 Task: Search one way flight ticket for 4 adults, 2 children, 2 infants in seat and 1 infant on lap in economy from Ogdensburg: Ogdensburg International Airport to Rockford: Chicago Rockford International Airport(was Northwest Chicagoland Regional Airport At Rockford) on 5-1-2023. Choice of flights is JetBlue. Number of bags: 1 carry on bag. Price is upto 109000. Outbound departure time preference is 14:15.
Action: Mouse moved to (260, 483)
Screenshot: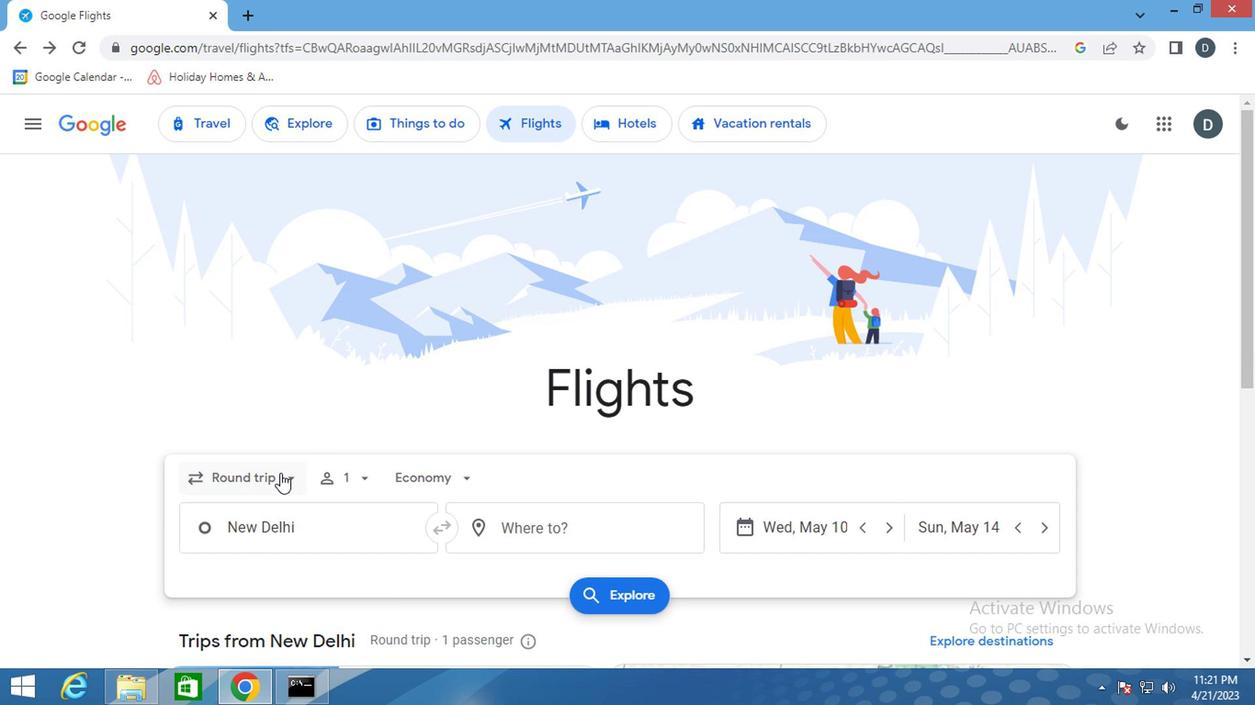 
Action: Mouse pressed left at (260, 483)
Screenshot: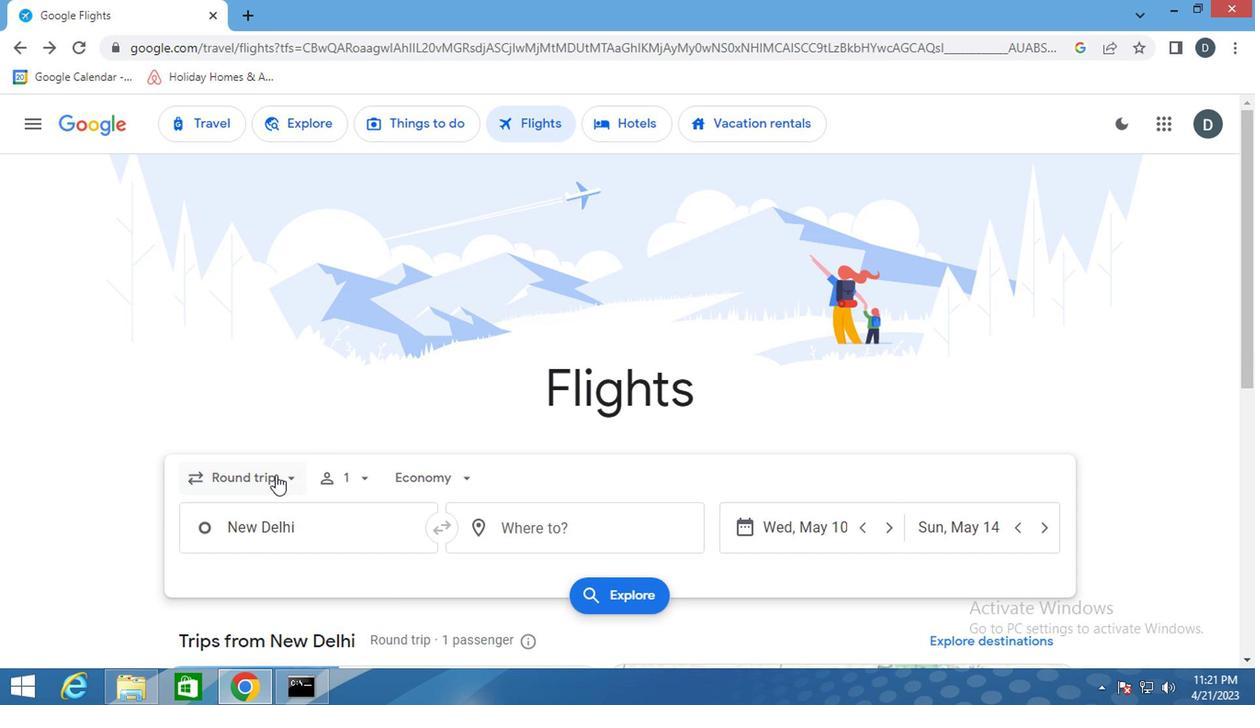 
Action: Mouse moved to (260, 553)
Screenshot: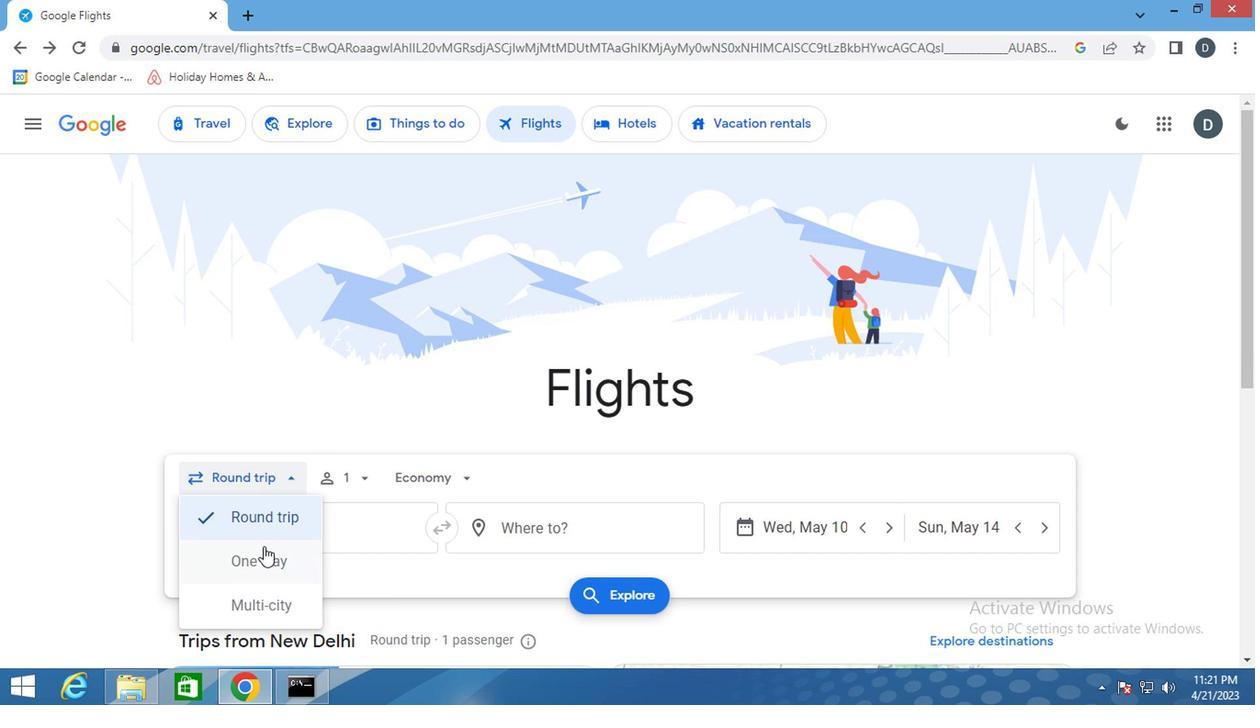 
Action: Mouse pressed left at (260, 553)
Screenshot: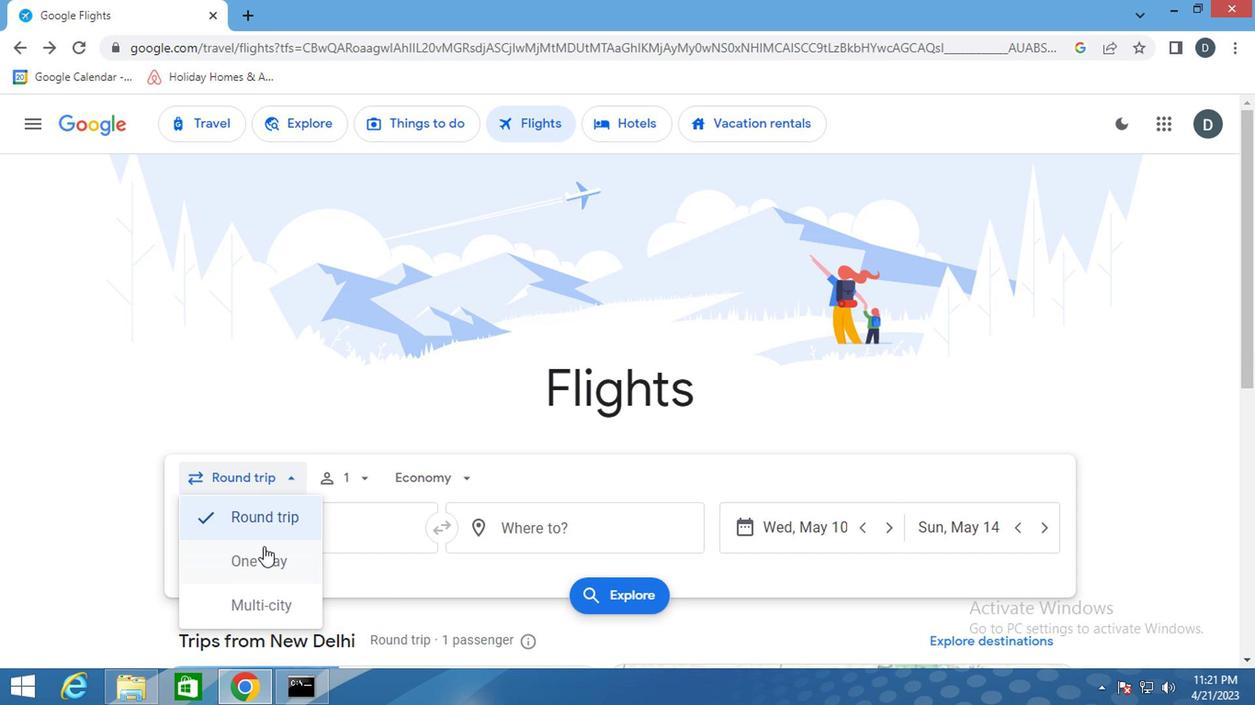 
Action: Mouse moved to (354, 478)
Screenshot: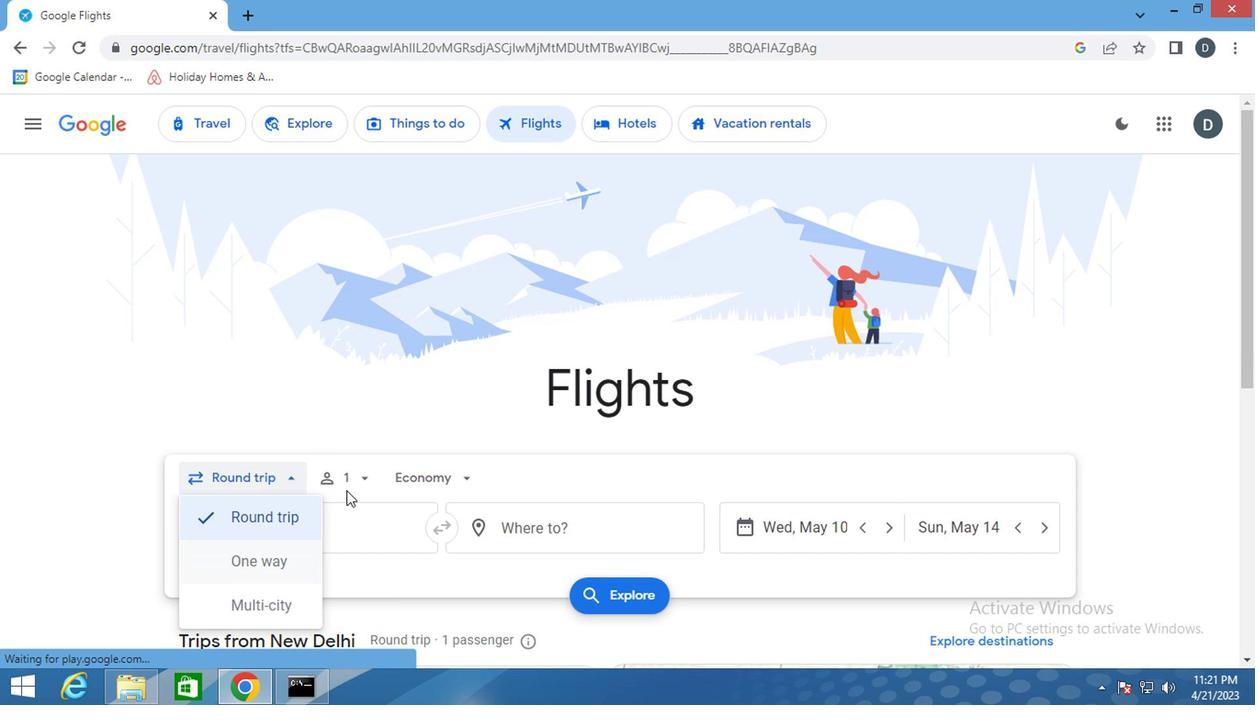 
Action: Mouse pressed left at (354, 478)
Screenshot: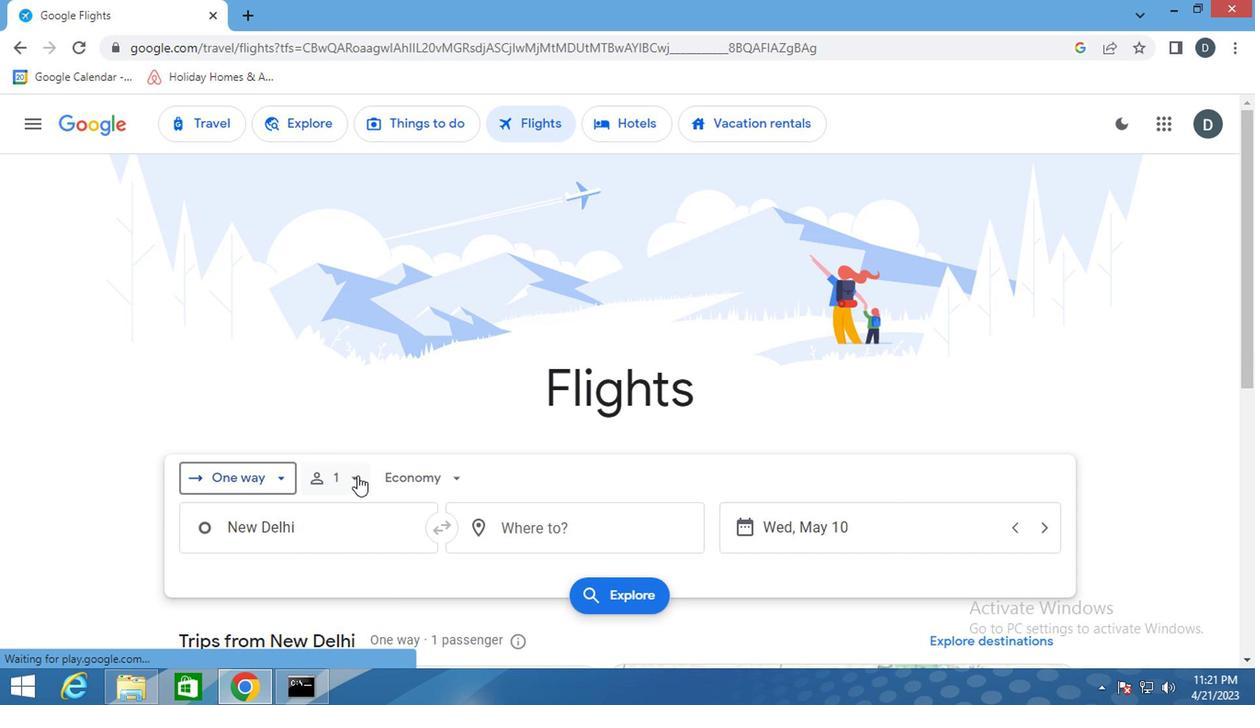 
Action: Mouse moved to (479, 522)
Screenshot: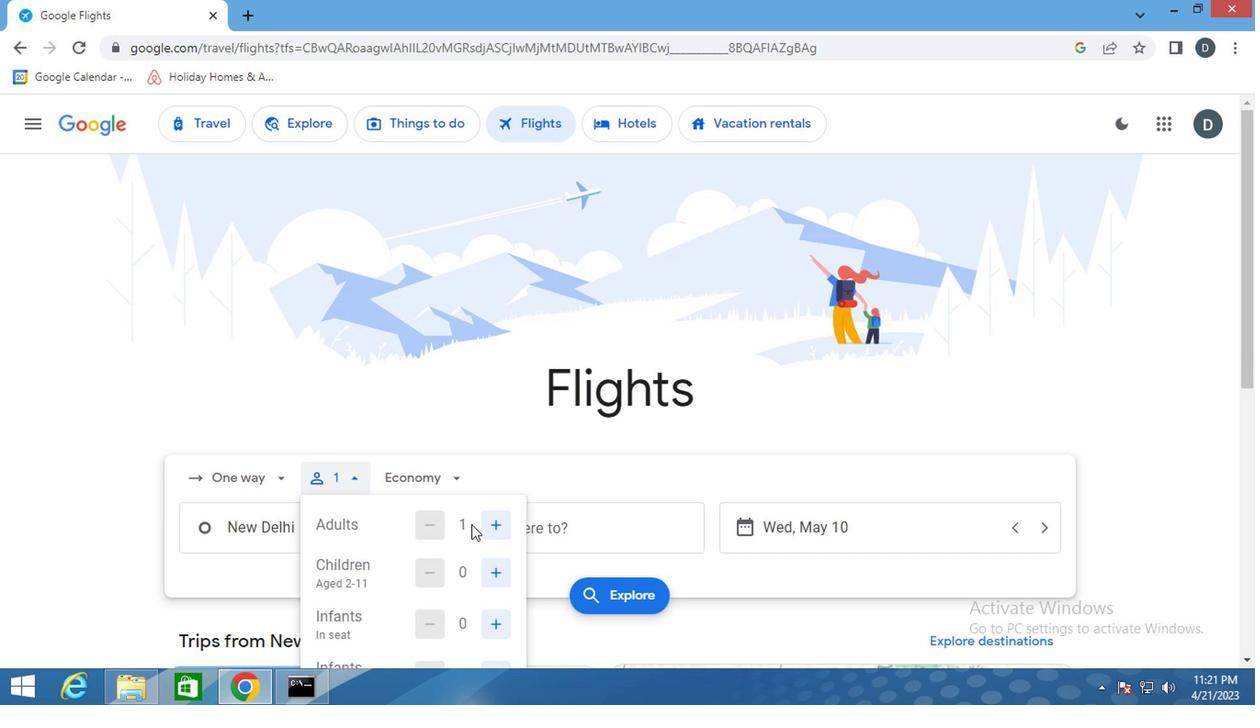 
Action: Mouse pressed left at (479, 522)
Screenshot: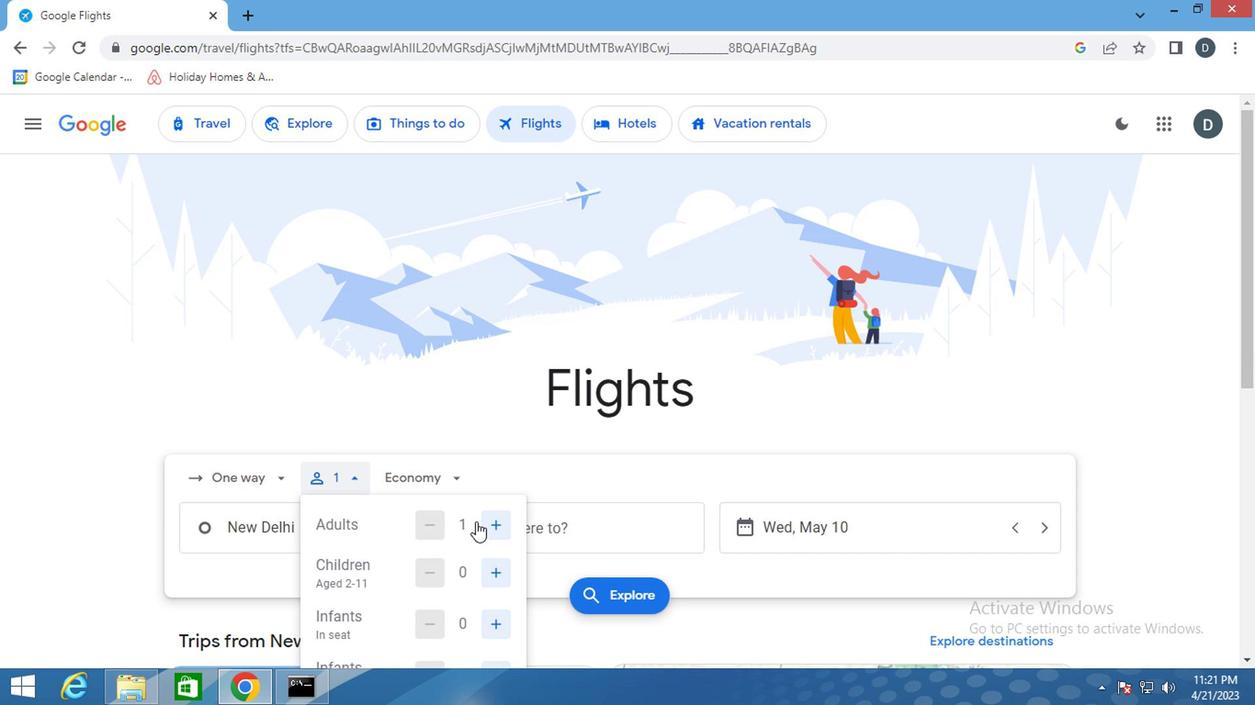 
Action: Mouse pressed left at (479, 522)
Screenshot: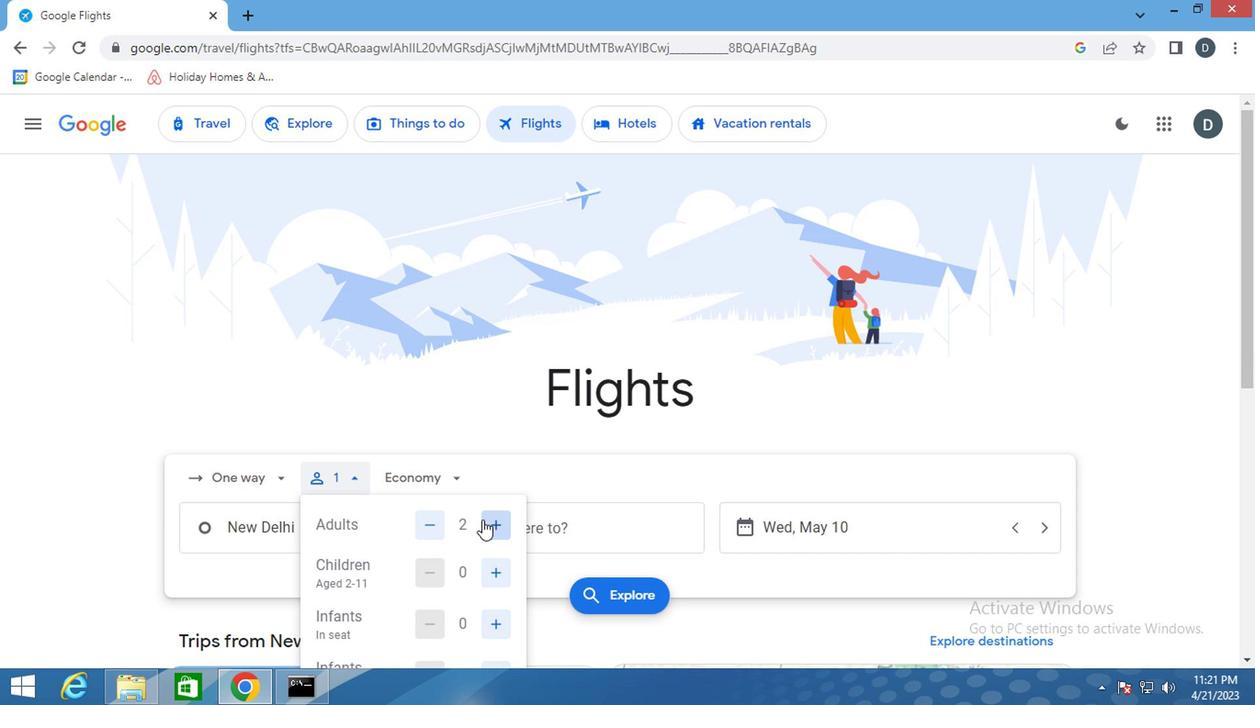 
Action: Mouse pressed left at (479, 522)
Screenshot: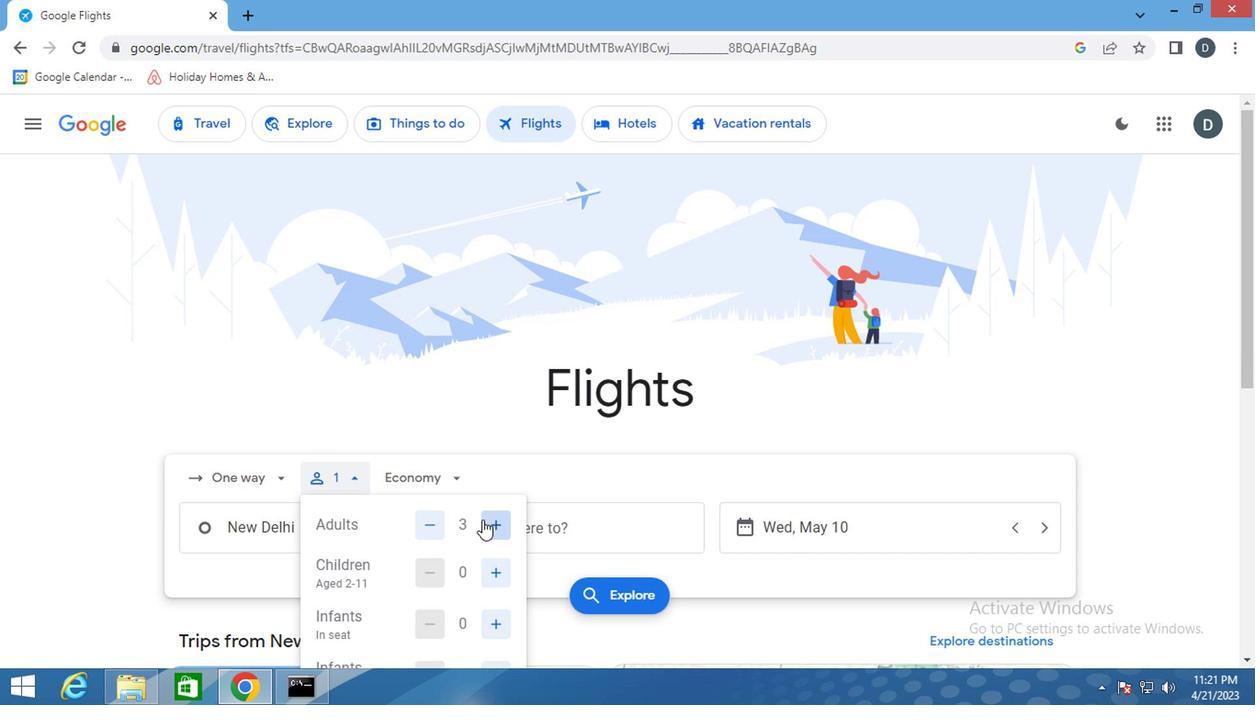 
Action: Mouse scrolled (479, 520) with delta (0, -1)
Screenshot: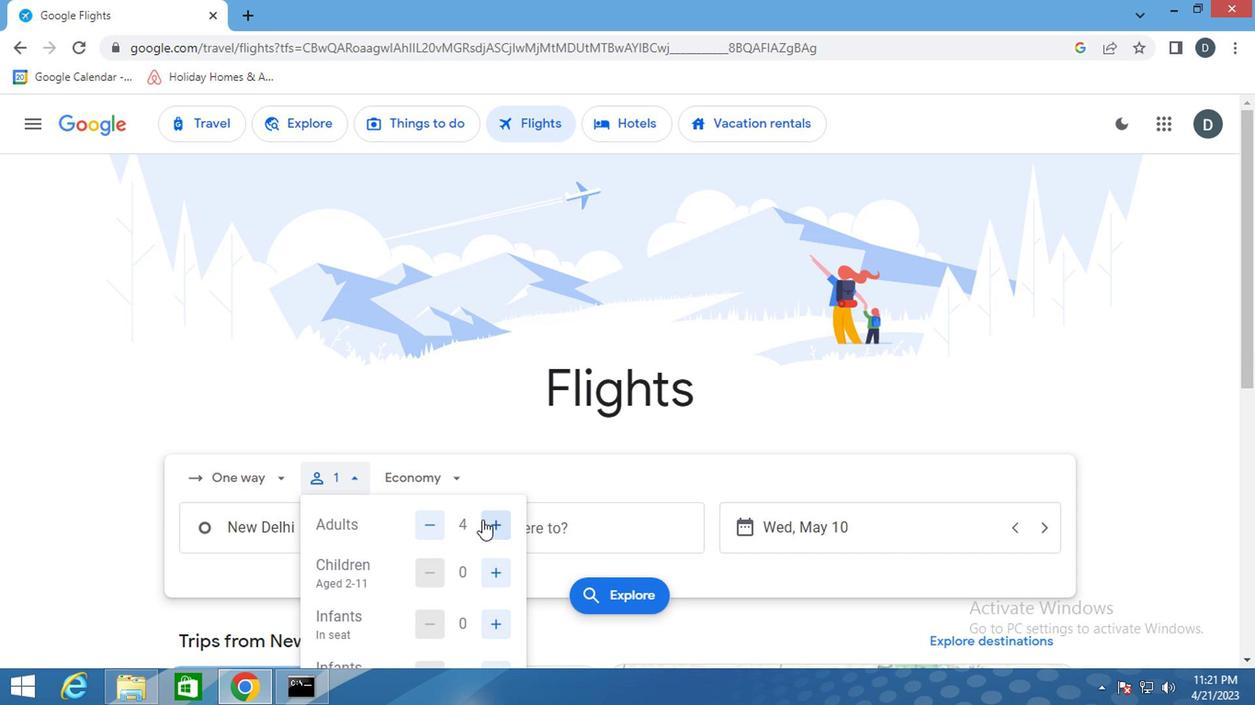 
Action: Mouse moved to (494, 486)
Screenshot: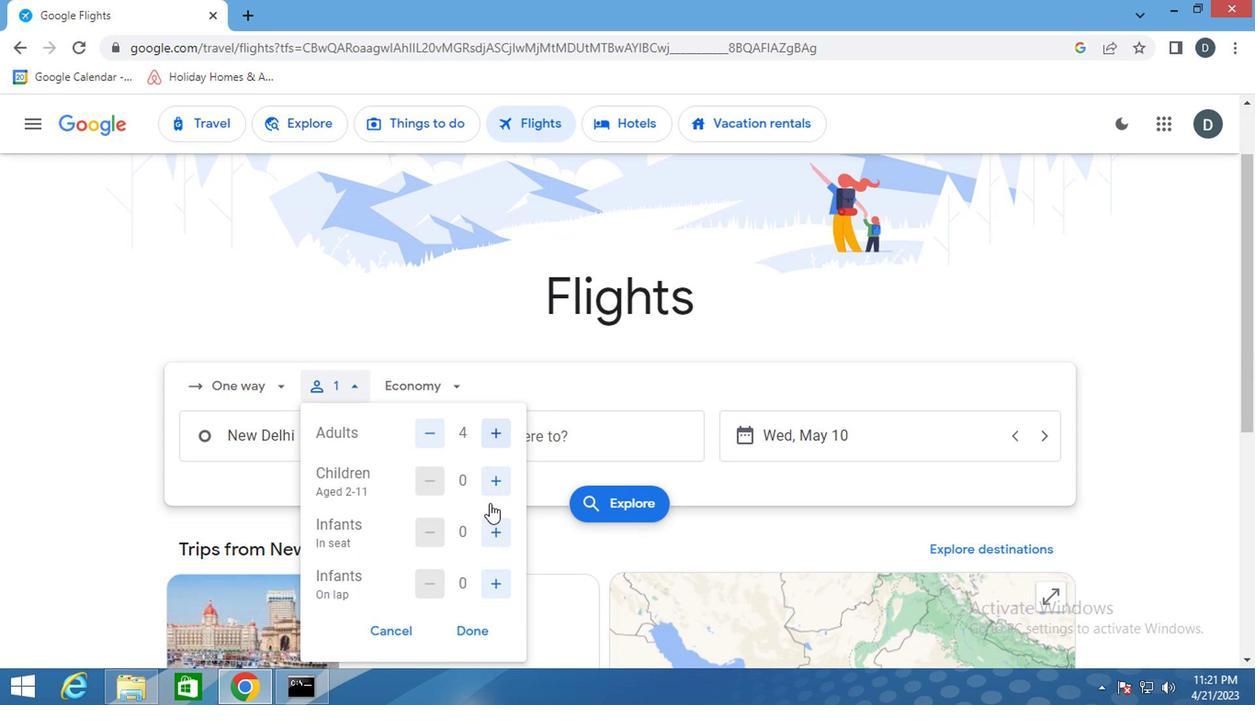 
Action: Mouse pressed left at (494, 486)
Screenshot: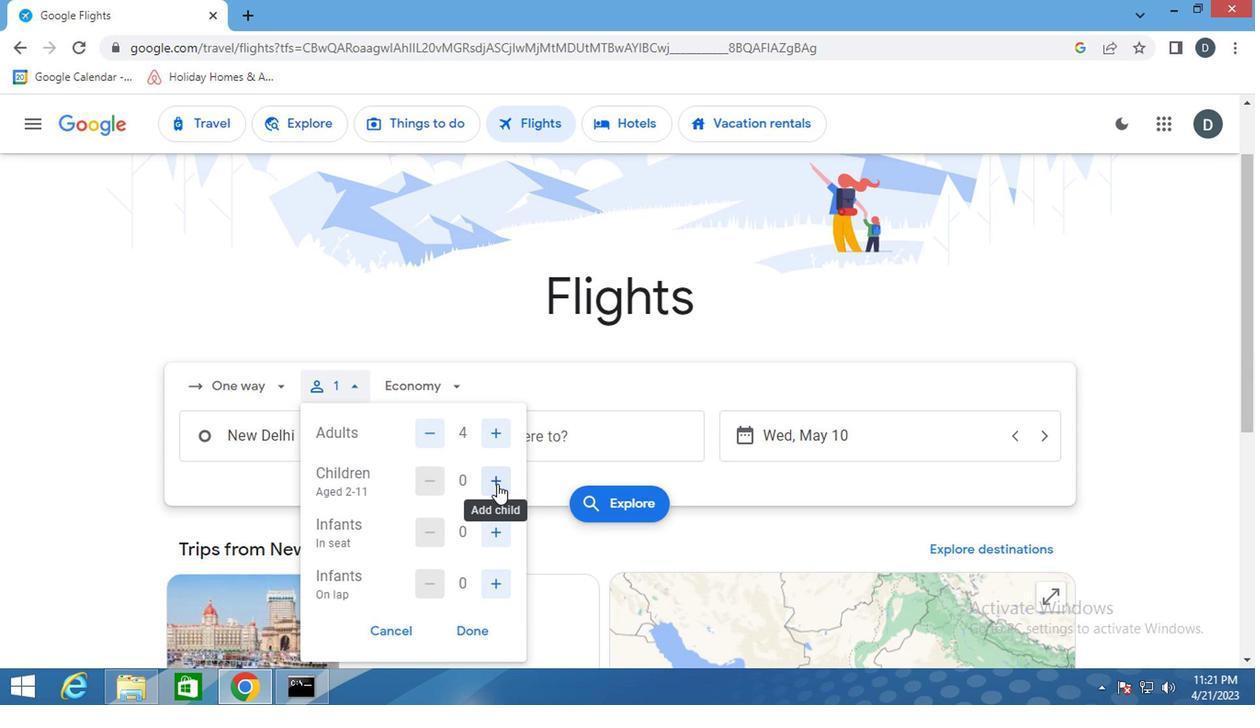 
Action: Mouse pressed left at (494, 486)
Screenshot: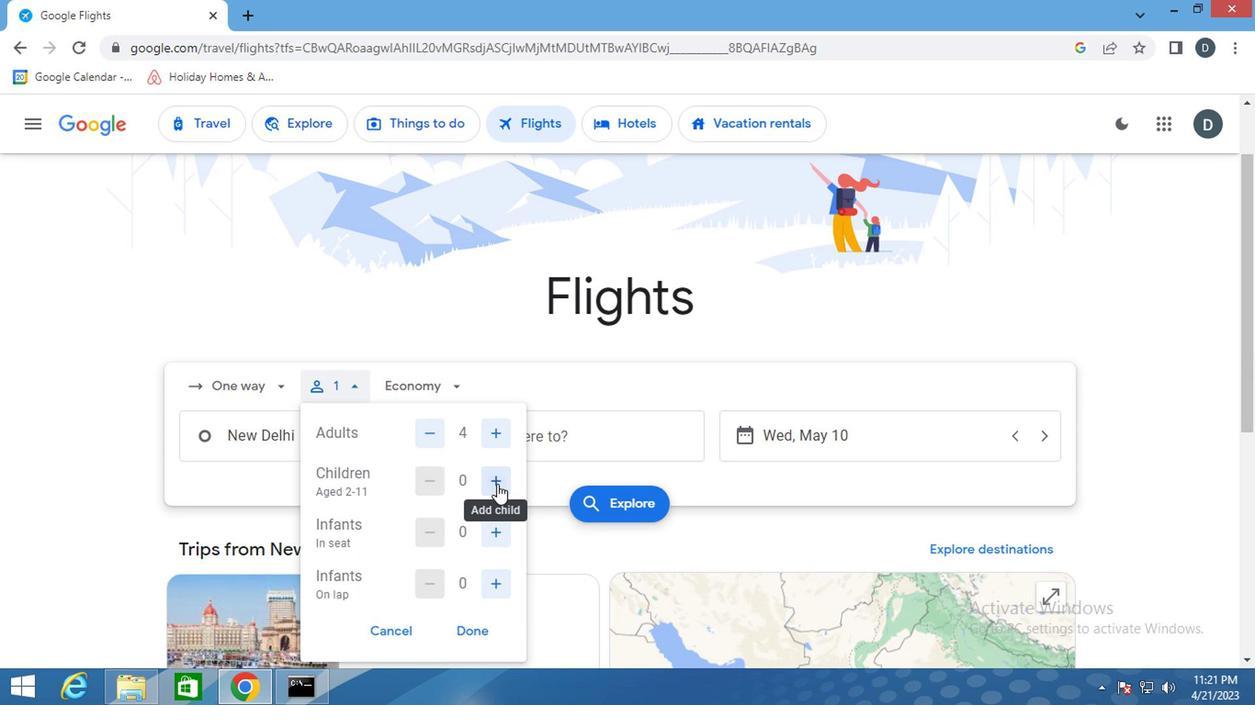 
Action: Mouse moved to (494, 528)
Screenshot: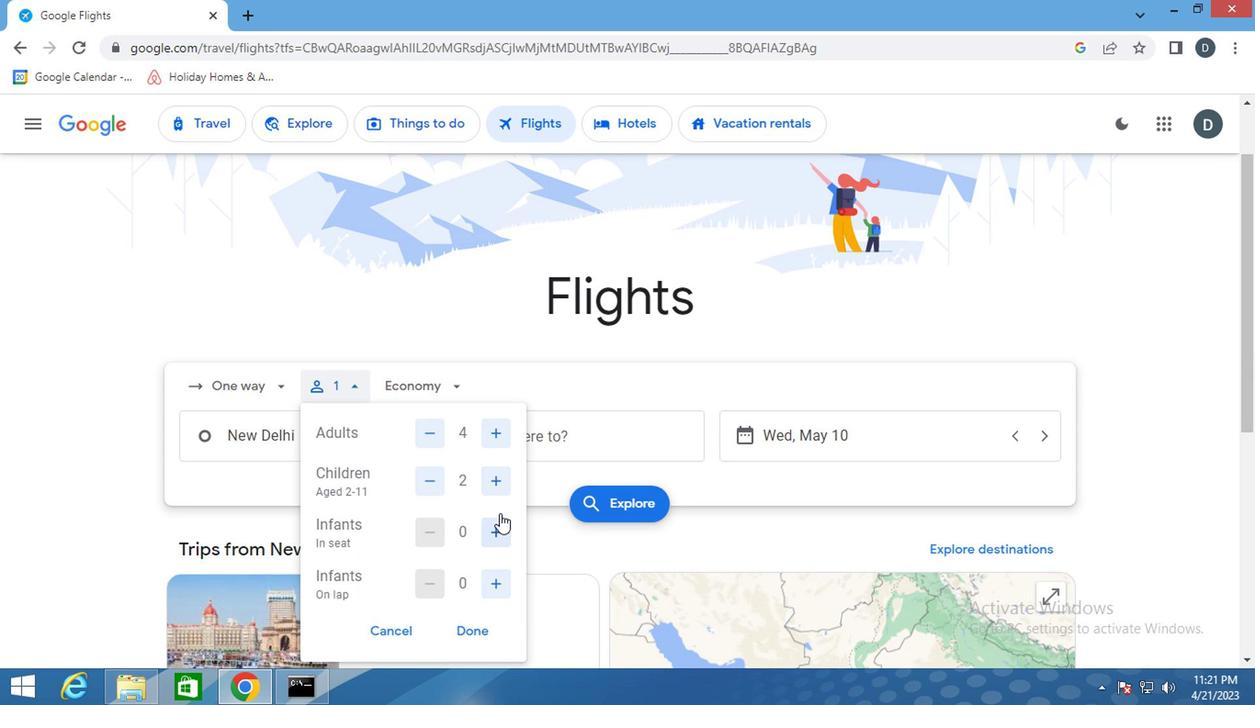 
Action: Mouse pressed left at (494, 528)
Screenshot: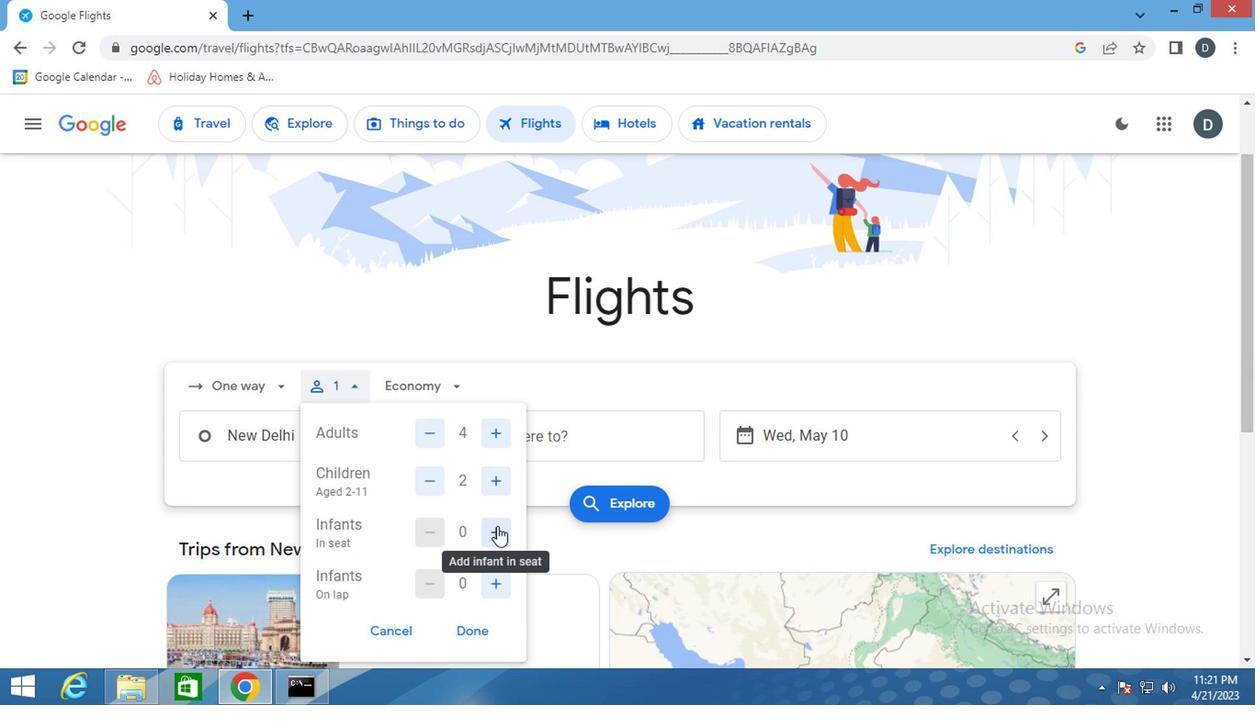 
Action: Mouse pressed left at (494, 528)
Screenshot: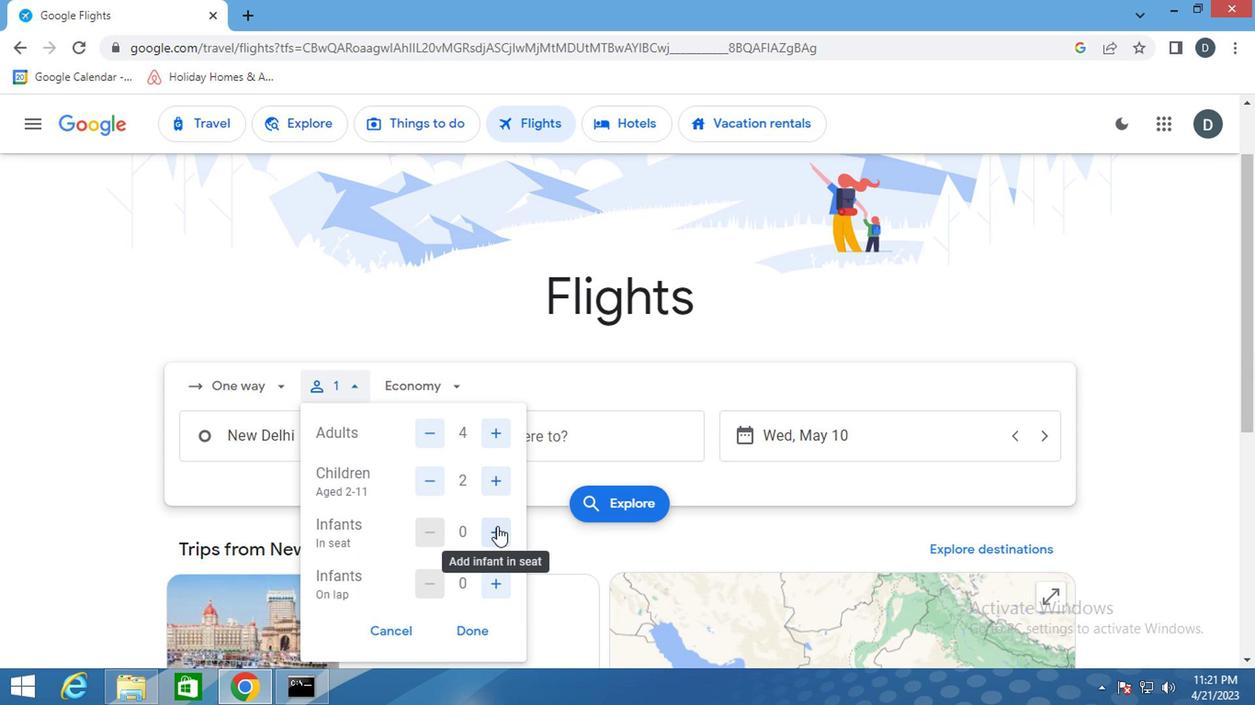 
Action: Mouse moved to (488, 576)
Screenshot: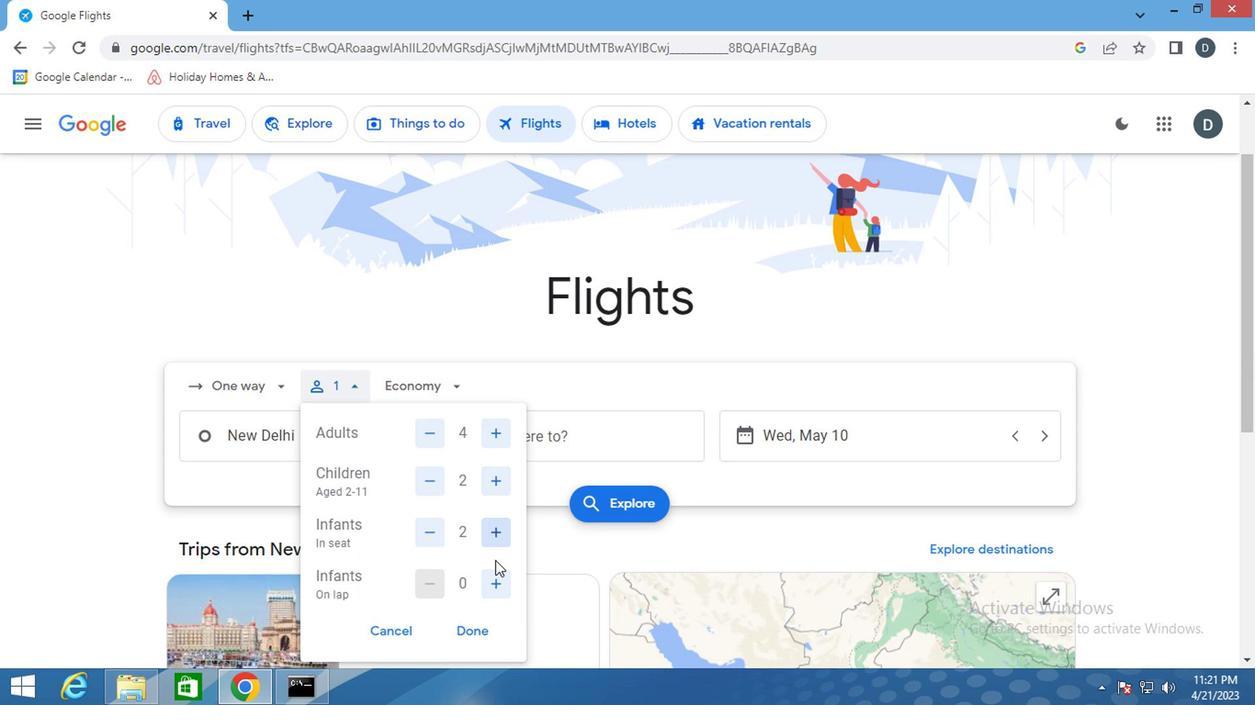 
Action: Mouse pressed left at (488, 576)
Screenshot: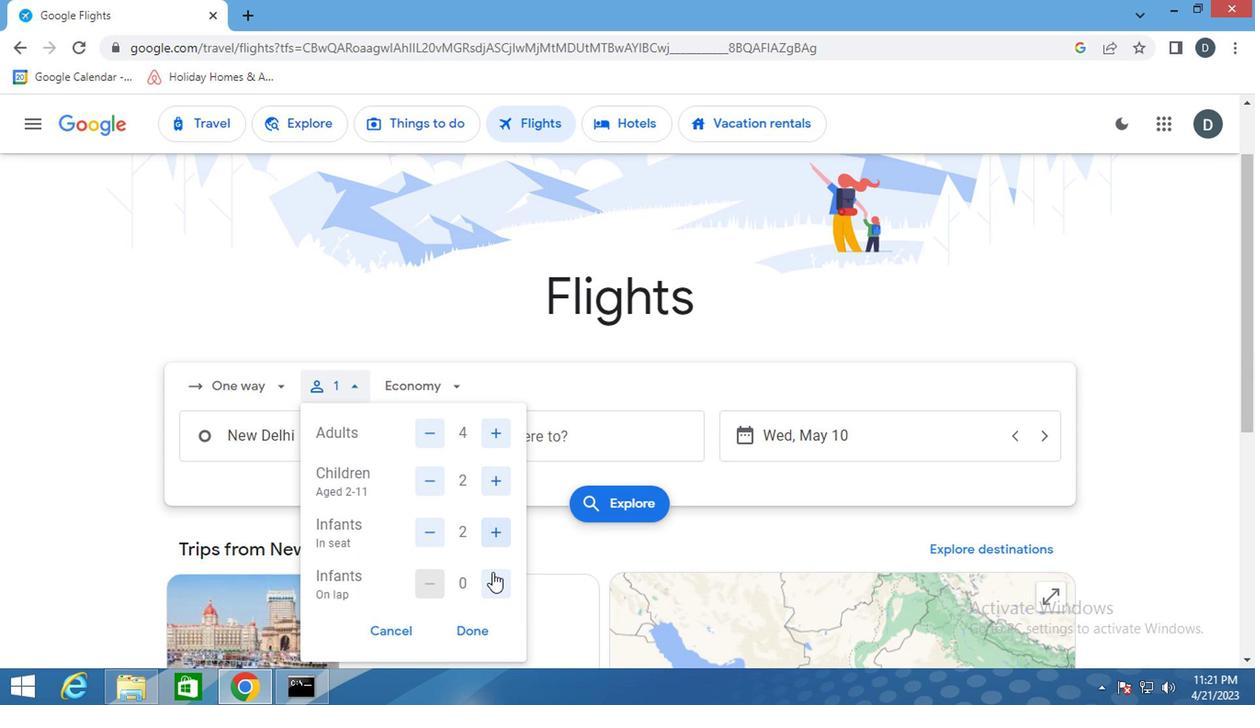 
Action: Mouse moved to (477, 628)
Screenshot: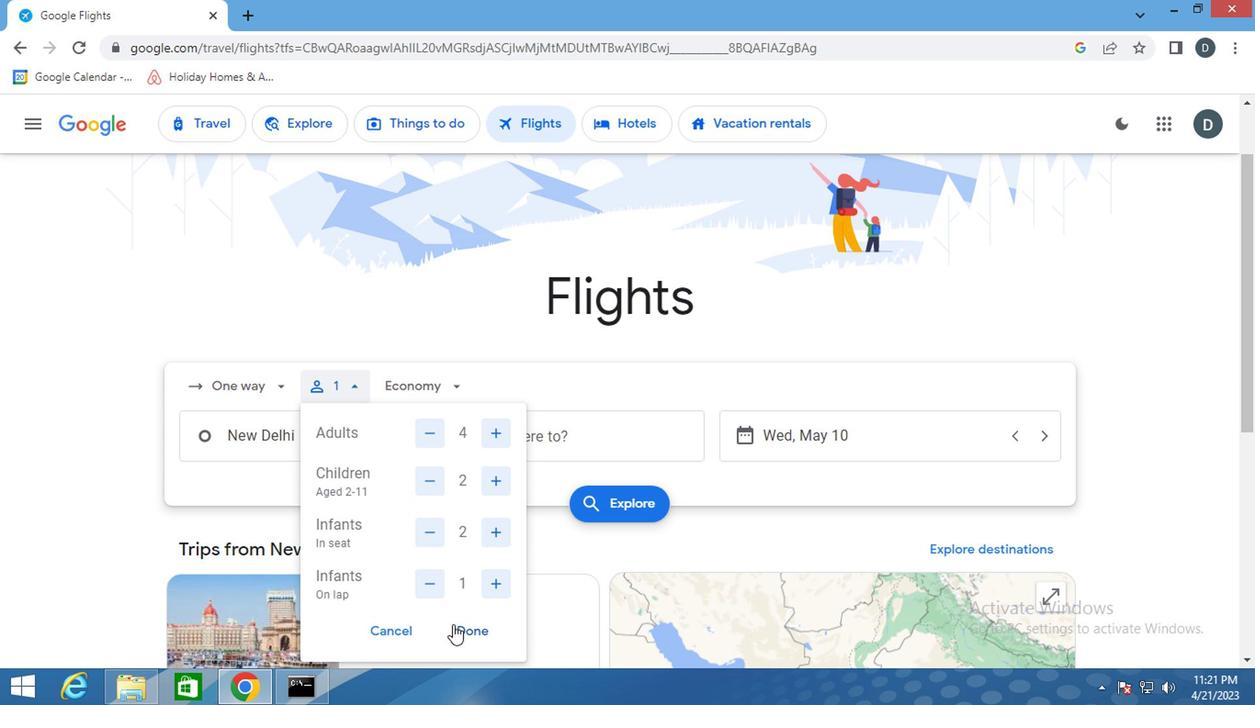 
Action: Mouse pressed left at (477, 628)
Screenshot: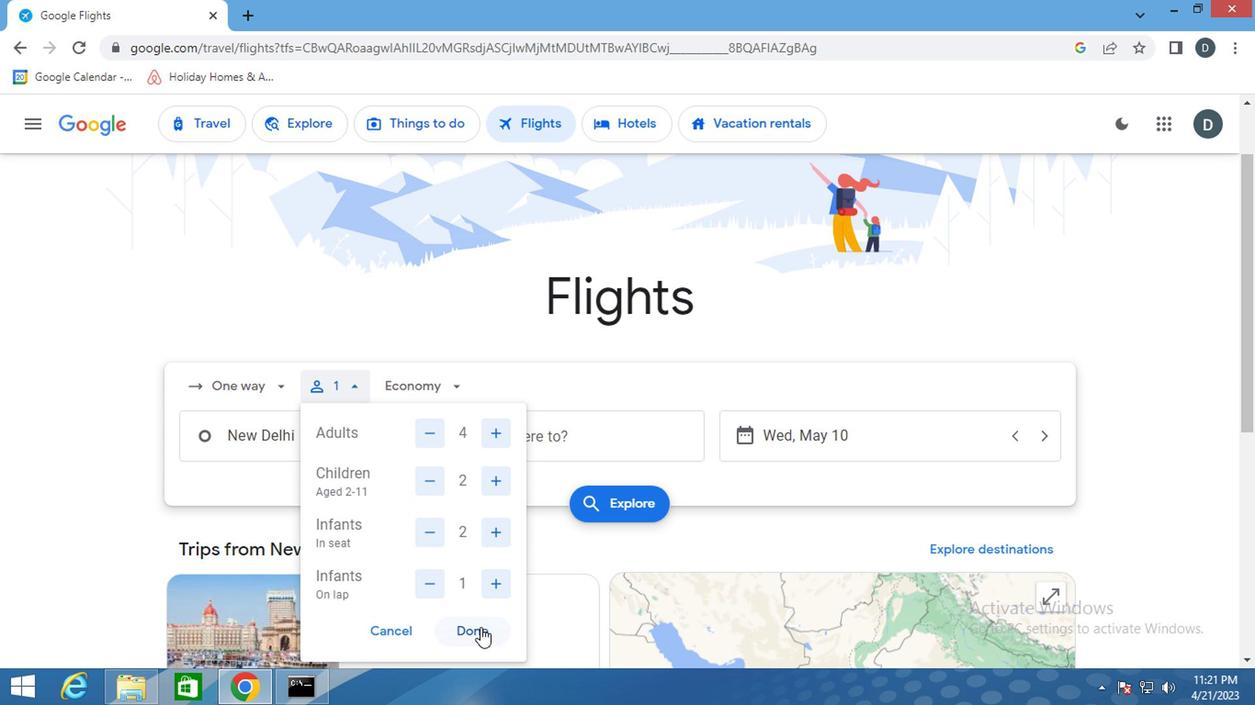 
Action: Mouse moved to (351, 443)
Screenshot: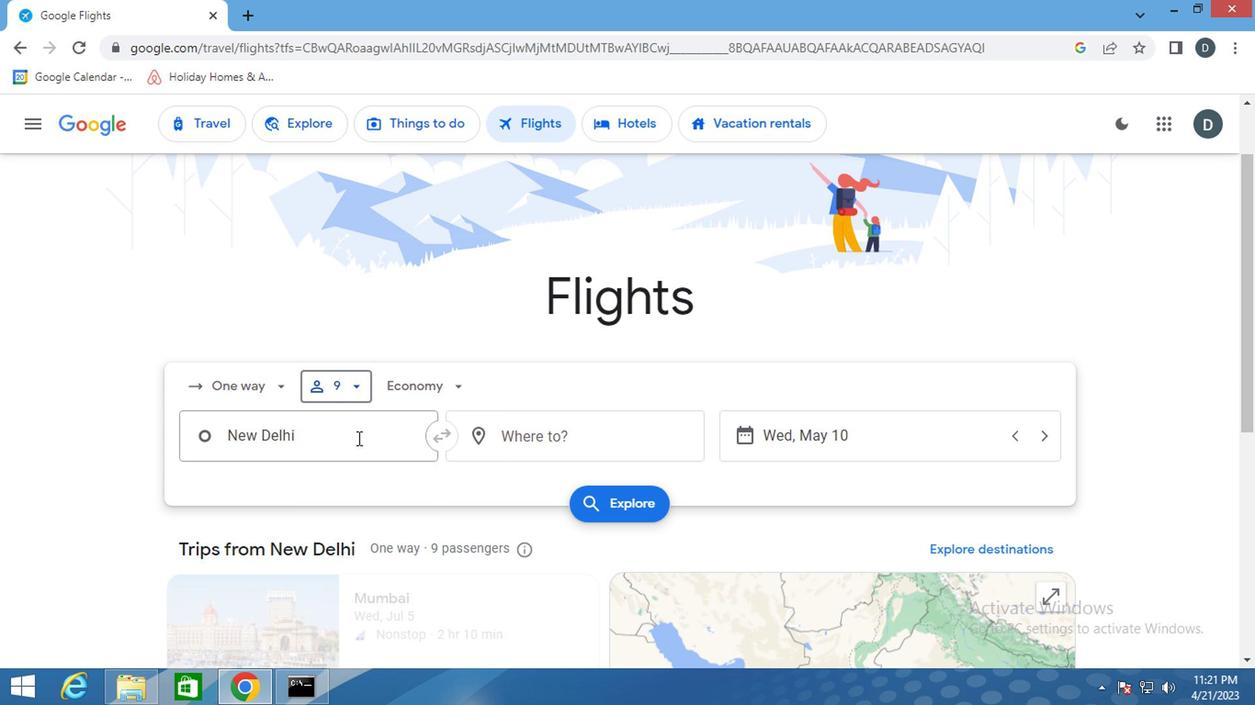 
Action: Mouse pressed left at (351, 443)
Screenshot: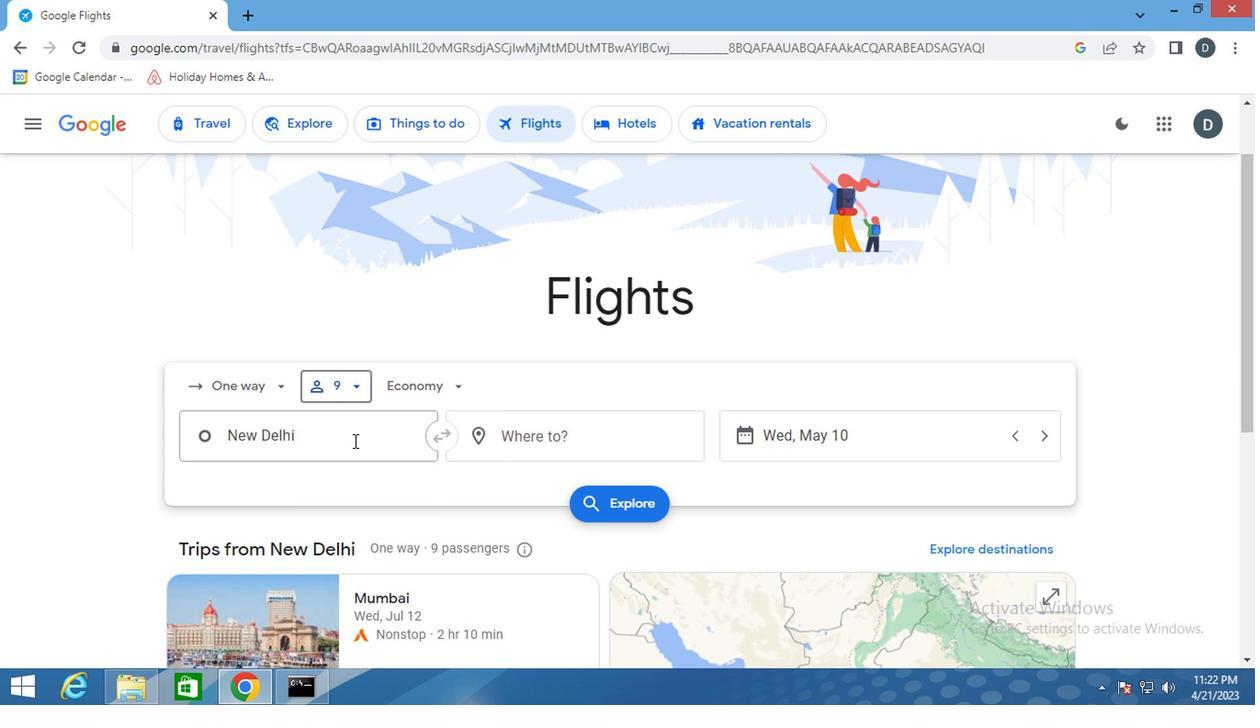 
Action: Key pressed <Key.shift><Key.shift><Key.shift><Key.shift>OGDENSBURG
Screenshot: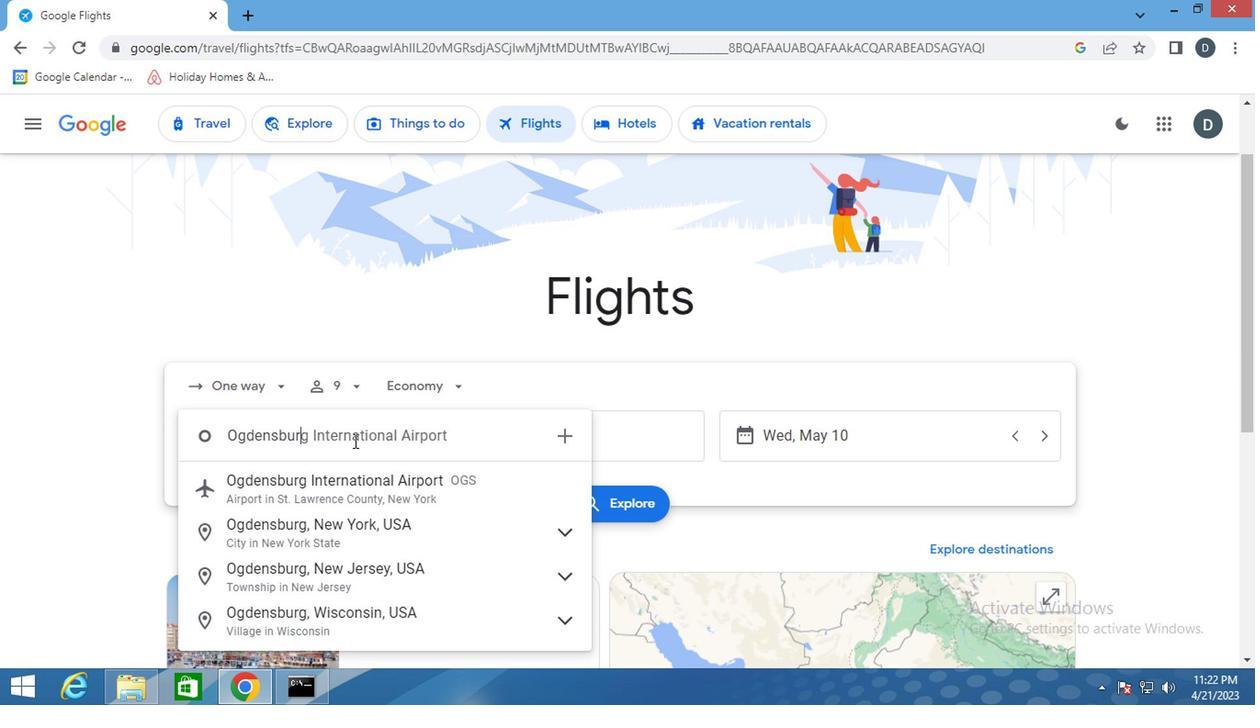 
Action: Mouse moved to (388, 503)
Screenshot: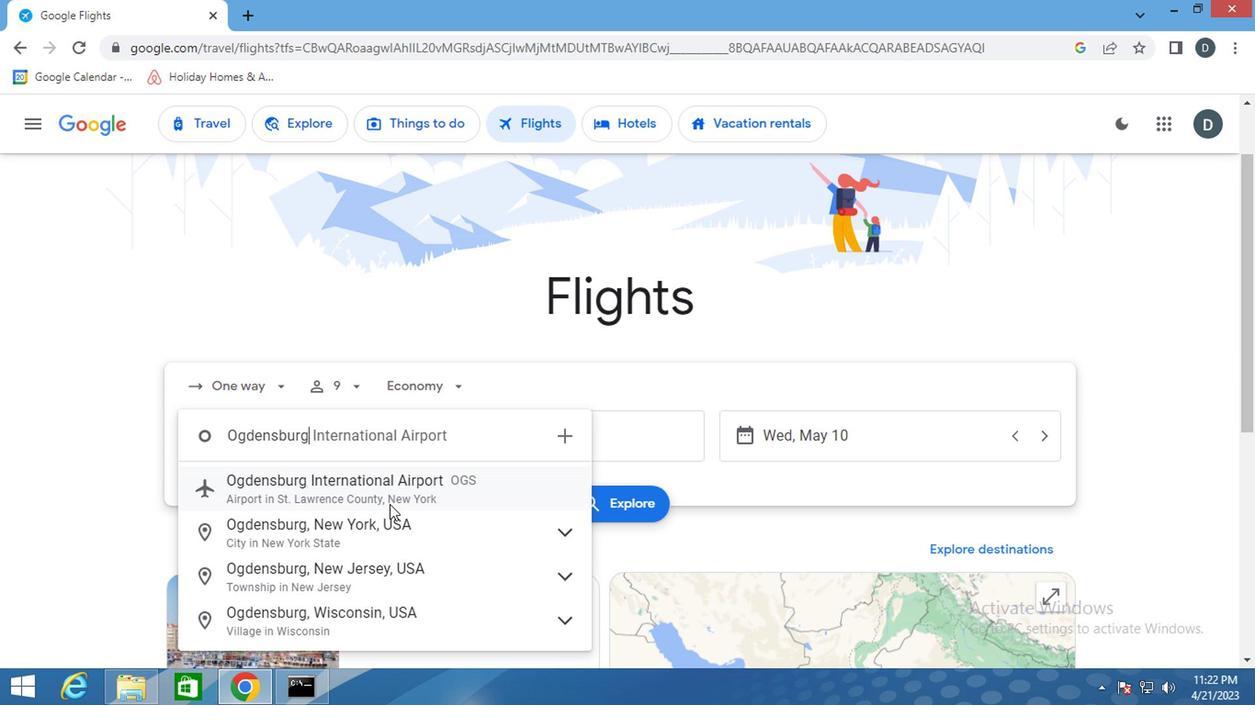 
Action: Mouse pressed left at (388, 503)
Screenshot: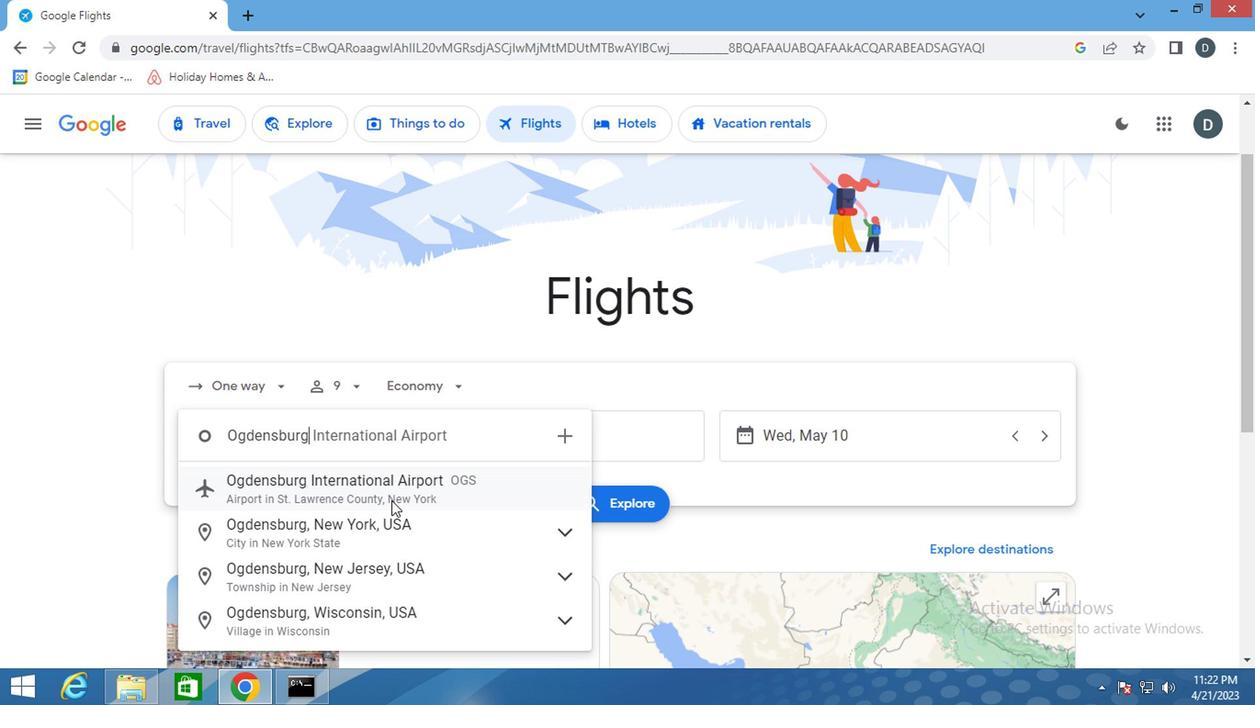 
Action: Mouse moved to (546, 447)
Screenshot: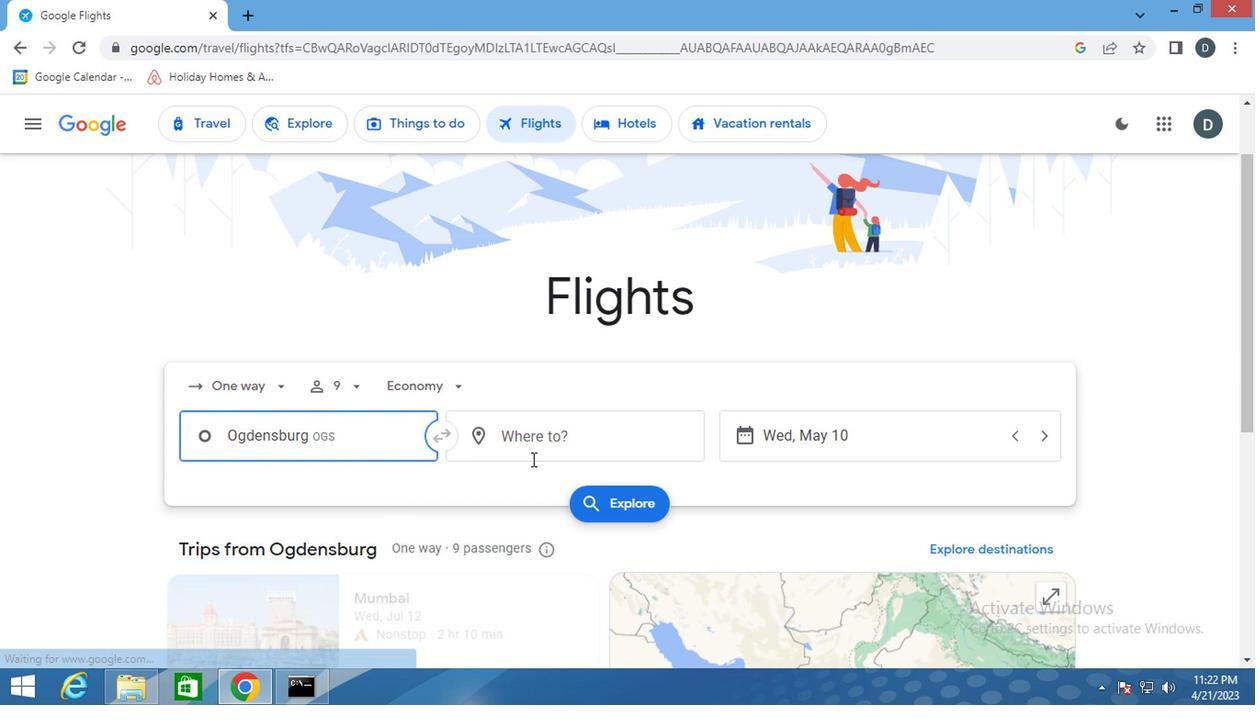 
Action: Mouse pressed left at (546, 447)
Screenshot: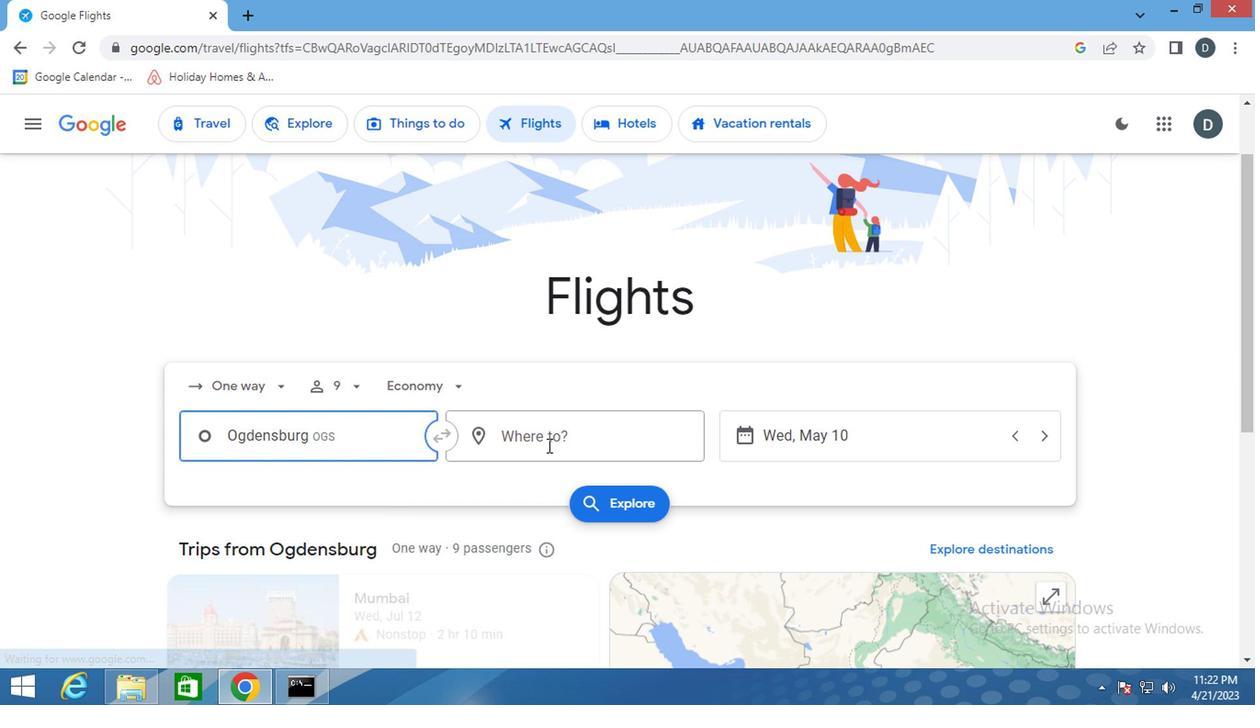 
Action: Key pressed <Key.shift>ROCKFORD
Screenshot: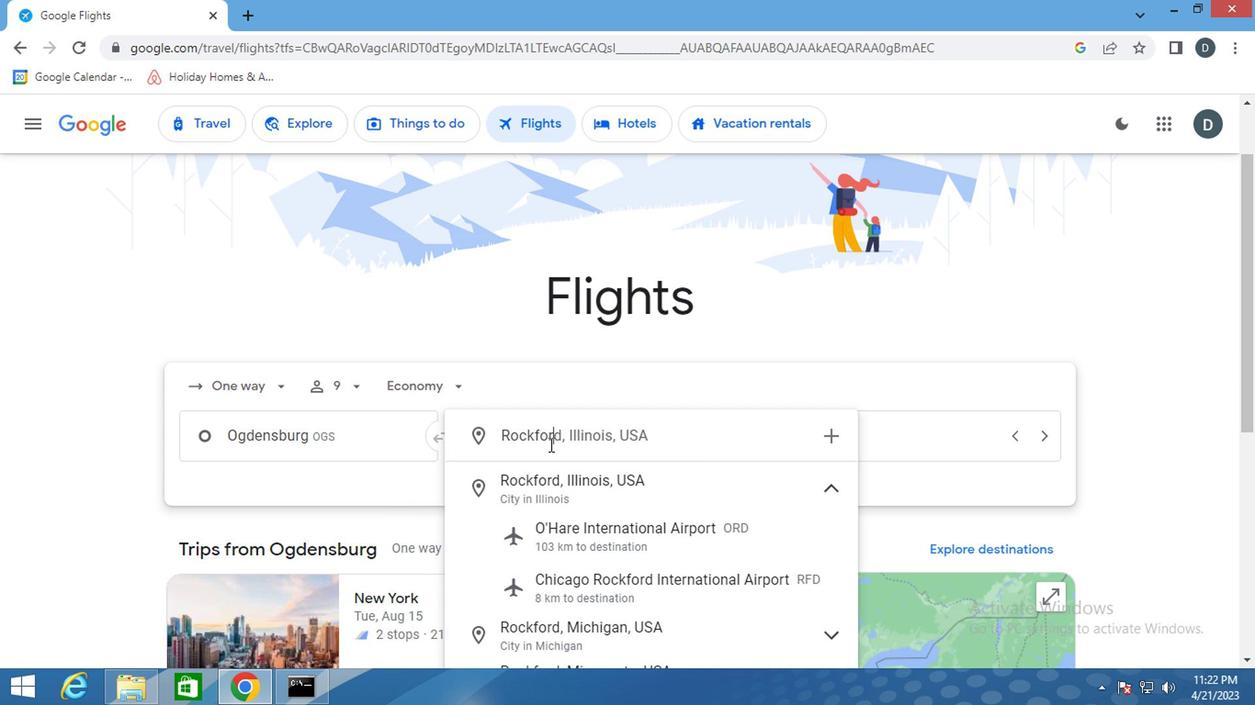 
Action: Mouse moved to (636, 575)
Screenshot: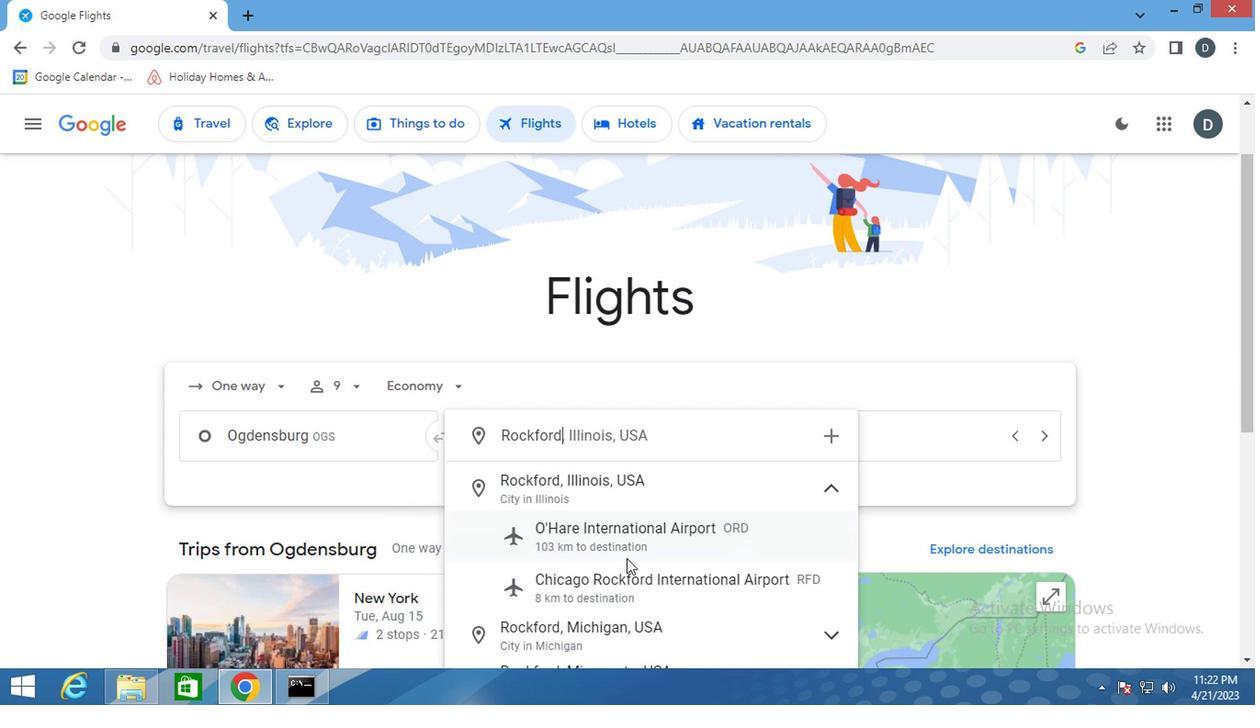 
Action: Mouse pressed left at (636, 575)
Screenshot: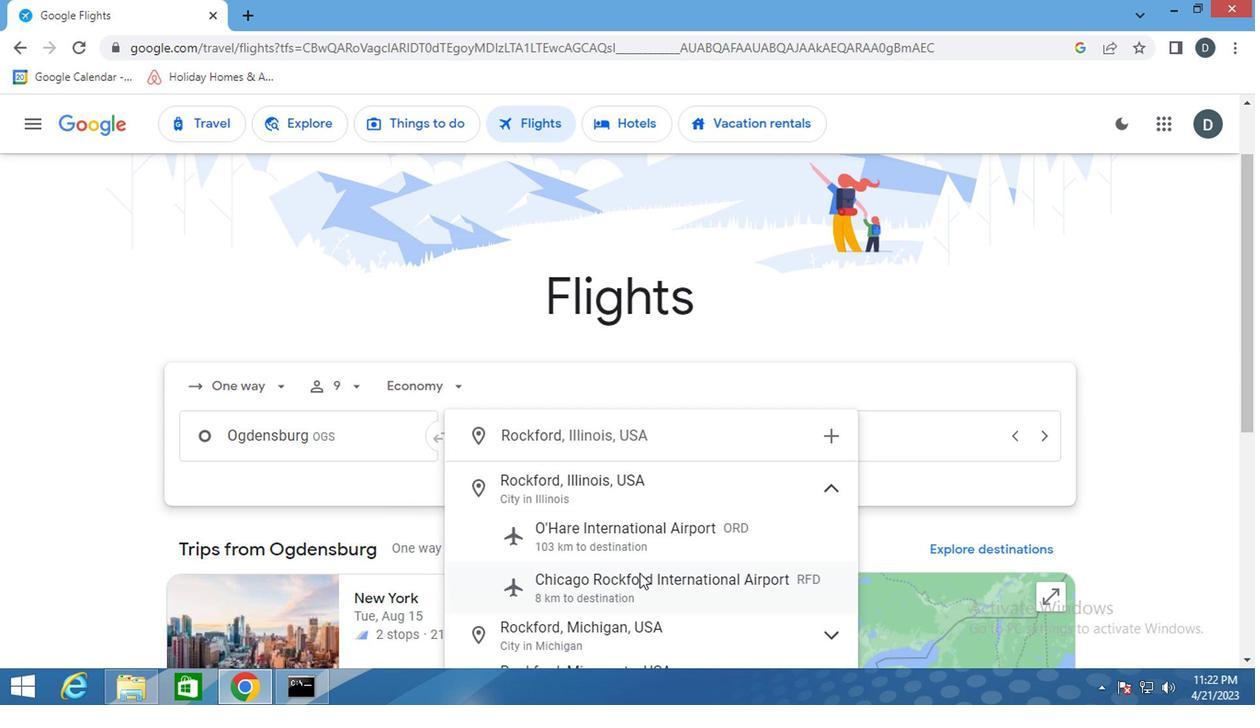 
Action: Mouse moved to (836, 443)
Screenshot: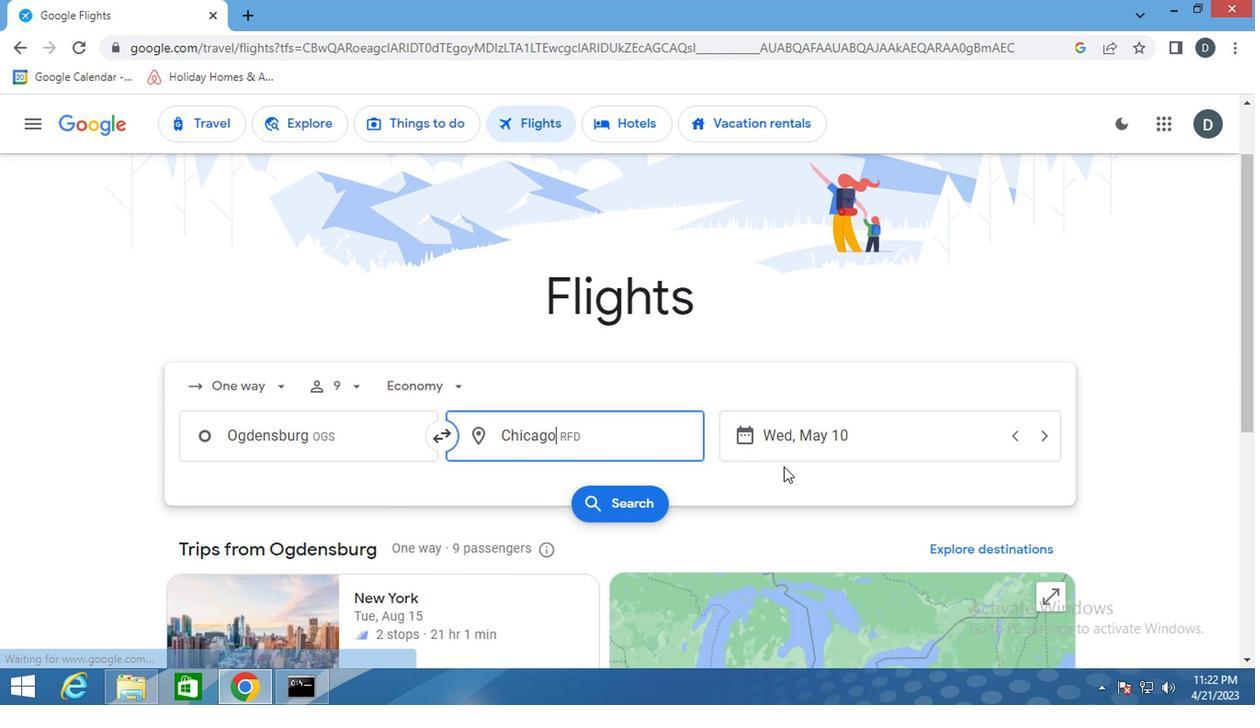 
Action: Mouse pressed left at (836, 443)
Screenshot: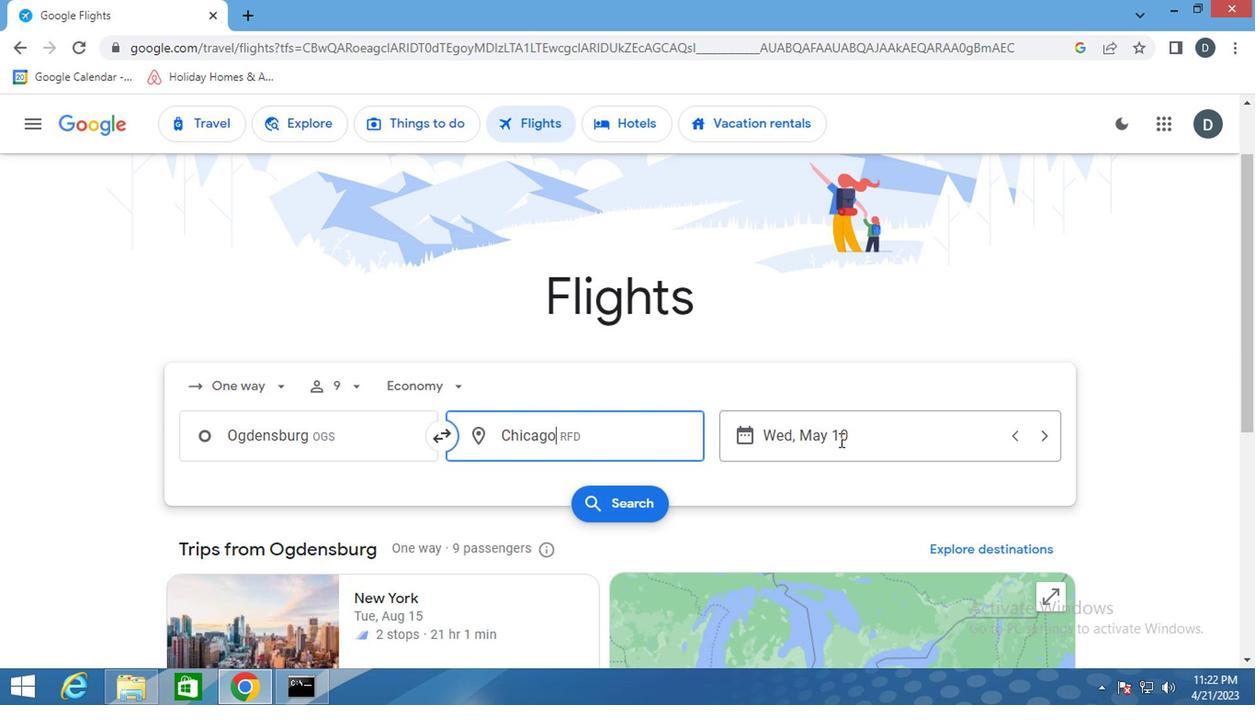 
Action: Mouse moved to (789, 326)
Screenshot: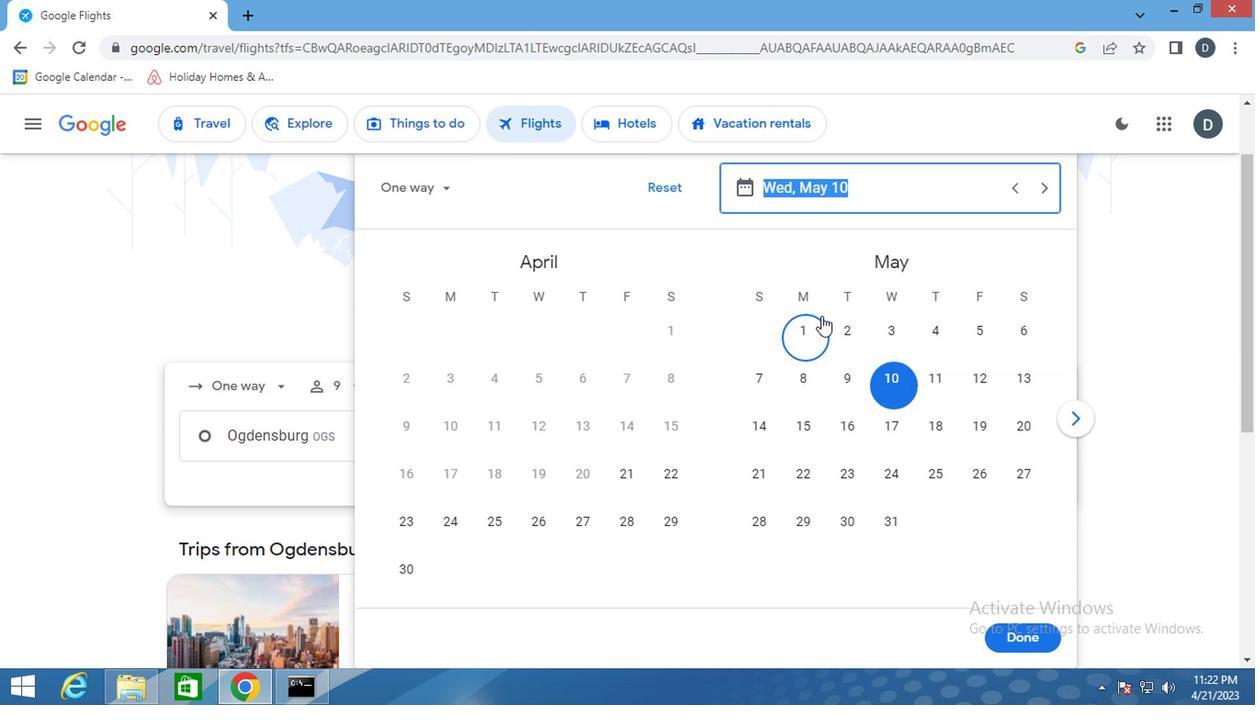 
Action: Mouse pressed left at (789, 326)
Screenshot: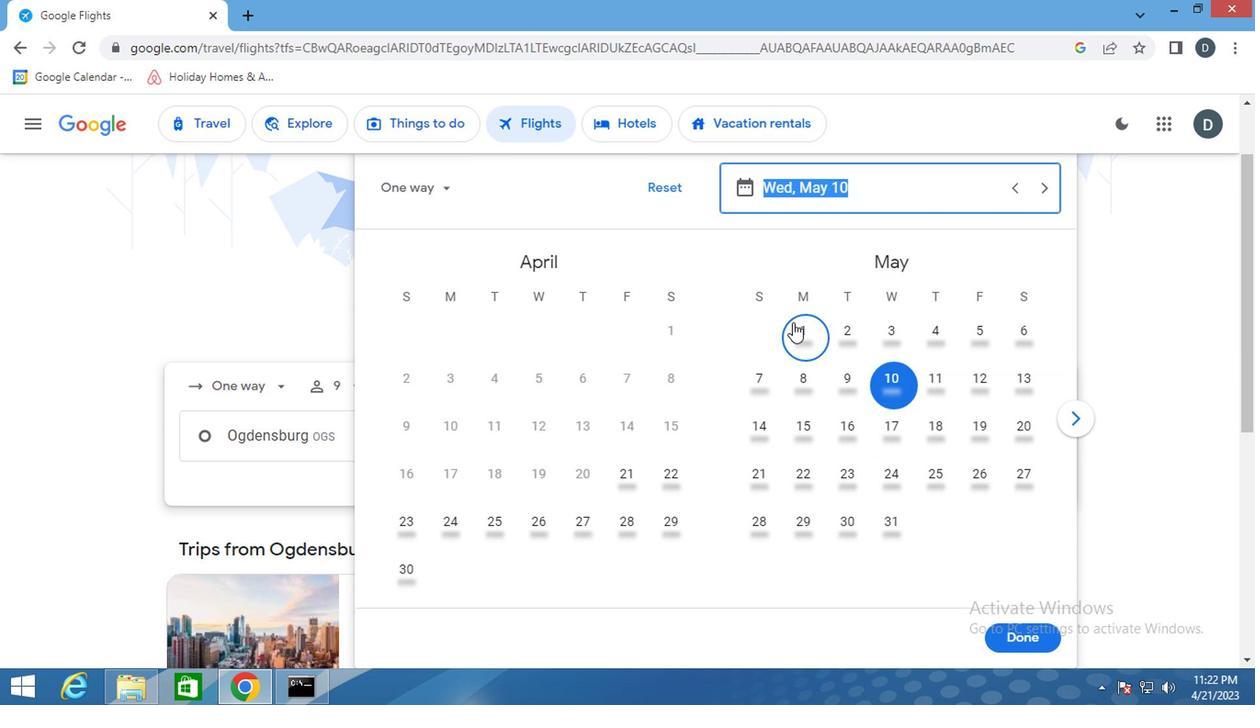
Action: Mouse moved to (1000, 633)
Screenshot: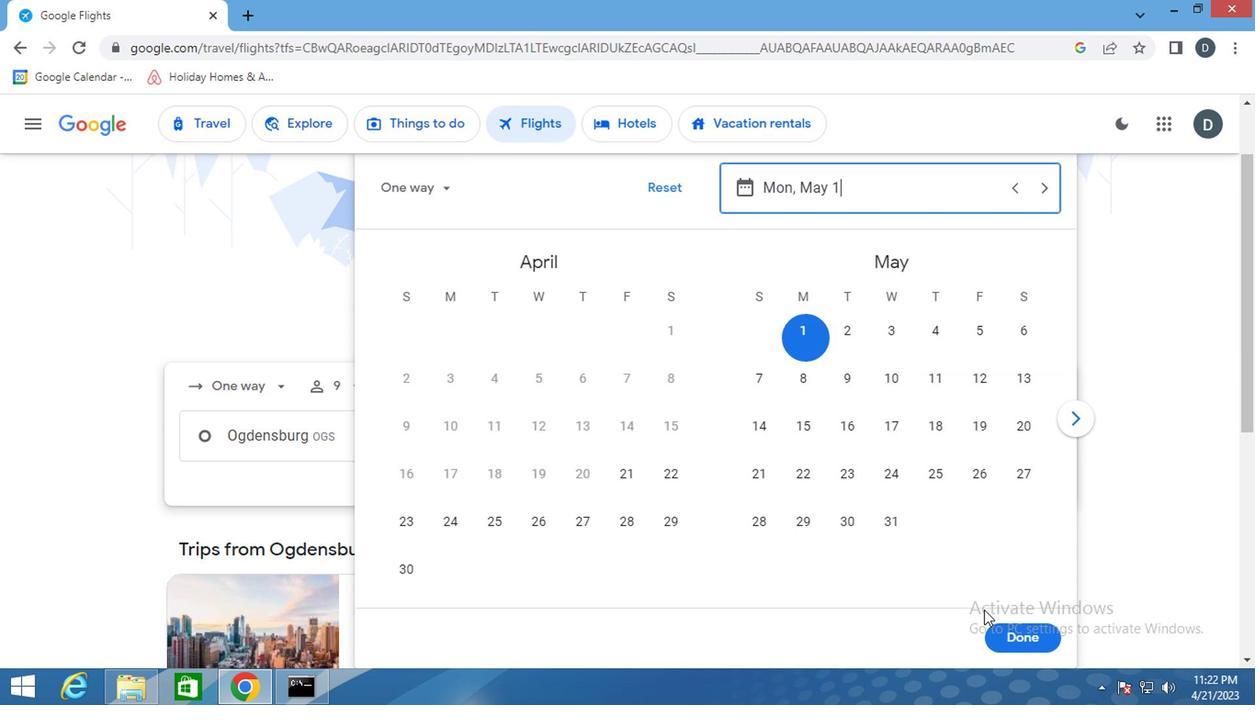 
Action: Mouse pressed left at (1000, 633)
Screenshot: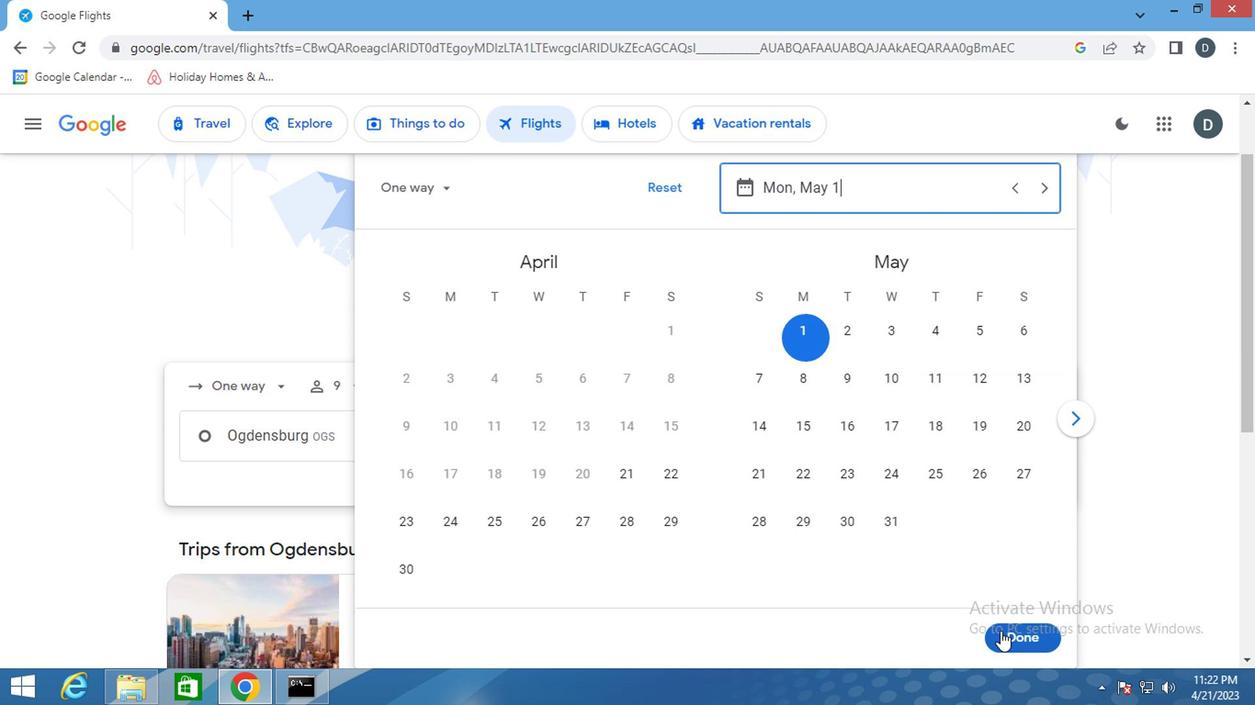 
Action: Mouse moved to (623, 504)
Screenshot: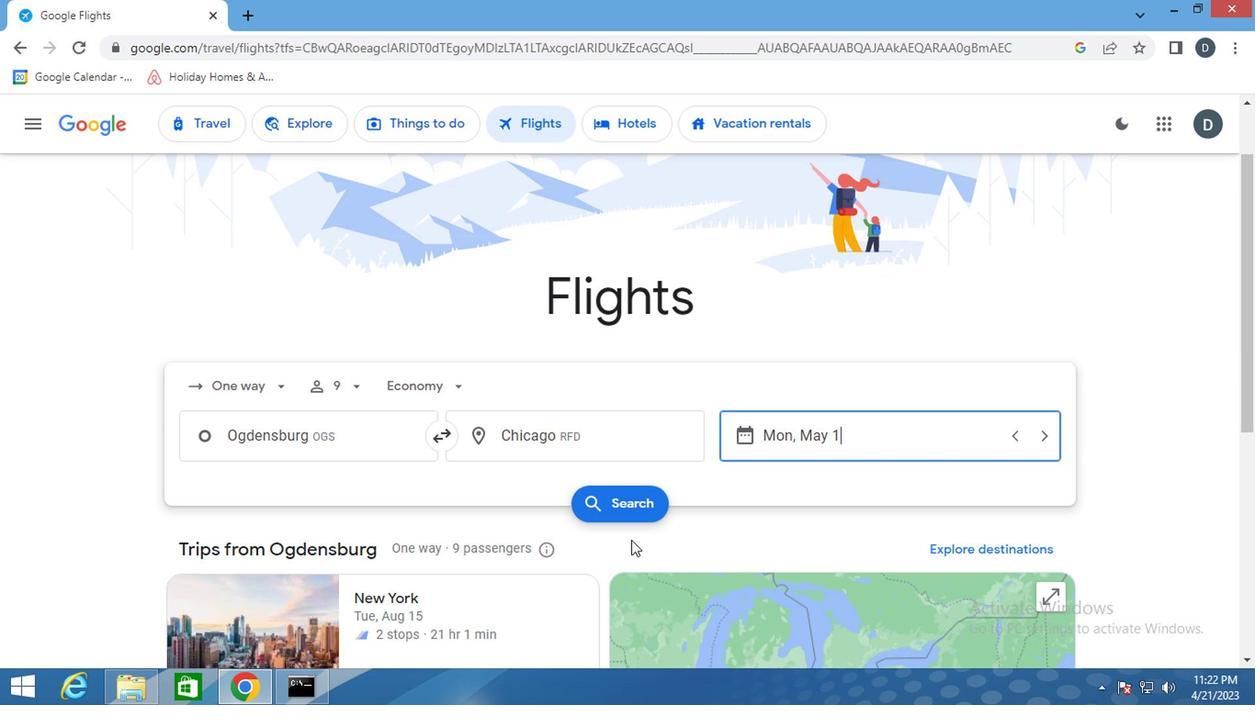 
Action: Mouse pressed left at (623, 504)
Screenshot: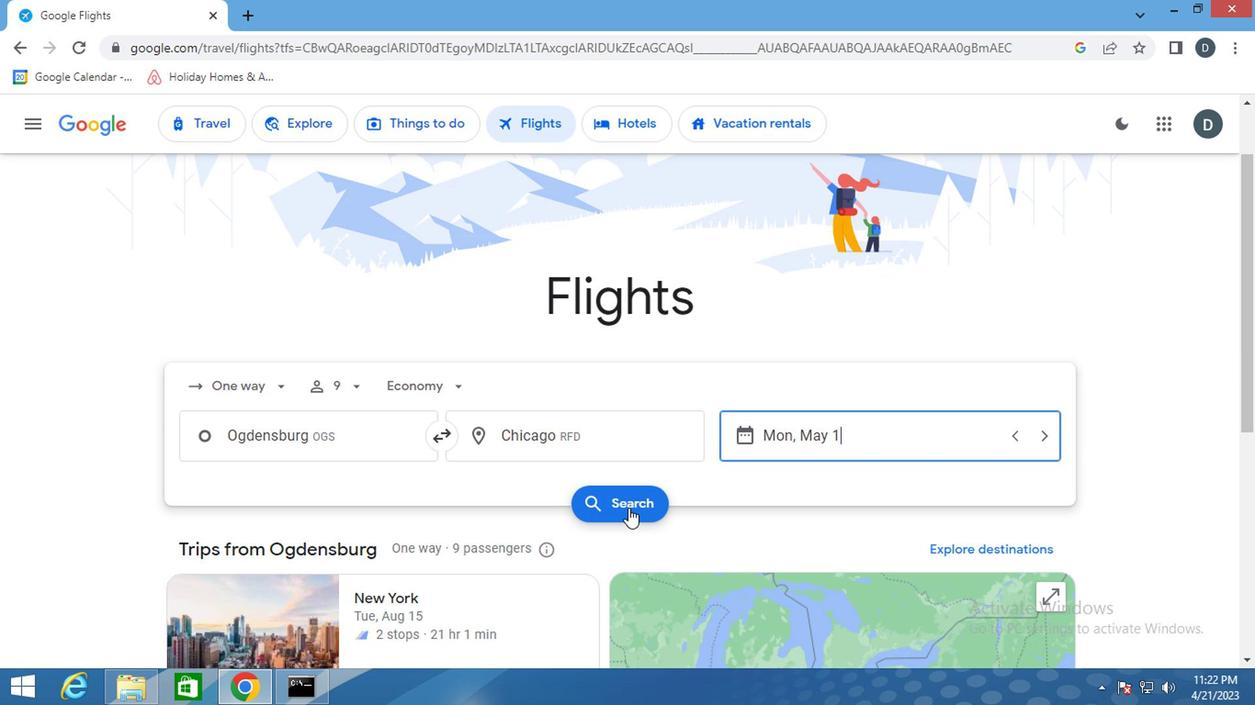 
Action: Mouse moved to (188, 300)
Screenshot: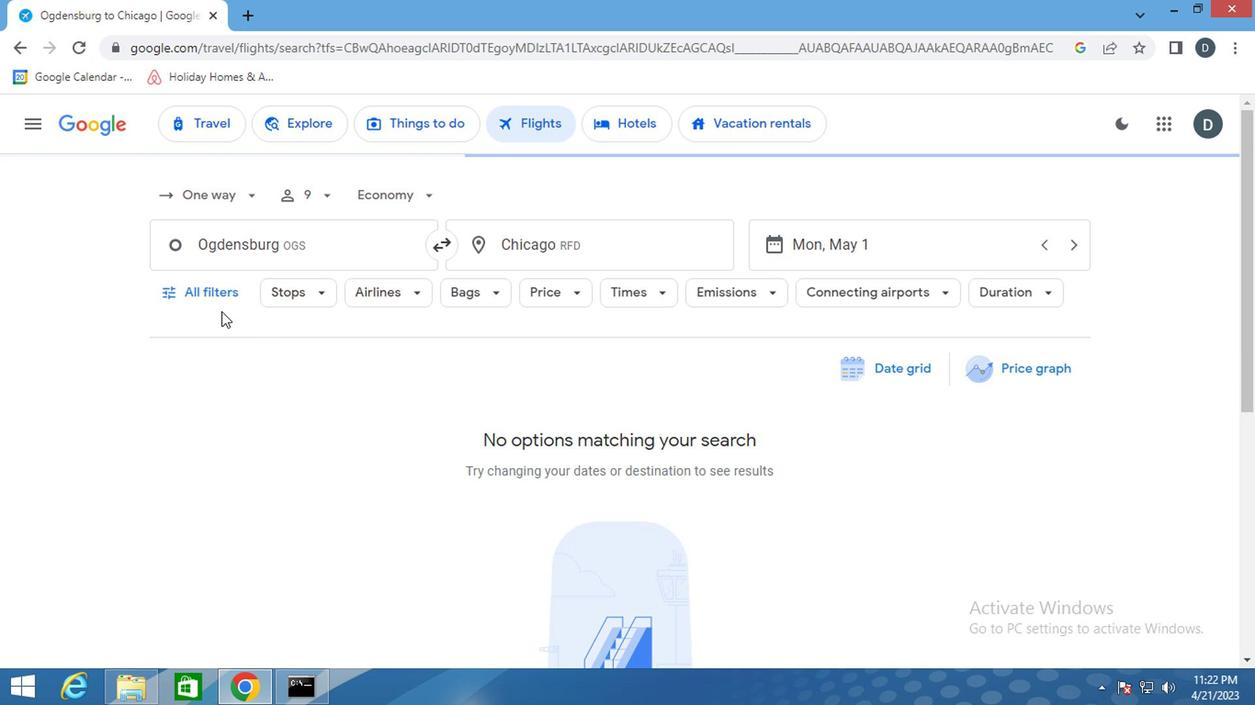 
Action: Mouse pressed left at (188, 300)
Screenshot: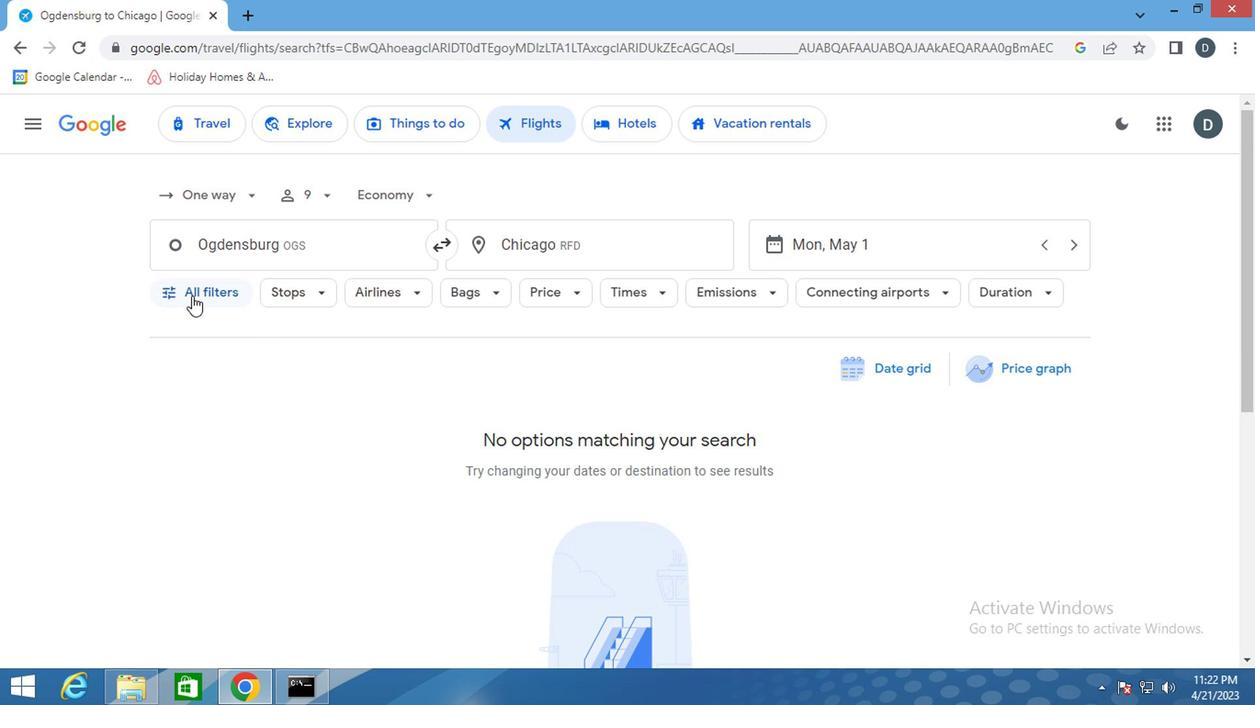 
Action: Mouse moved to (299, 533)
Screenshot: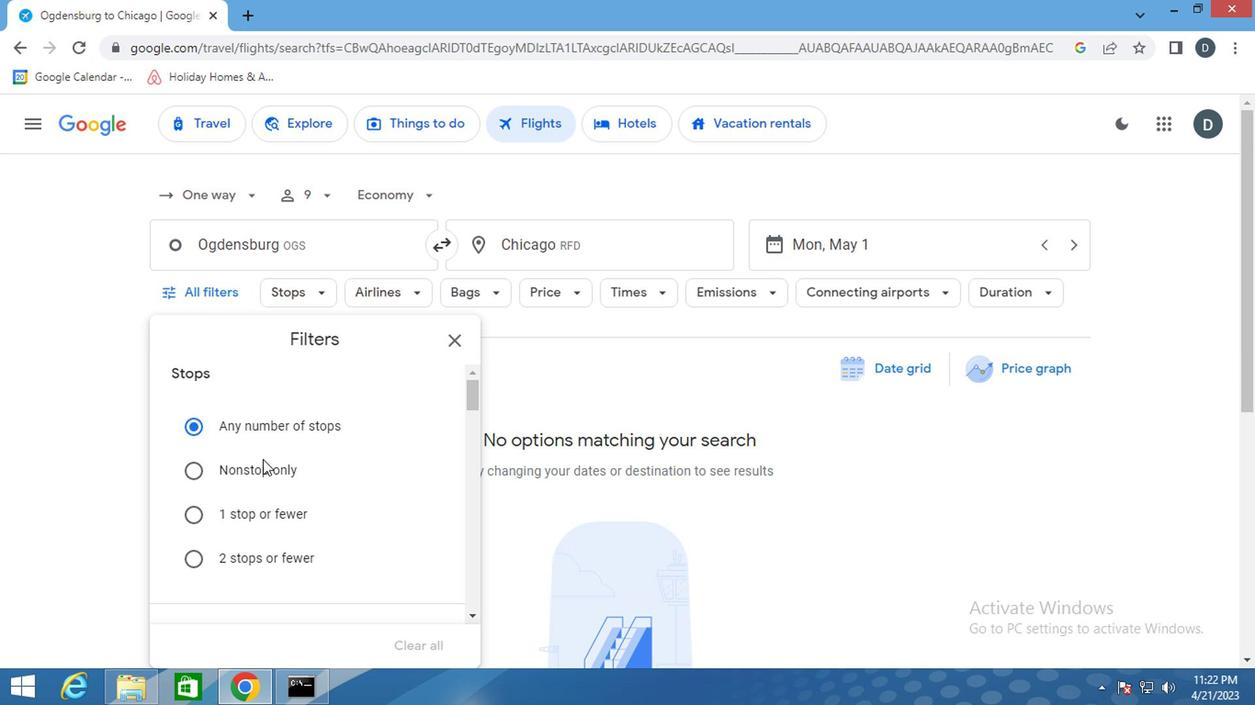 
Action: Mouse scrolled (299, 532) with delta (0, -1)
Screenshot: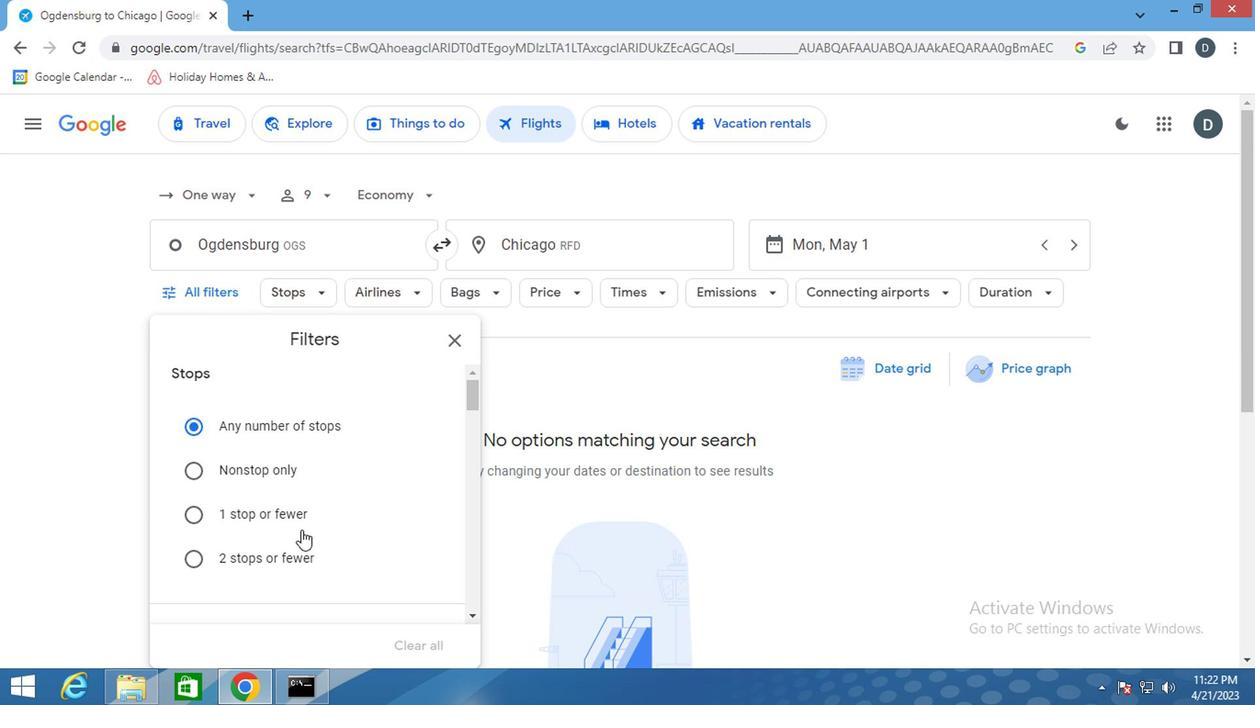 
Action: Mouse scrolled (299, 532) with delta (0, -1)
Screenshot: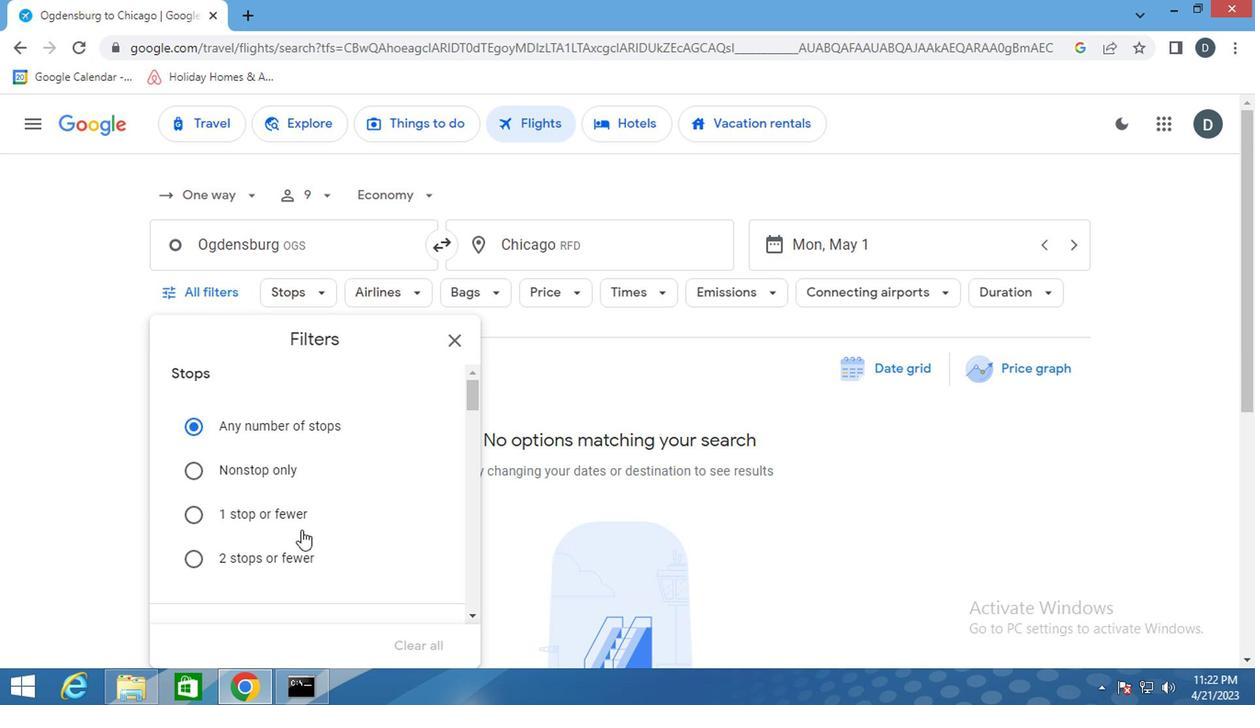 
Action: Mouse scrolled (299, 532) with delta (0, -1)
Screenshot: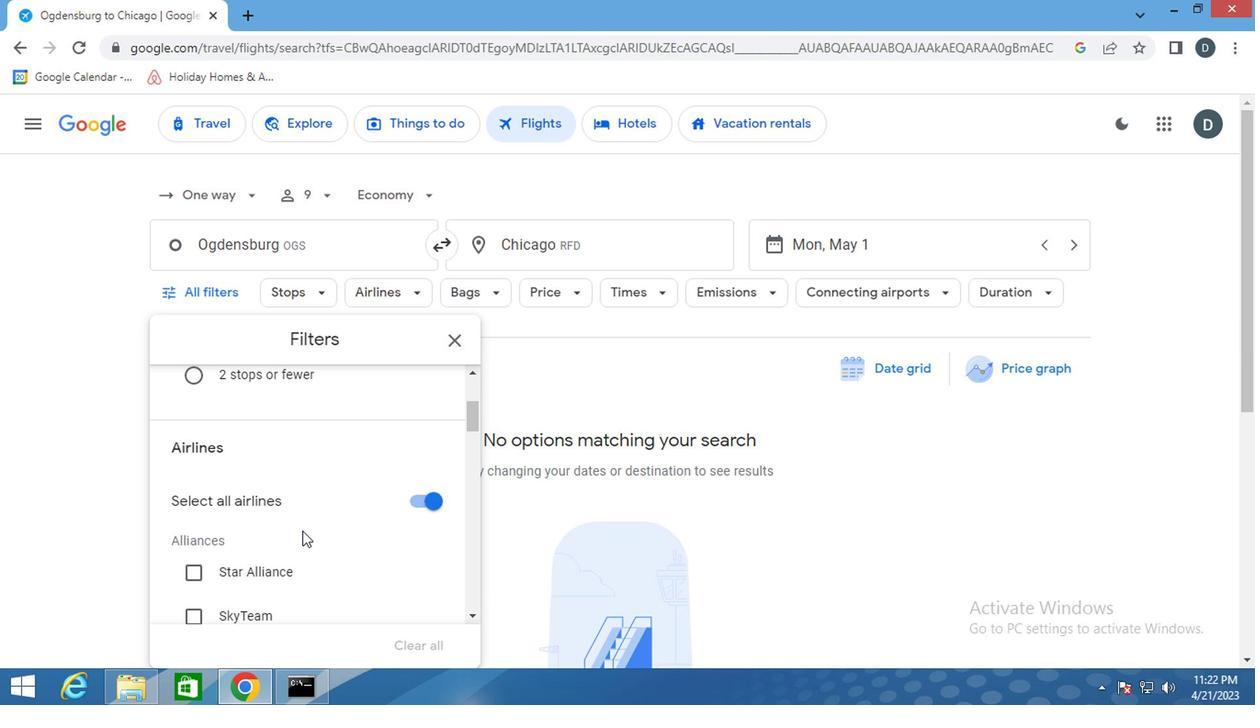 
Action: Mouse scrolled (299, 532) with delta (0, -1)
Screenshot: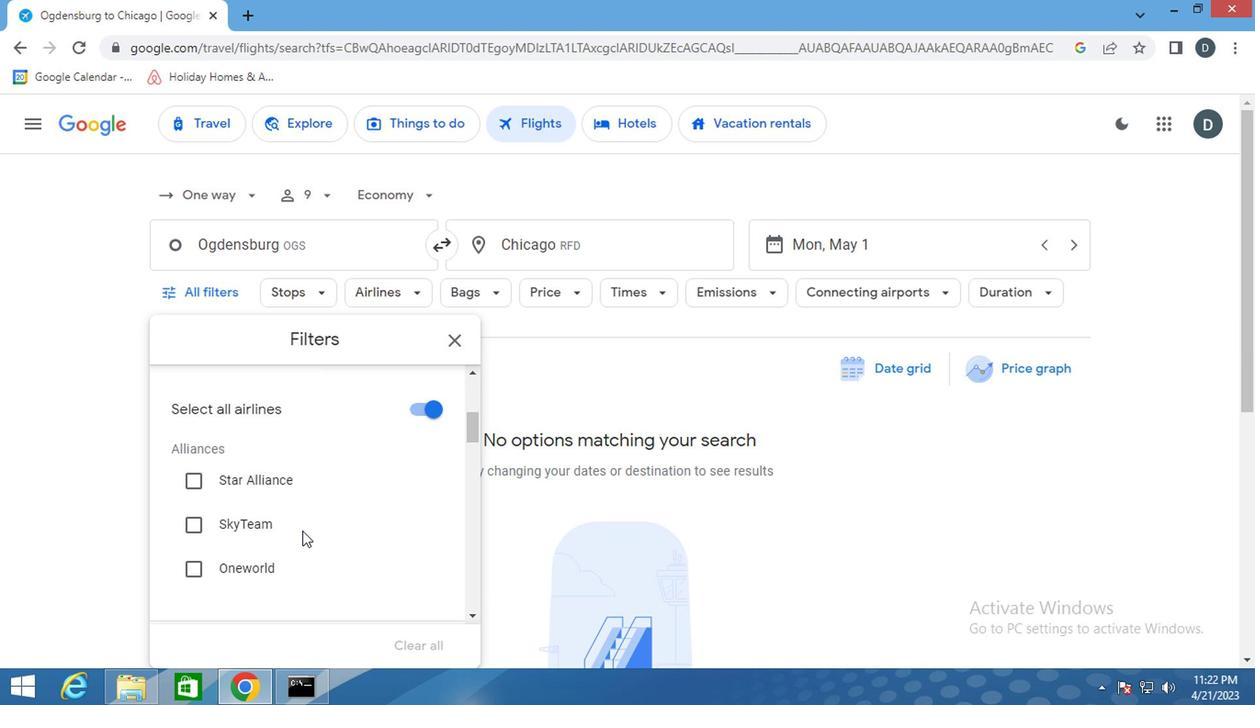 
Action: Mouse scrolled (299, 532) with delta (0, -1)
Screenshot: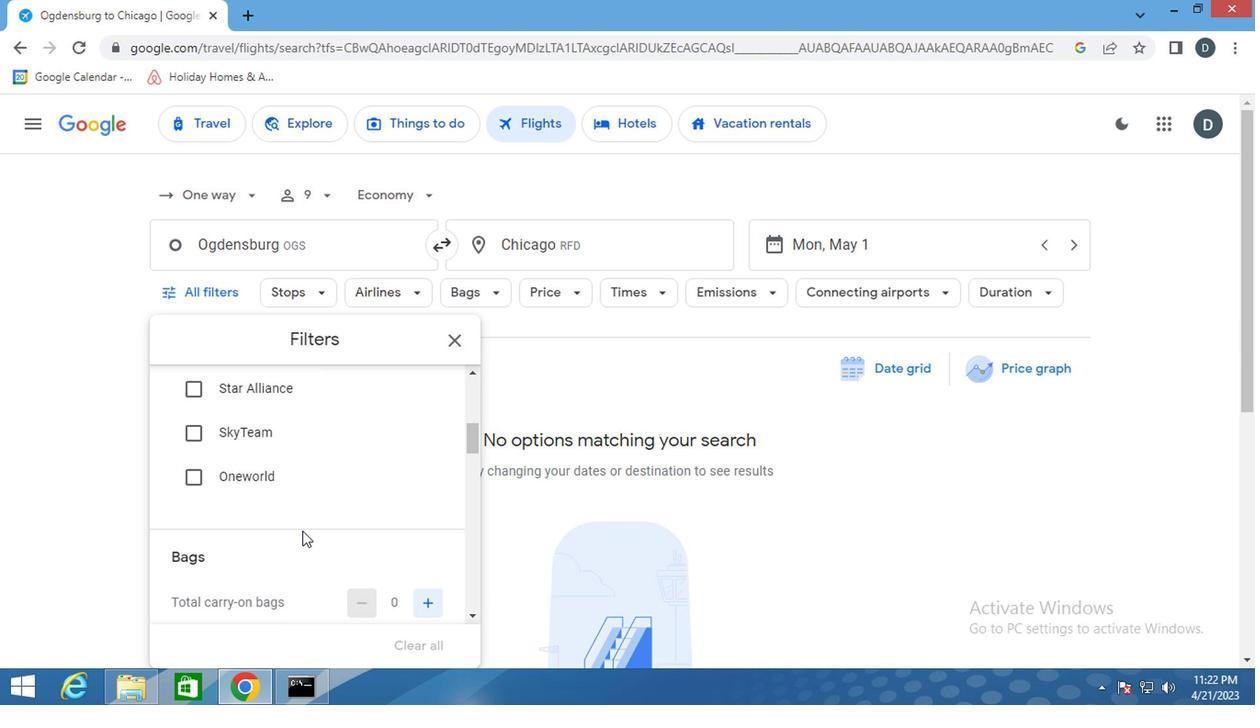
Action: Mouse scrolled (299, 532) with delta (0, -1)
Screenshot: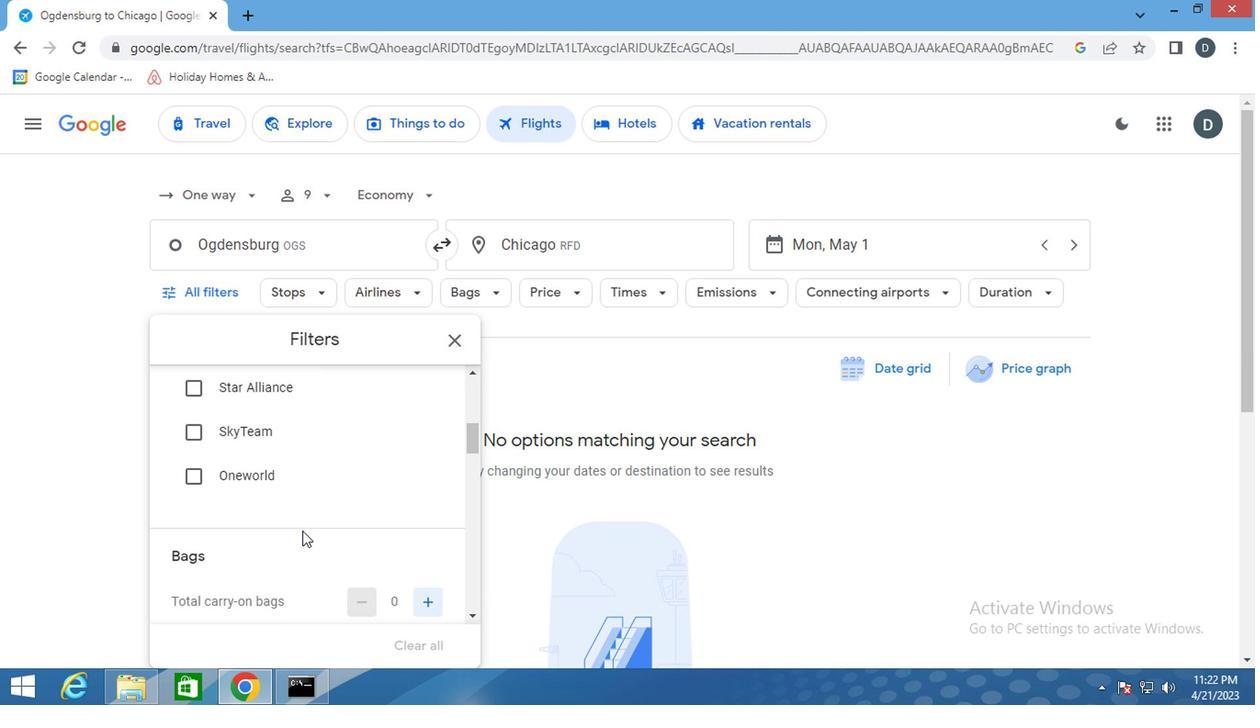
Action: Mouse moved to (426, 423)
Screenshot: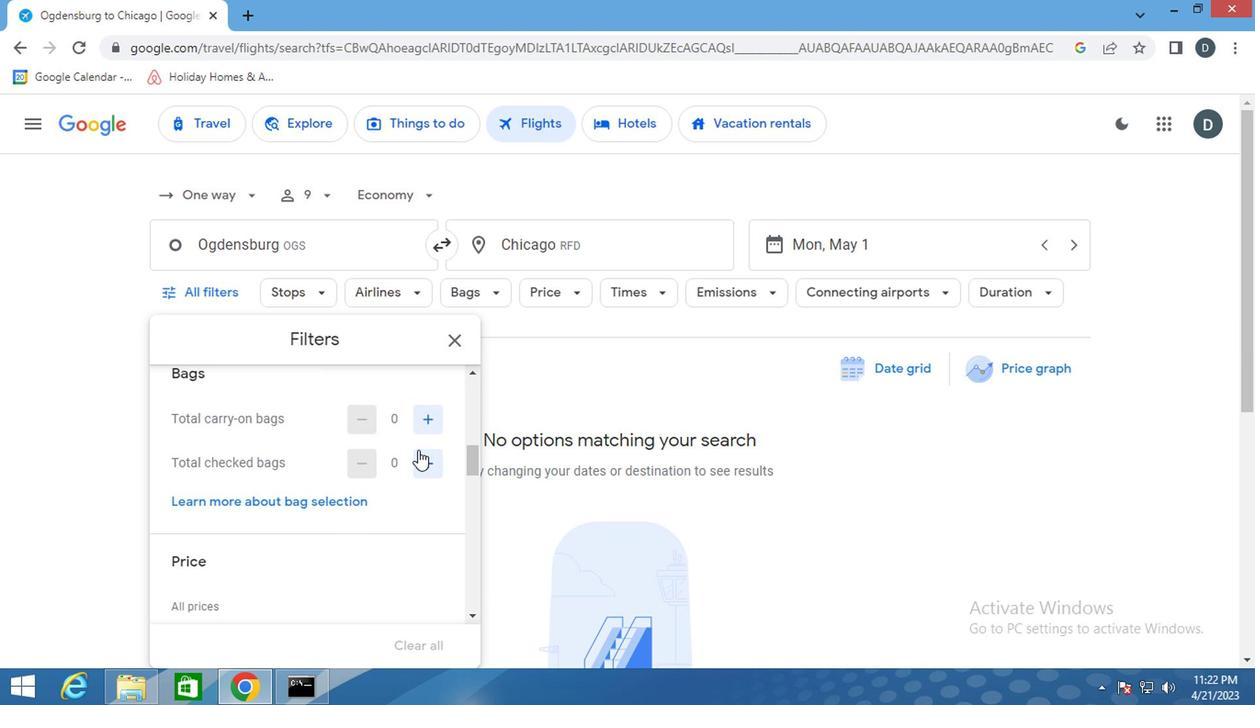 
Action: Mouse pressed left at (426, 423)
Screenshot: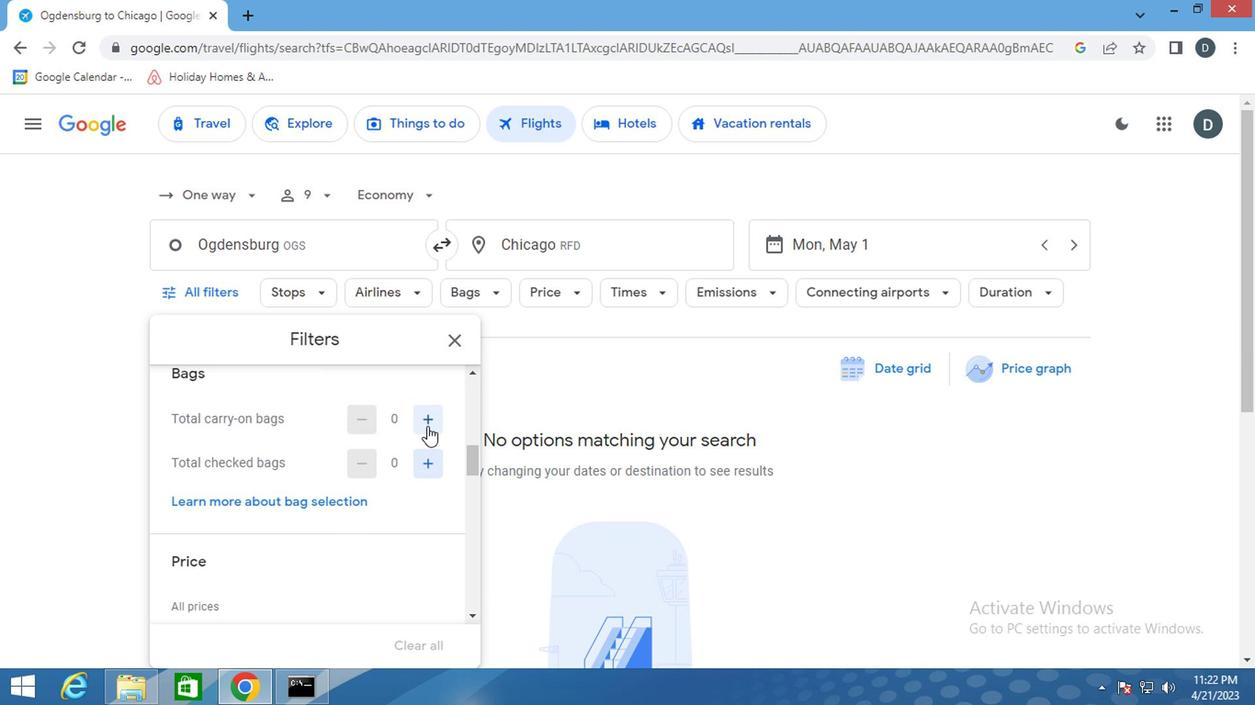 
Action: Mouse scrolled (426, 422) with delta (0, 0)
Screenshot: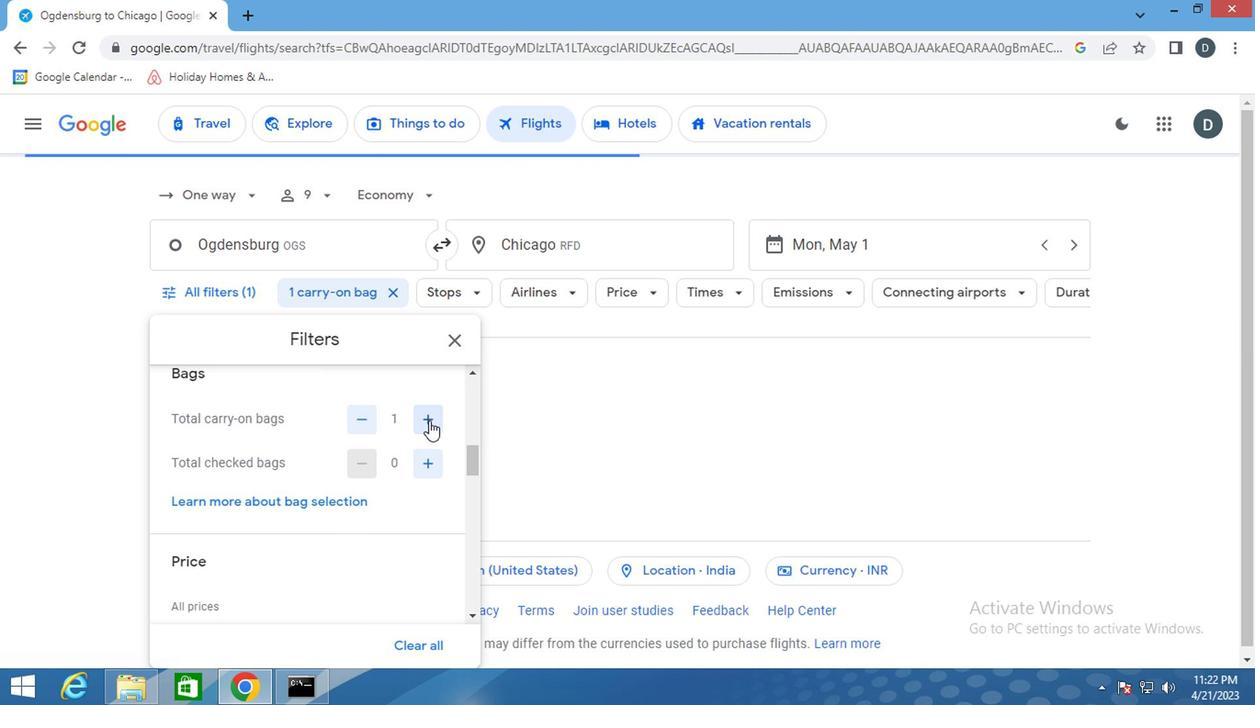 
Action: Mouse scrolled (426, 422) with delta (0, 0)
Screenshot: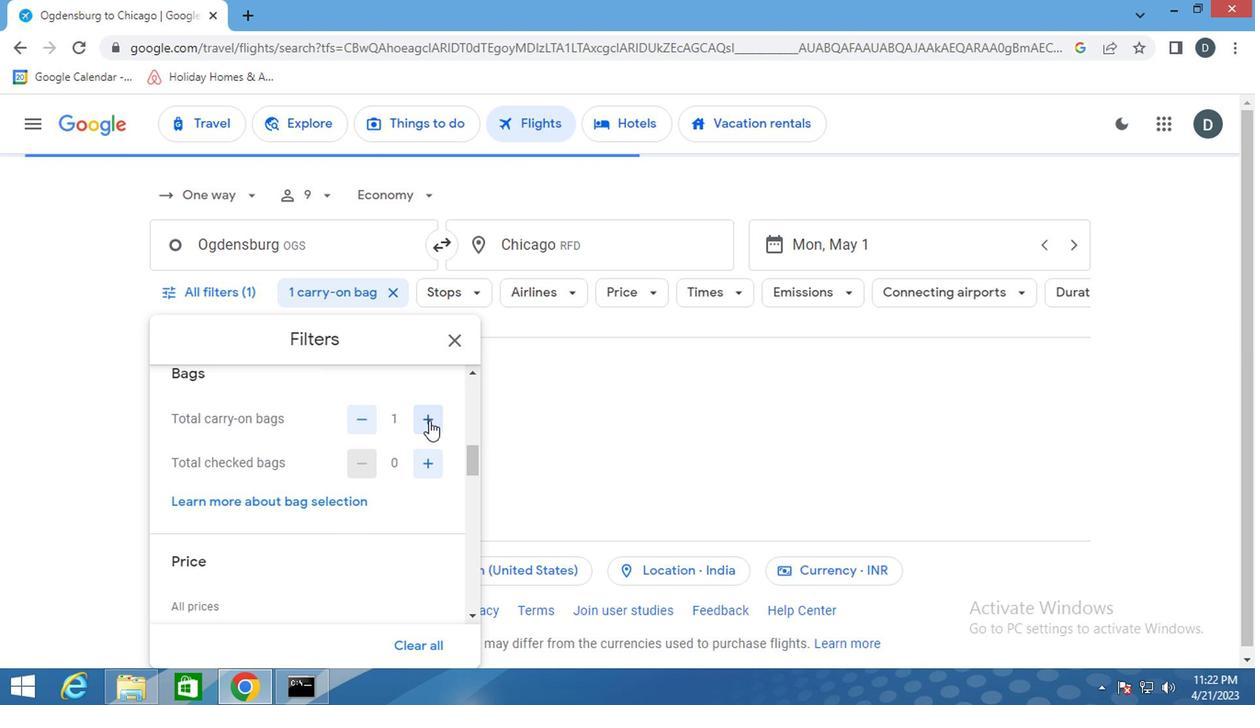 
Action: Mouse scrolled (426, 422) with delta (0, 0)
Screenshot: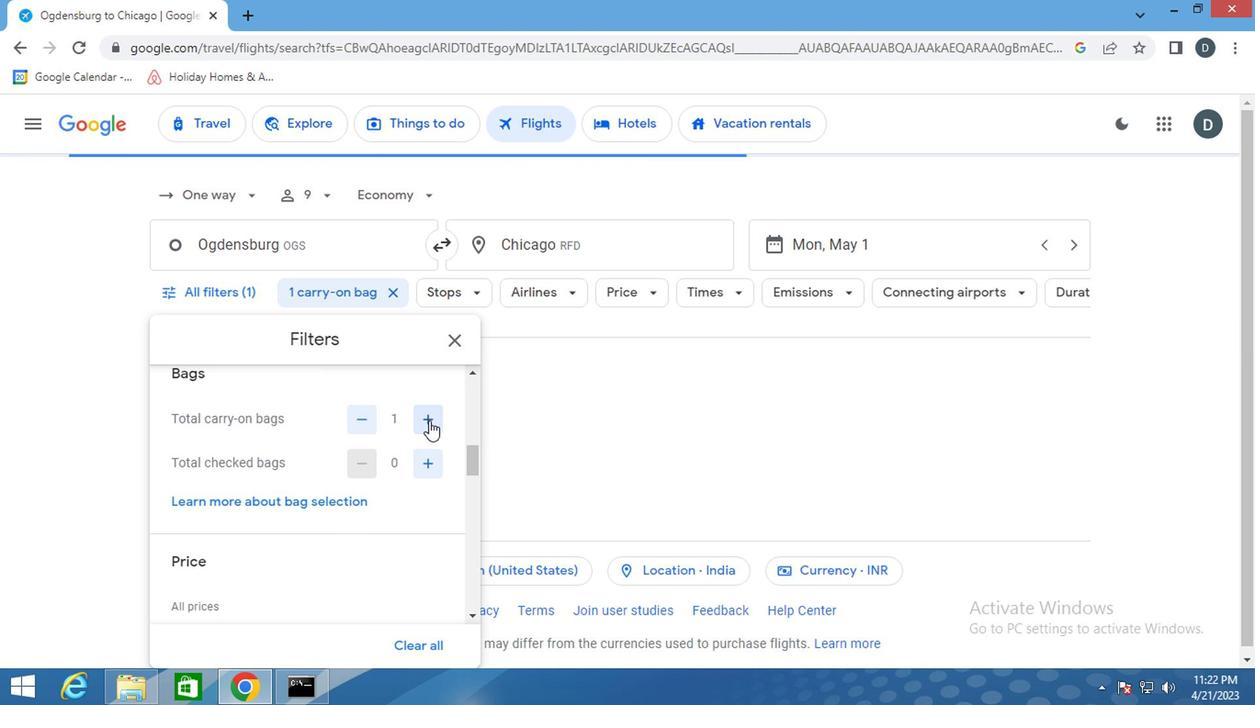 
Action: Mouse moved to (408, 492)
Screenshot: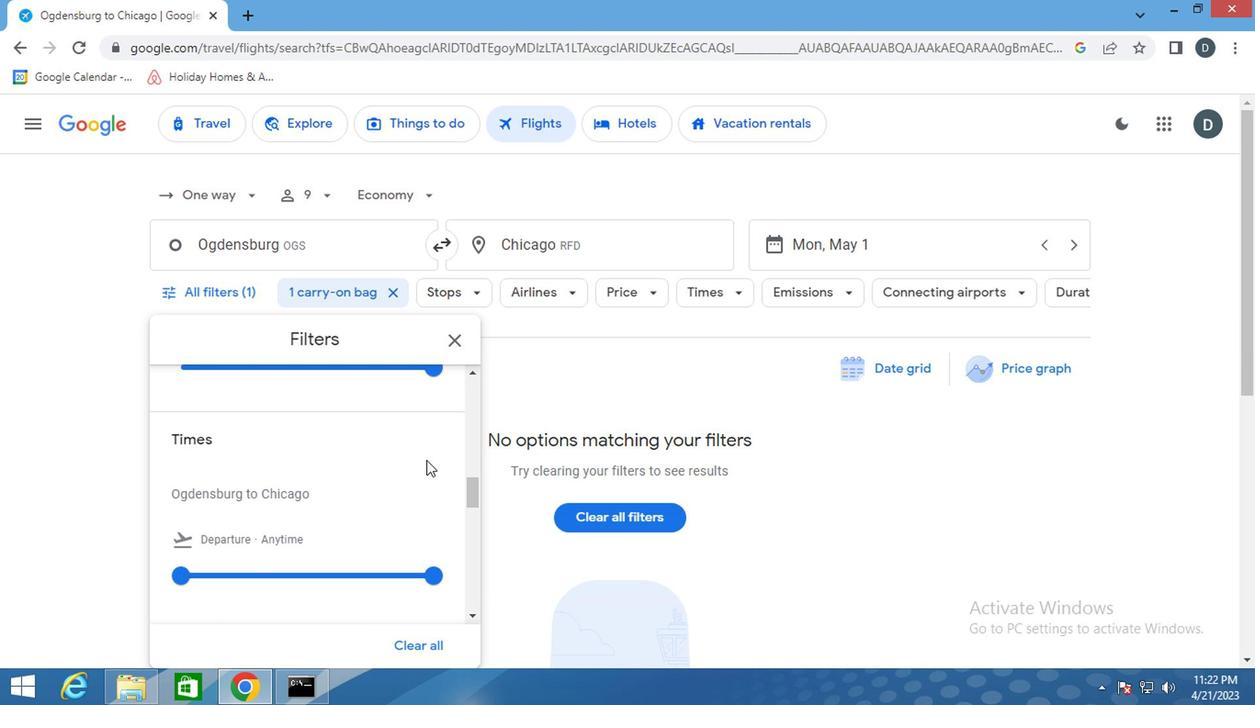 
Action: Mouse scrolled (408, 492) with delta (0, 0)
Screenshot: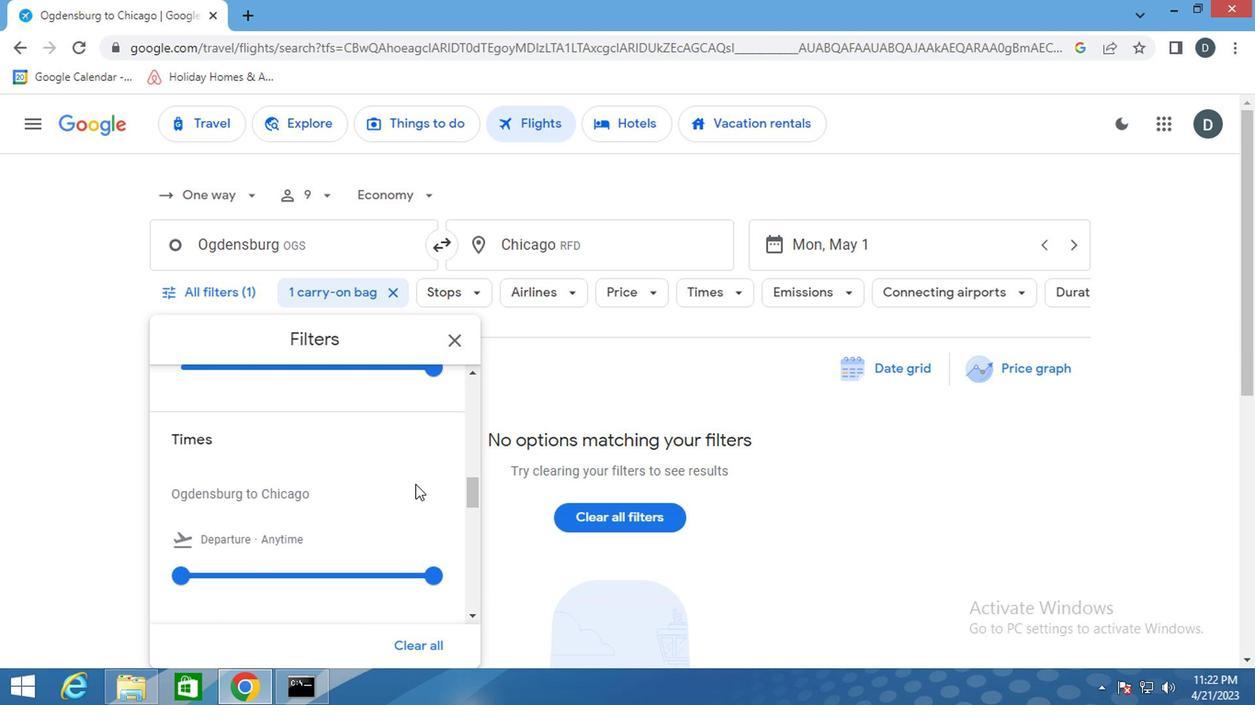 
Action: Mouse moved to (181, 483)
Screenshot: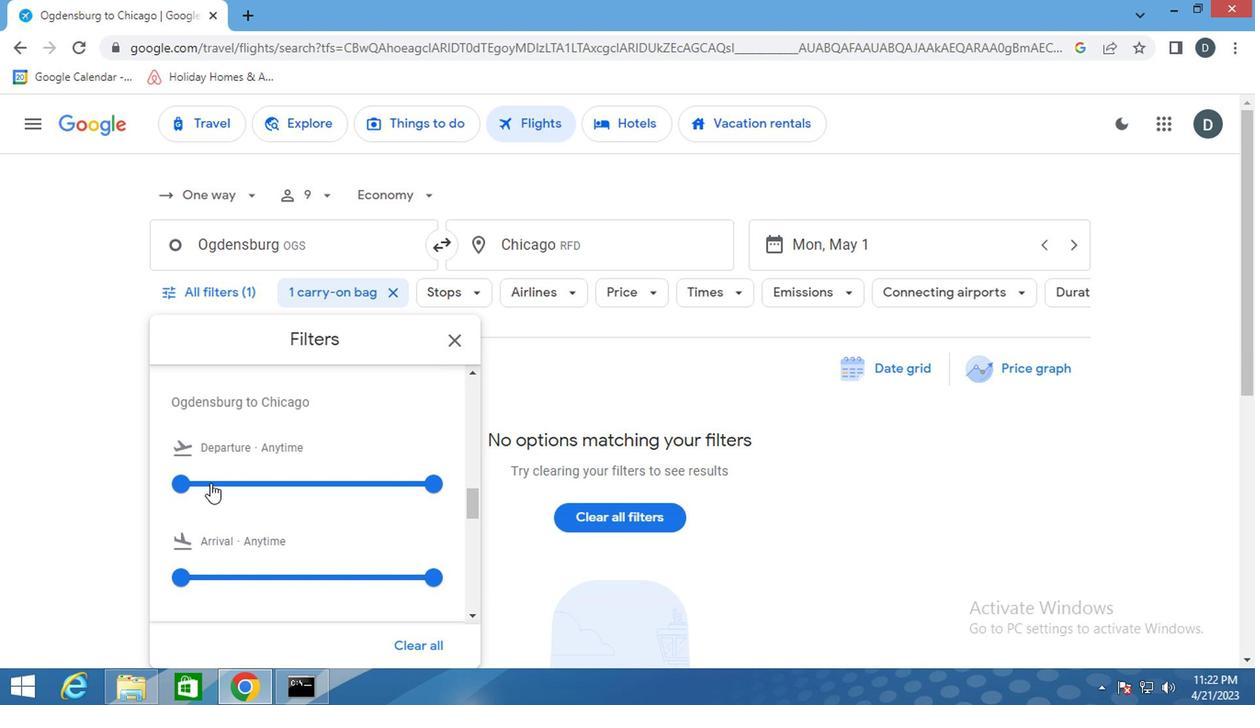 
Action: Mouse pressed left at (181, 483)
Screenshot: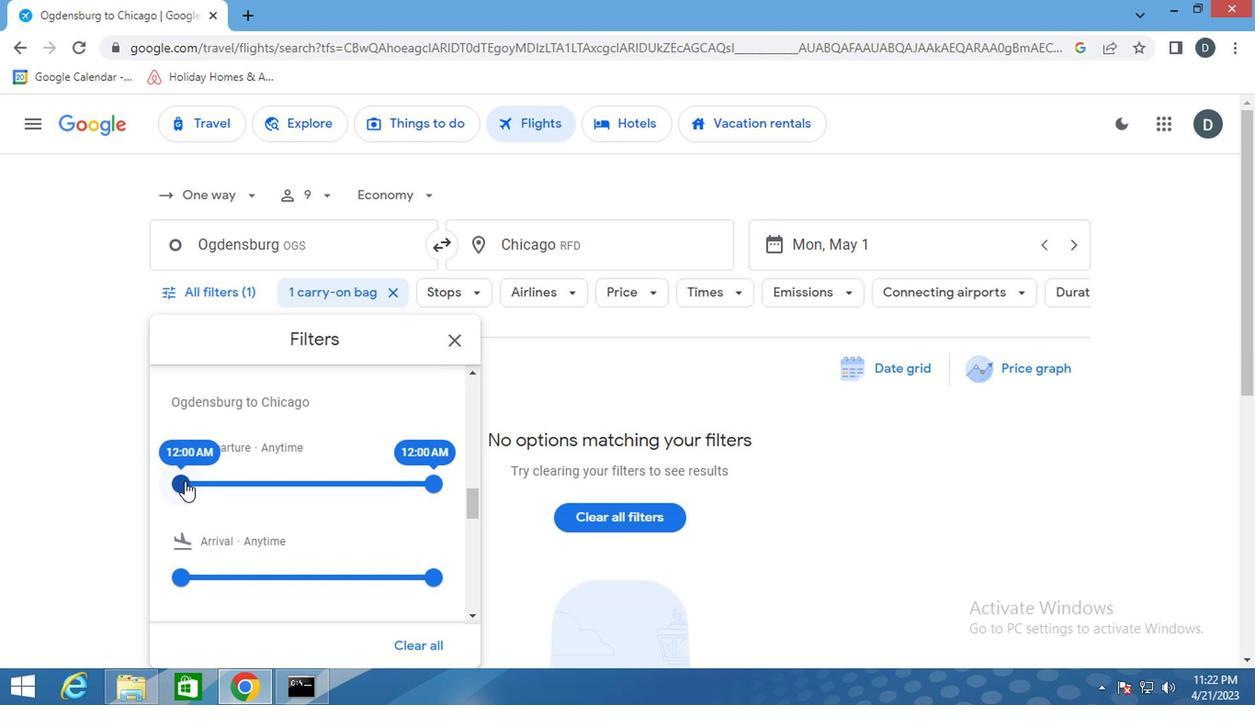 
Action: Mouse moved to (424, 476)
Screenshot: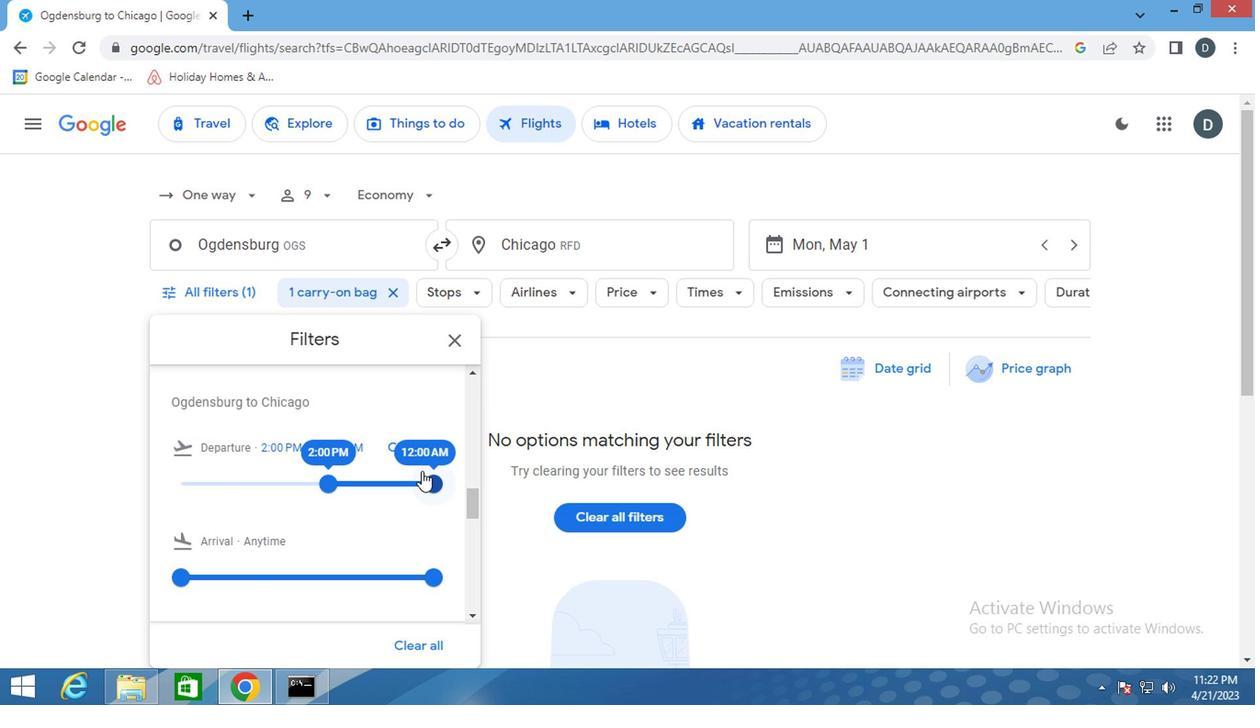 
Action: Mouse pressed left at (424, 476)
Screenshot: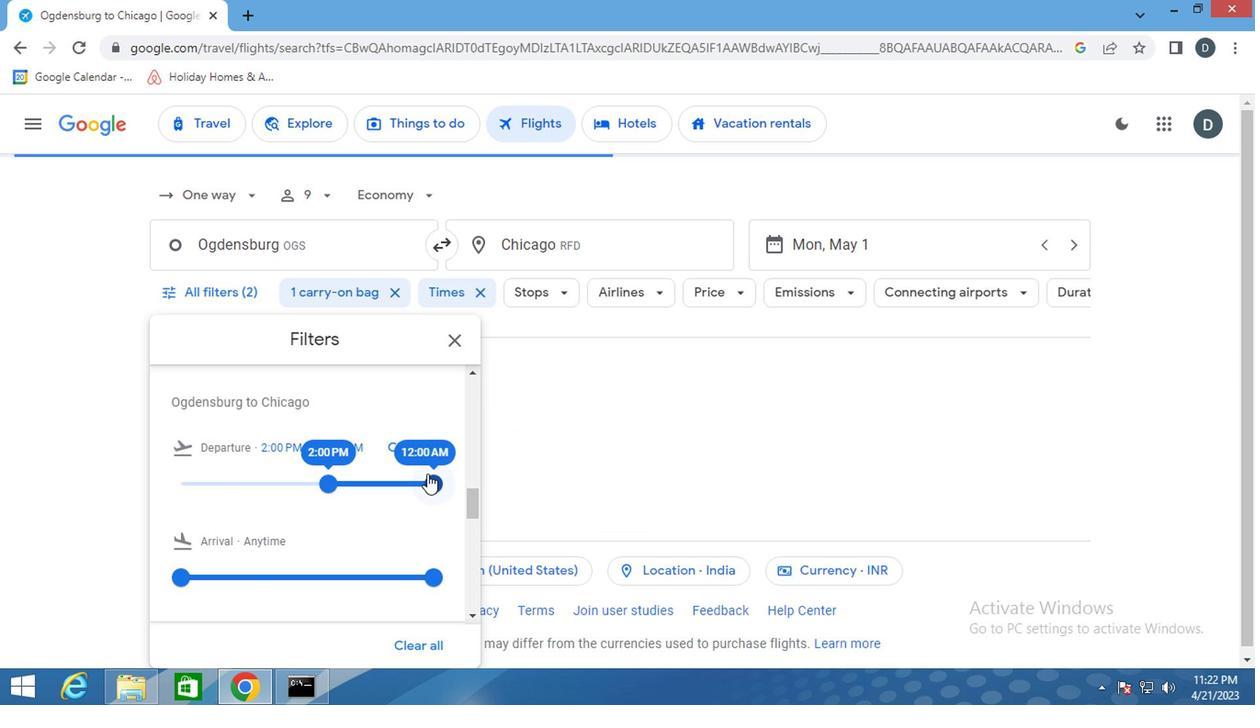 
Action: Mouse moved to (335, 522)
Screenshot: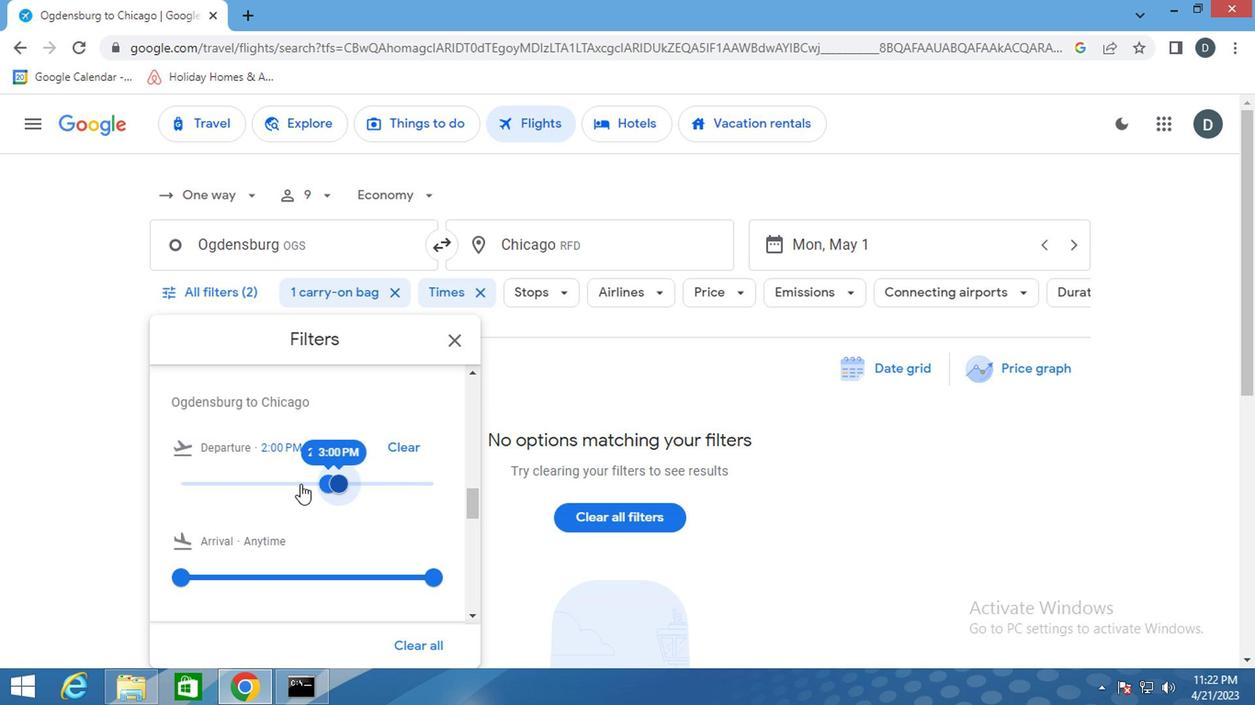 
Action: Mouse scrolled (335, 520) with delta (0, -1)
Screenshot: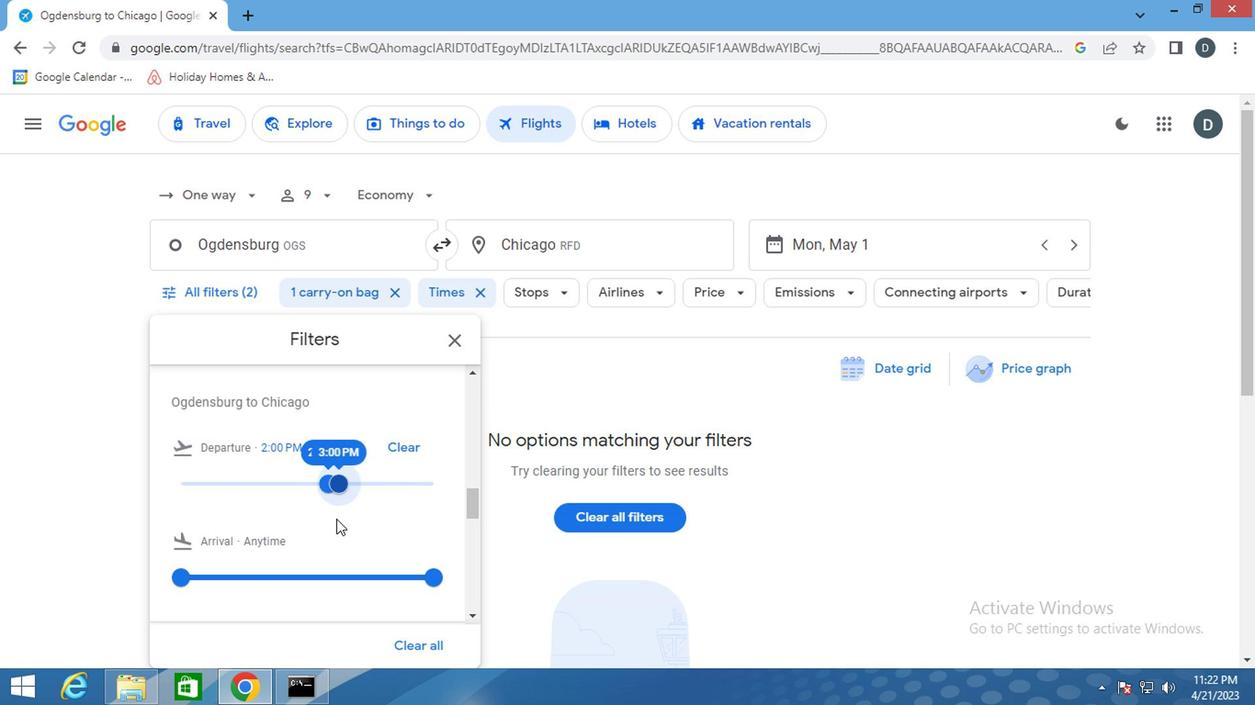 
Action: Mouse scrolled (335, 520) with delta (0, -1)
Screenshot: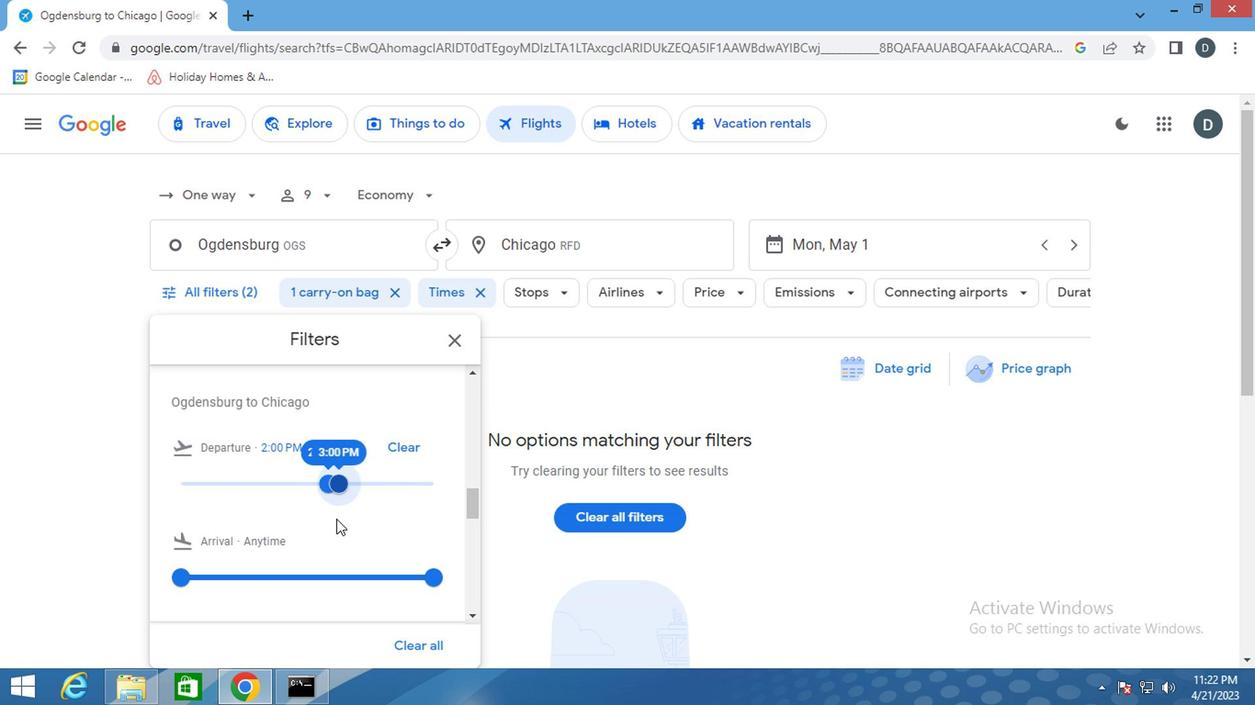 
Action: Mouse scrolled (335, 520) with delta (0, -1)
Screenshot: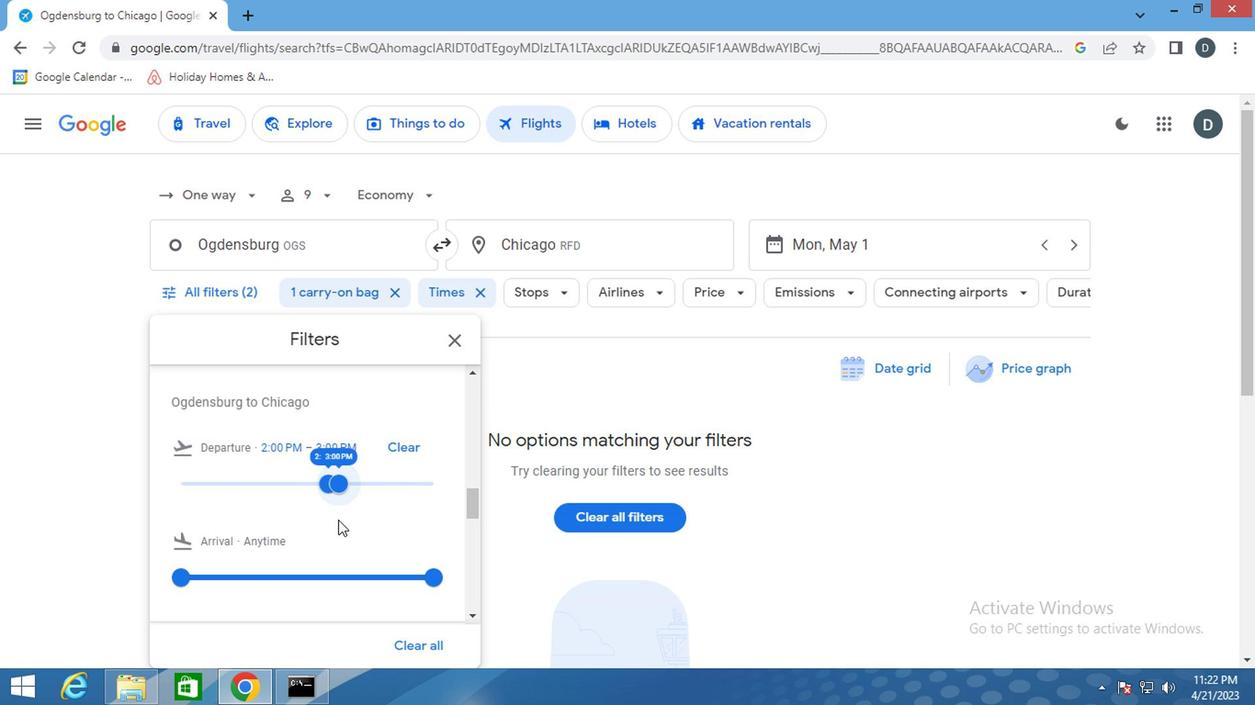 
Action: Mouse scrolled (335, 520) with delta (0, -1)
Screenshot: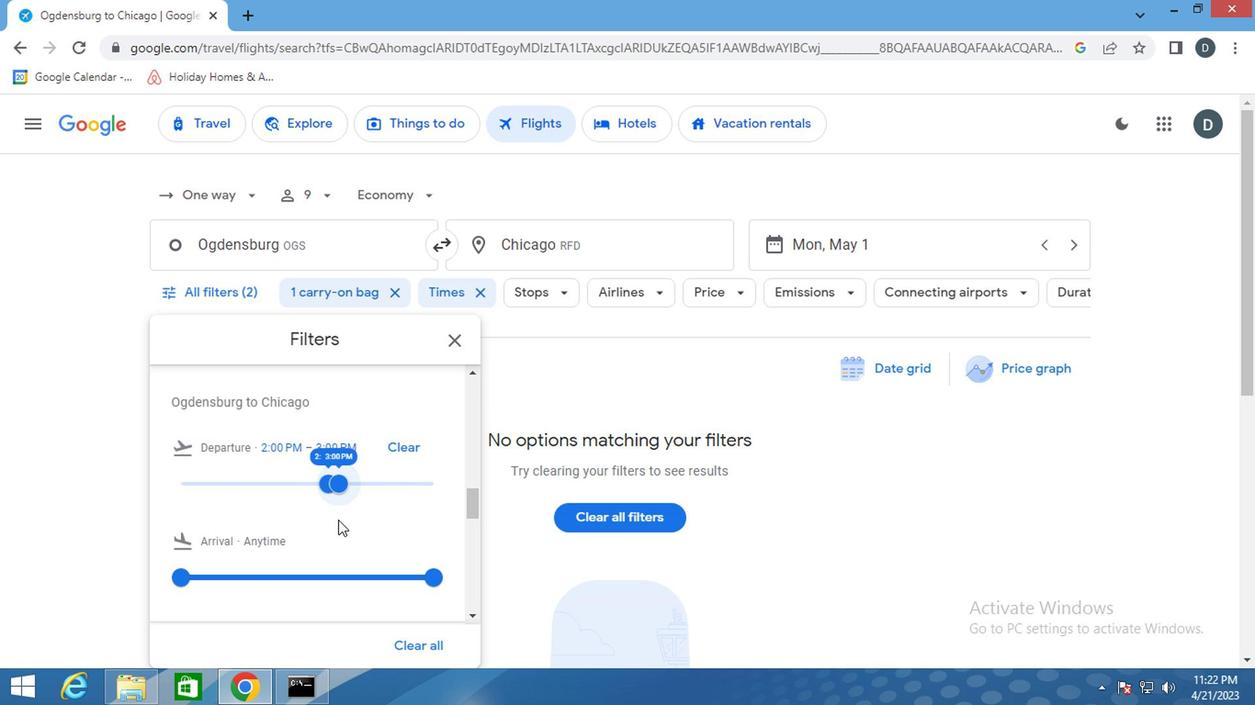
Action: Mouse scrolled (335, 520) with delta (0, -1)
Screenshot: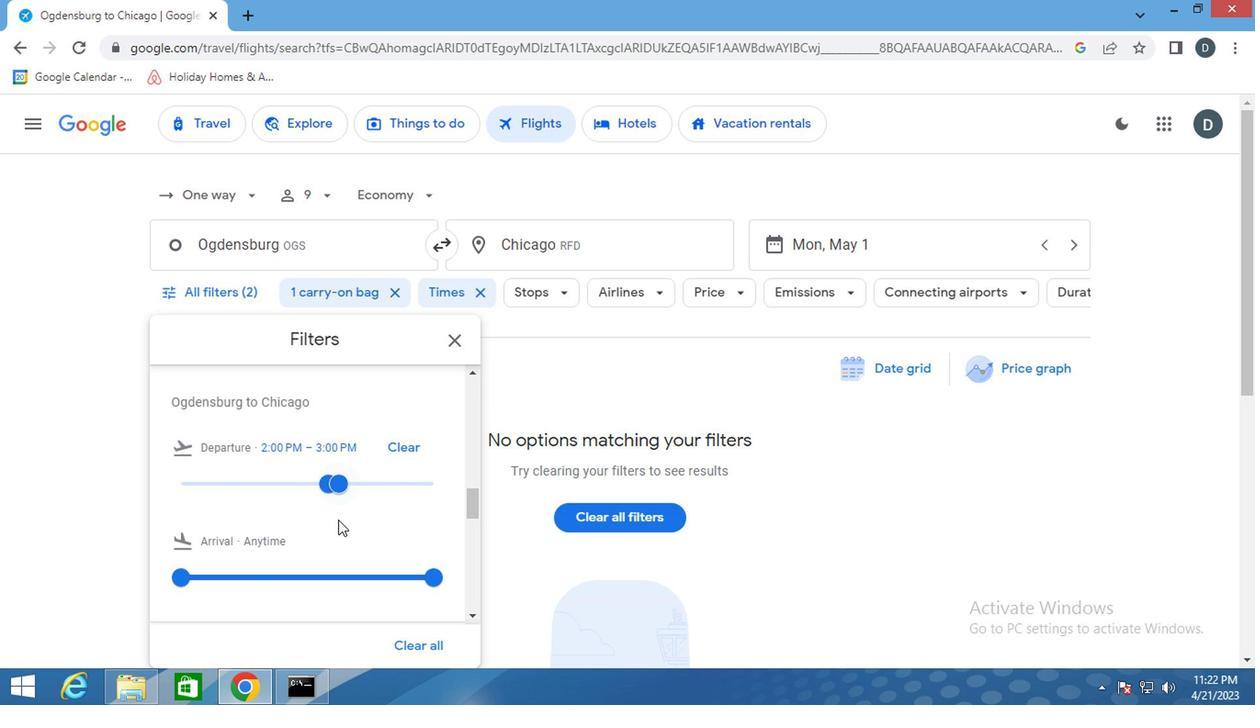 
Action: Mouse scrolled (335, 520) with delta (0, -1)
Screenshot: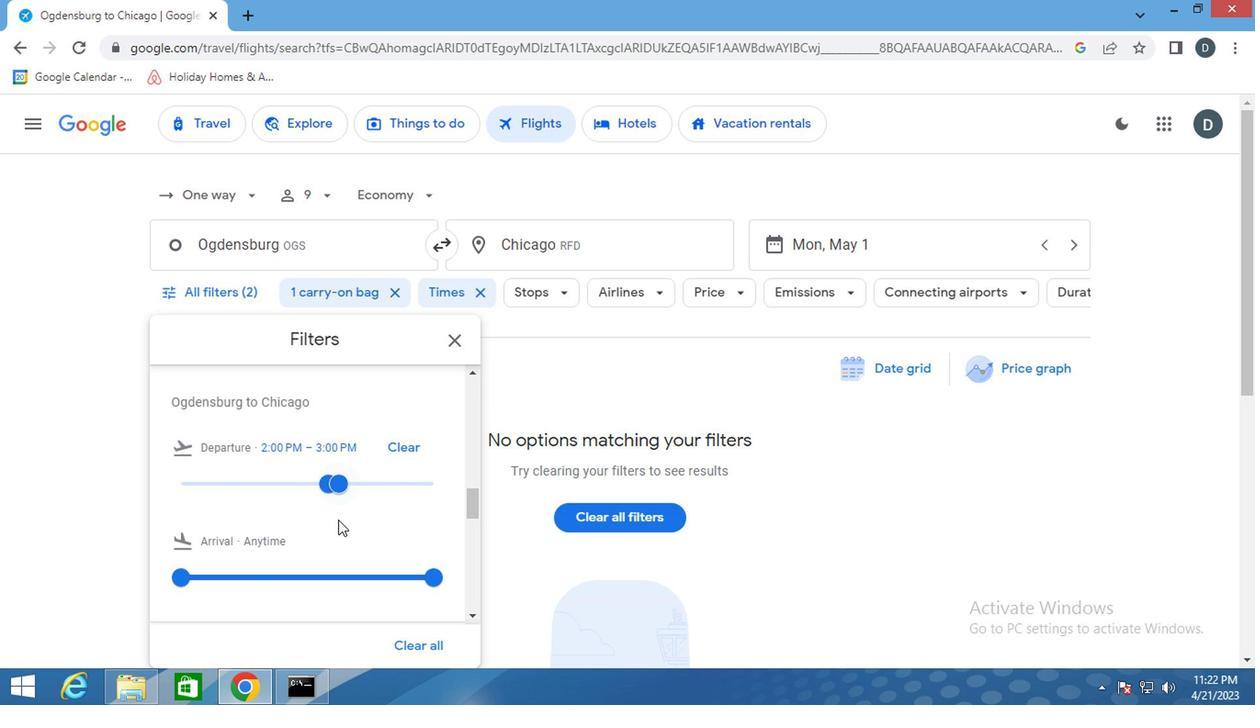 
Action: Mouse scrolled (335, 520) with delta (0, -1)
Screenshot: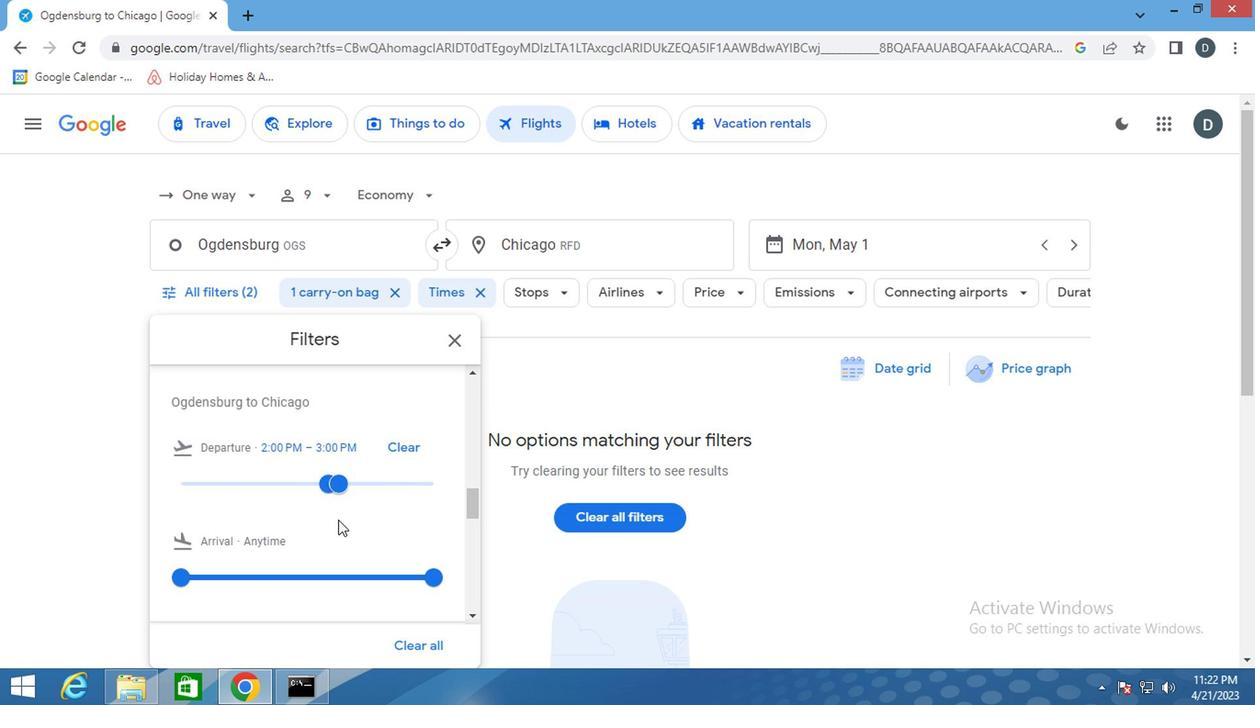 
Action: Mouse scrolled (335, 520) with delta (0, -1)
Screenshot: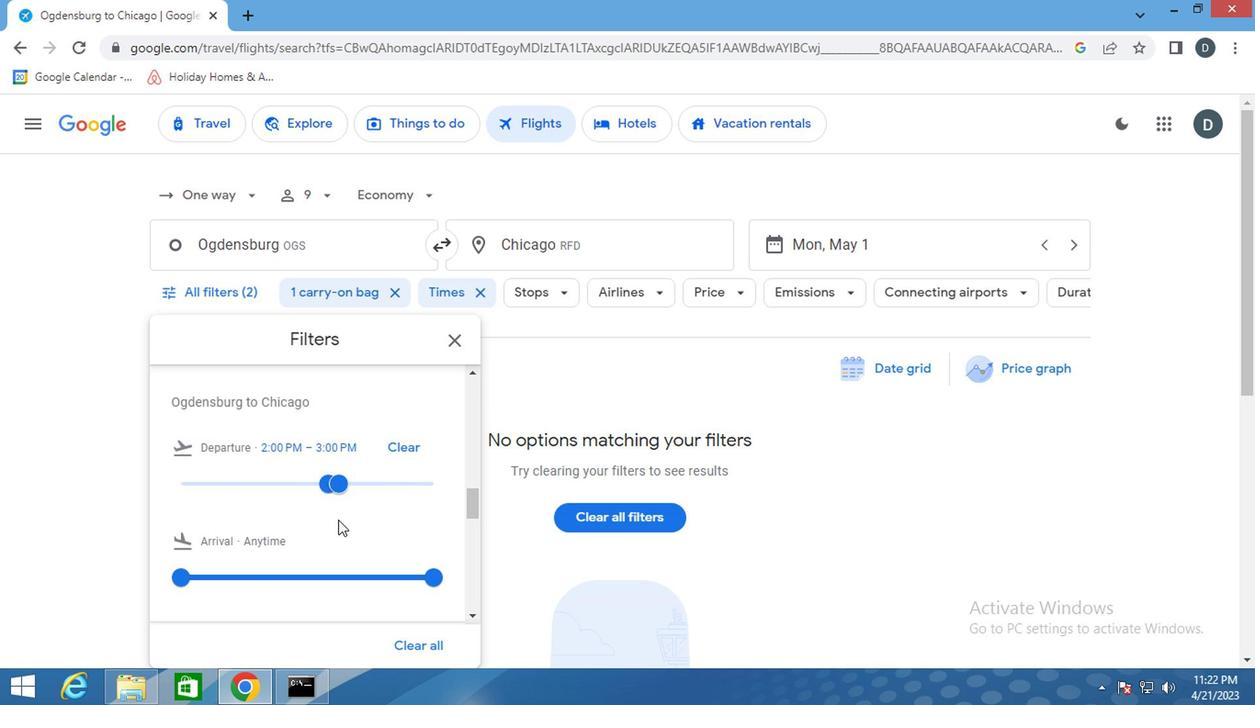 
Action: Mouse moved to (344, 518)
Screenshot: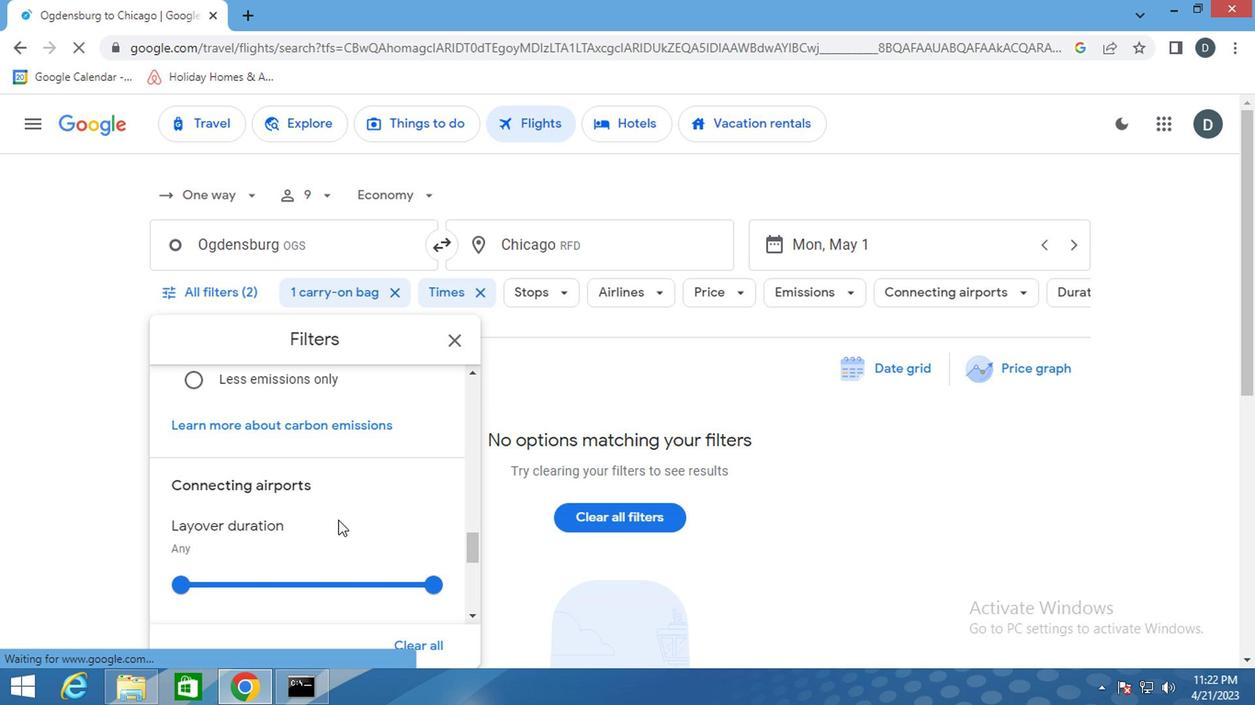 
Action: Mouse scrolled (344, 517) with delta (0, 0)
Screenshot: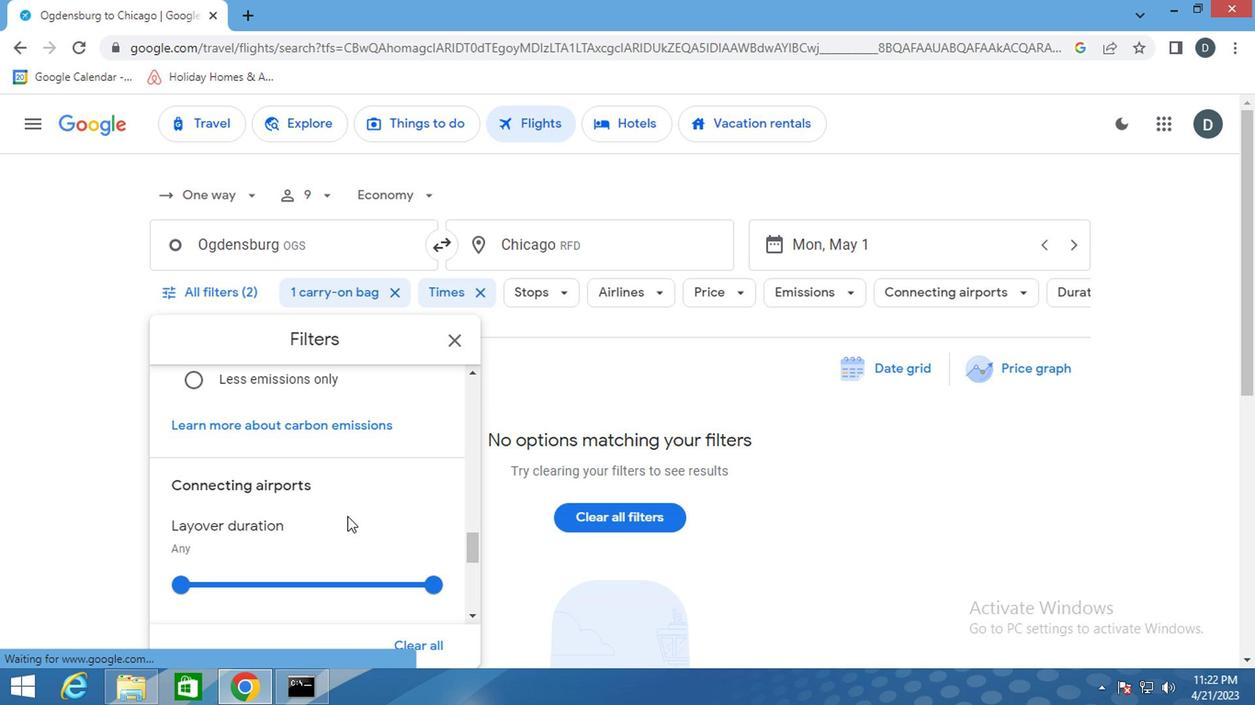 
Action: Mouse scrolled (344, 517) with delta (0, 0)
Screenshot: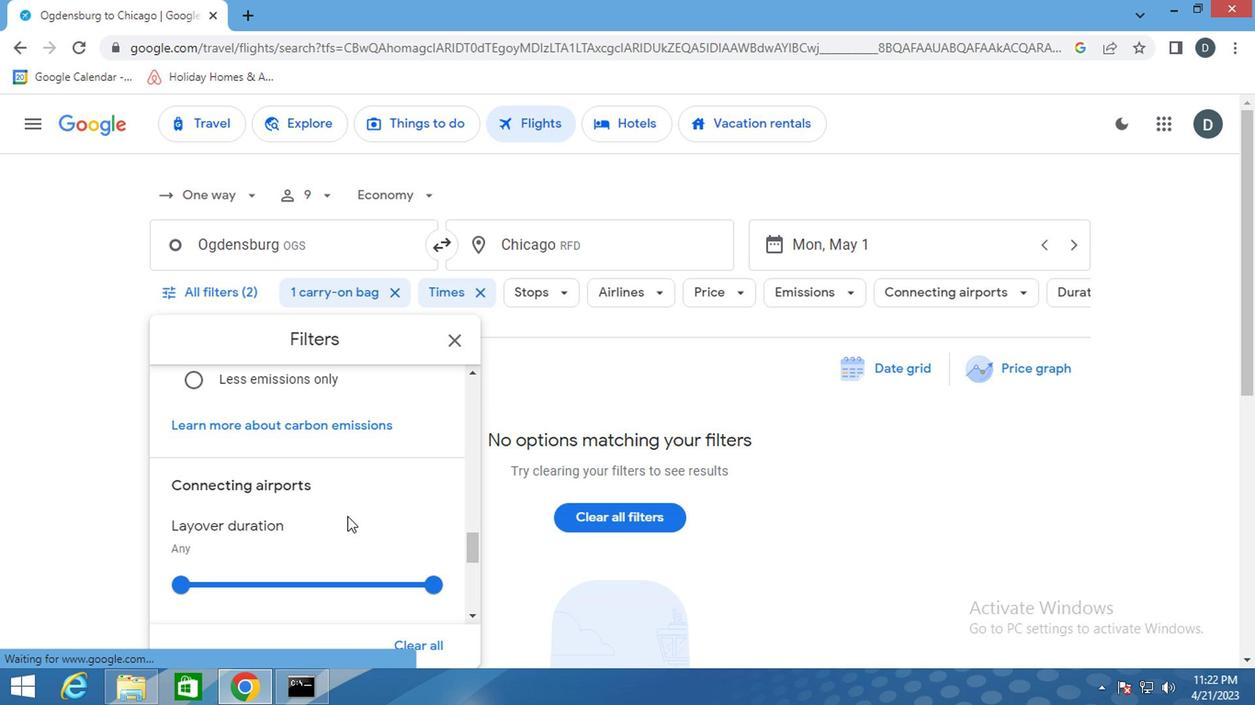 
Action: Mouse scrolled (344, 517) with delta (0, 0)
Screenshot: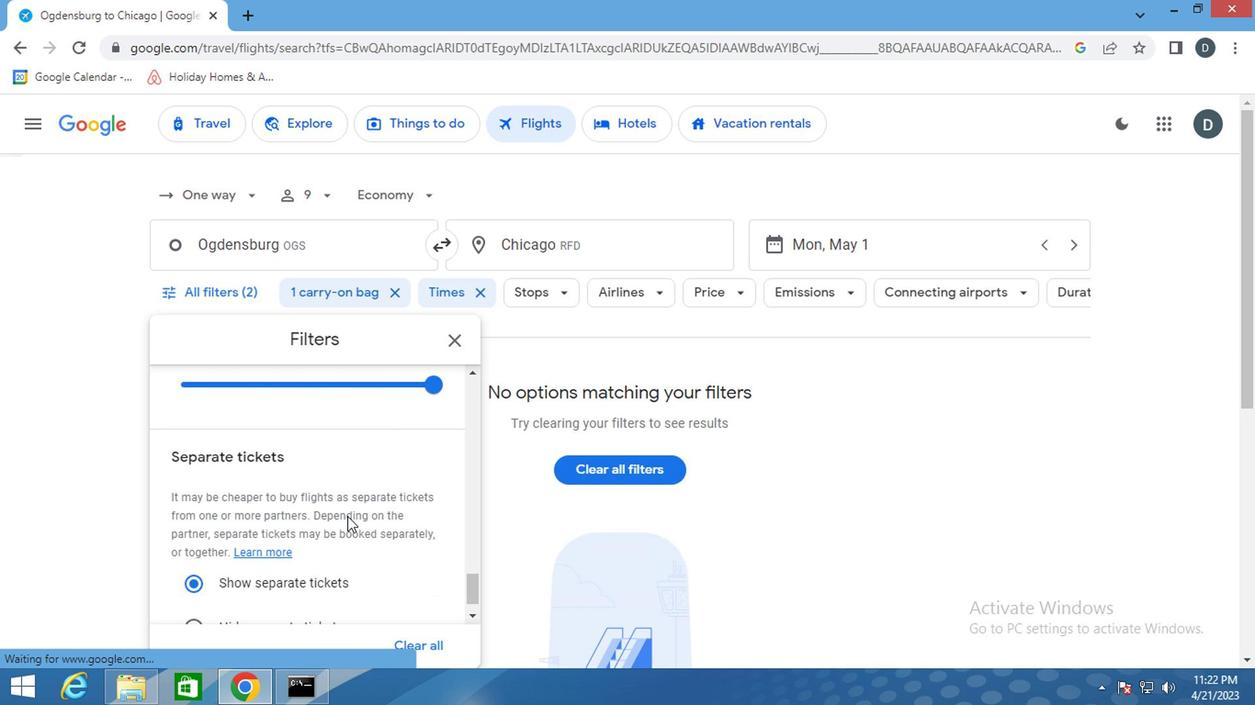 
Action: Mouse scrolled (344, 517) with delta (0, 0)
Screenshot: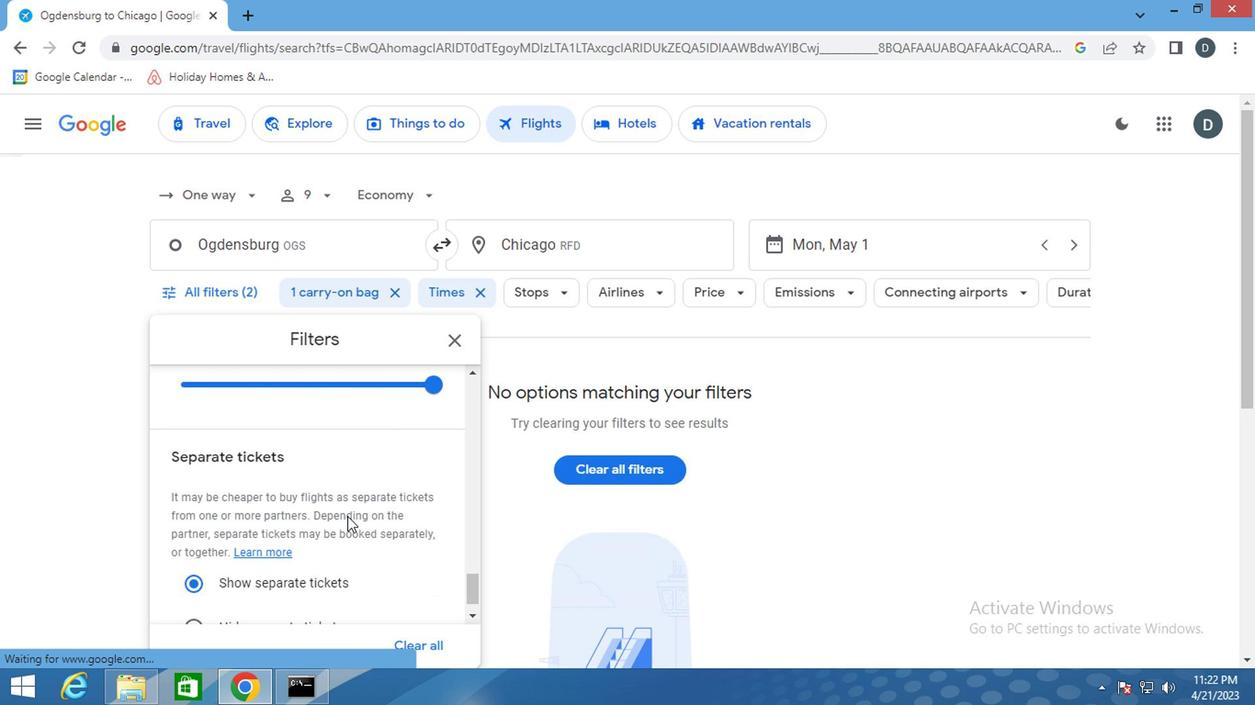 
Action: Mouse scrolled (344, 517) with delta (0, 0)
Screenshot: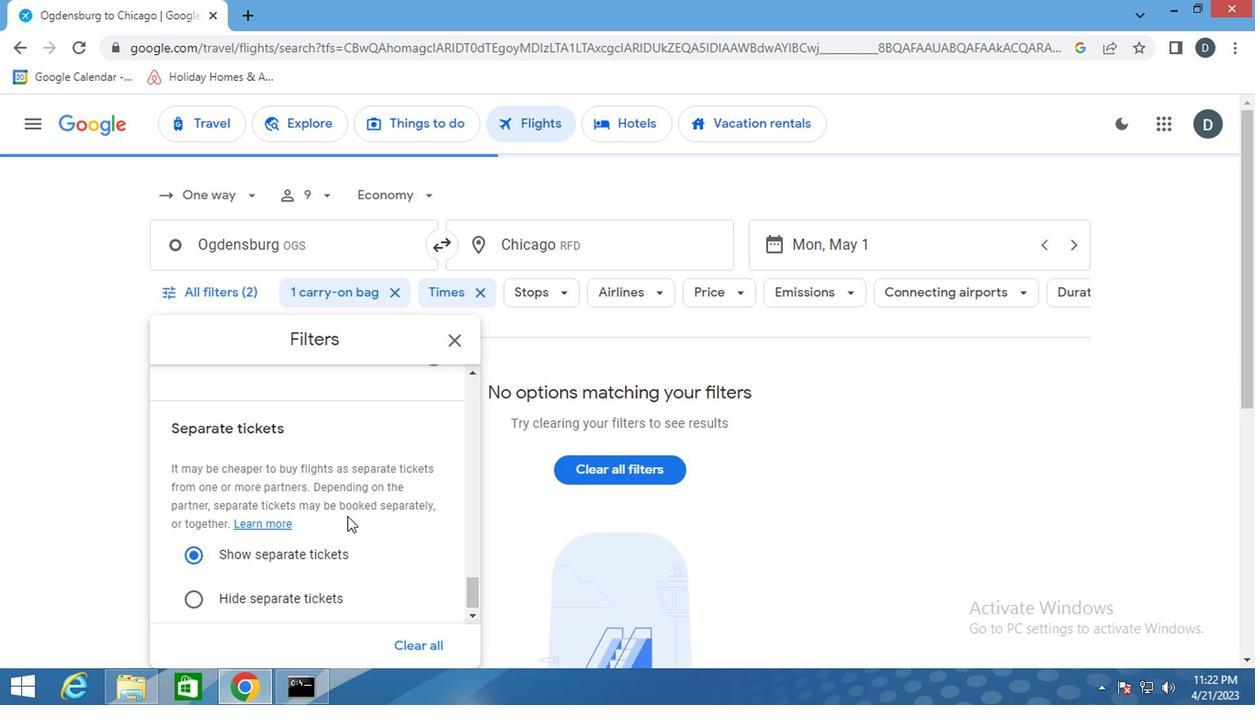
Action: Mouse scrolled (344, 517) with delta (0, 0)
Screenshot: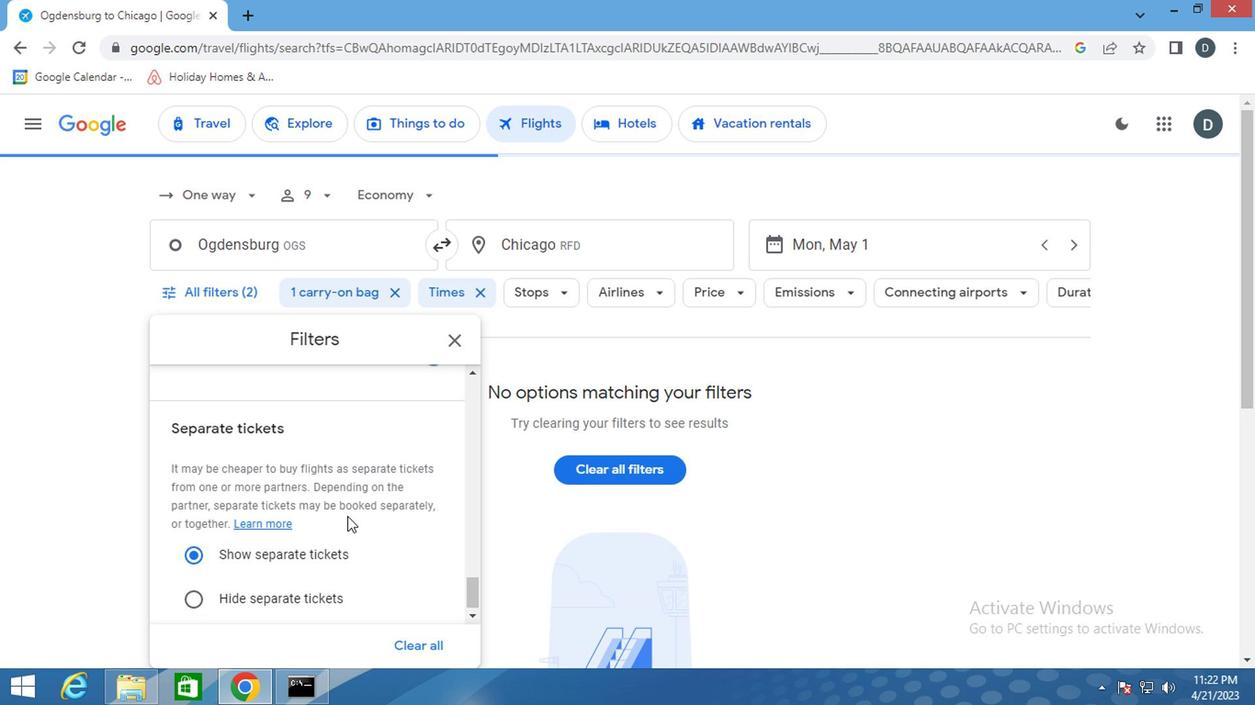
Action: Mouse scrolled (344, 517) with delta (0, 0)
Screenshot: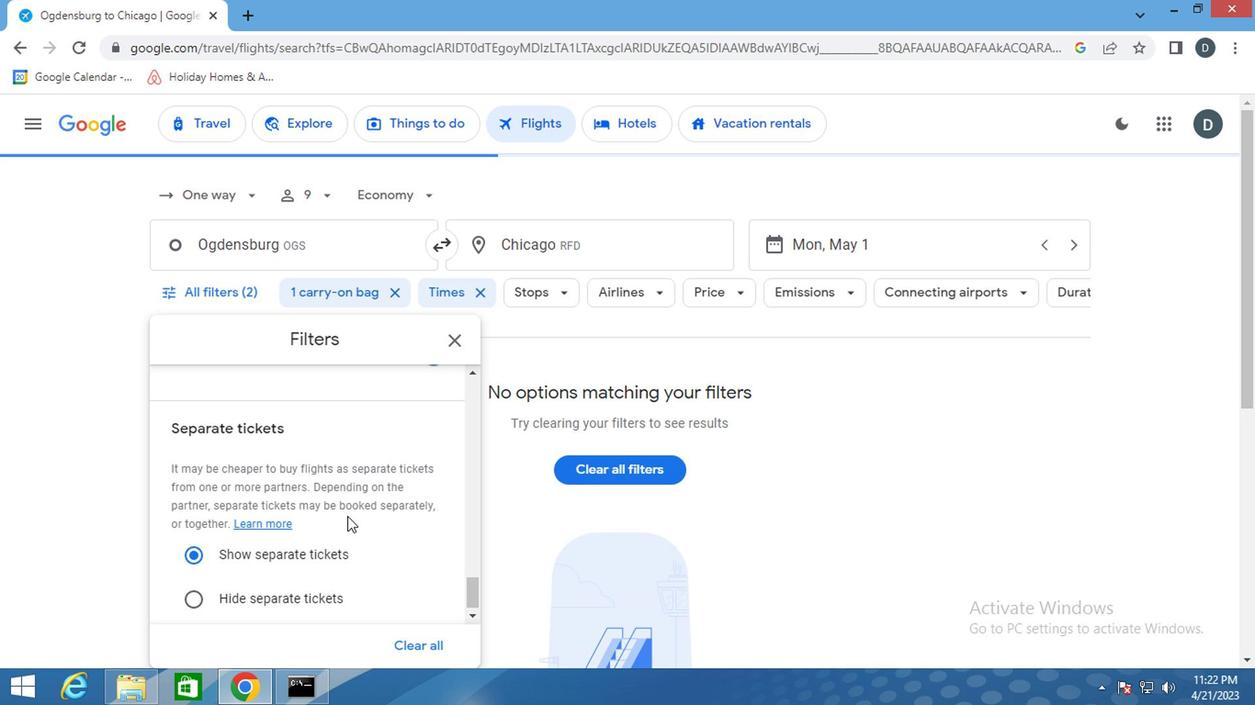 
Action: Mouse scrolled (344, 517) with delta (0, 0)
Screenshot: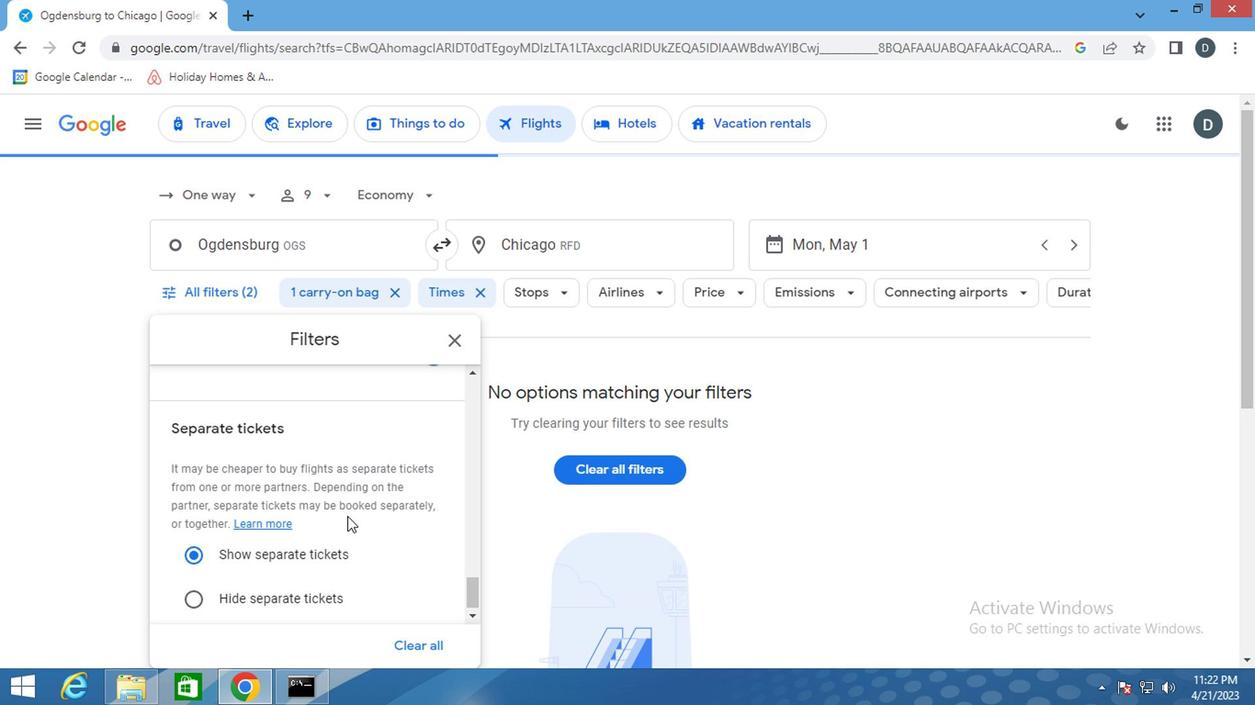 
Action: Mouse scrolled (344, 517) with delta (0, 0)
Screenshot: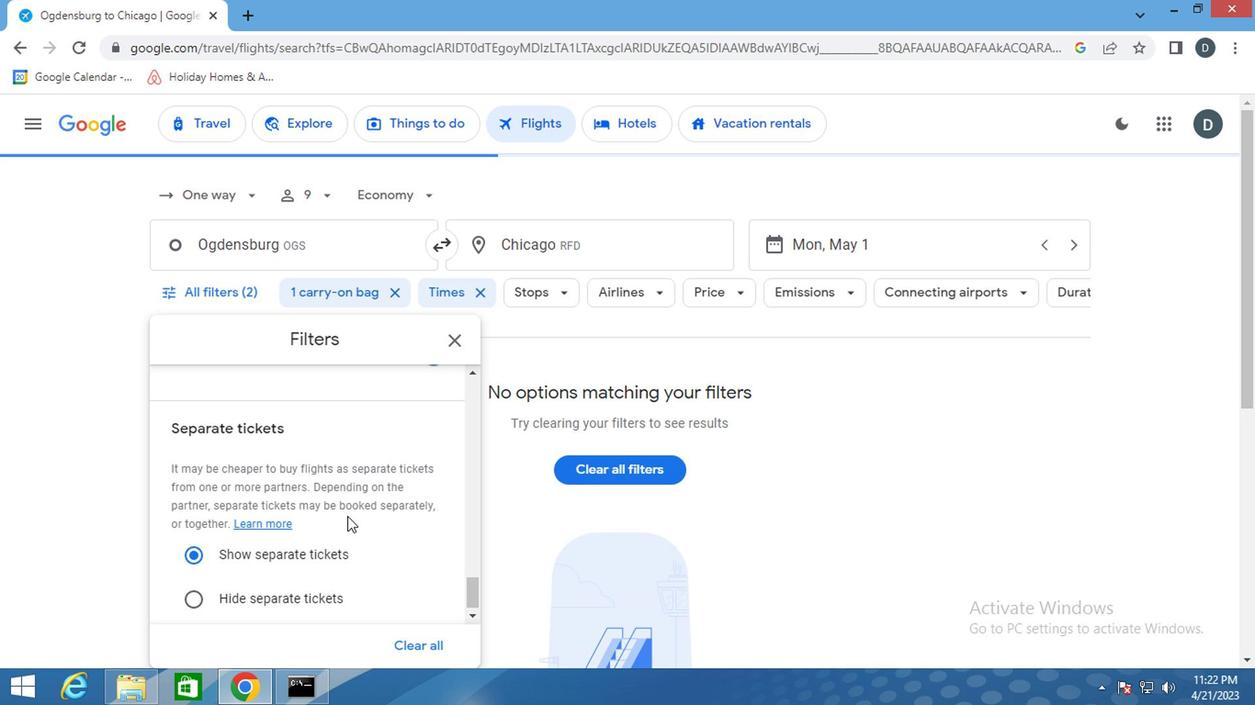 
Action: Mouse scrolled (344, 517) with delta (0, 0)
Screenshot: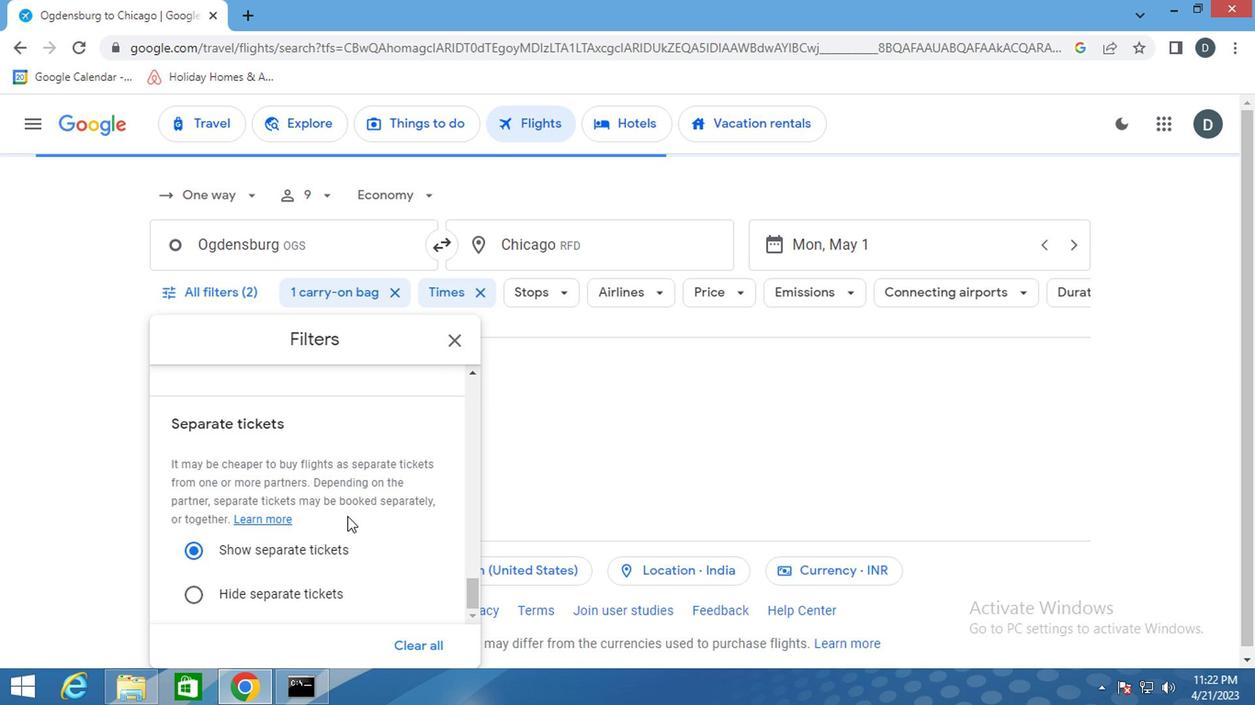 
Action: Mouse moved to (414, 387)
Screenshot: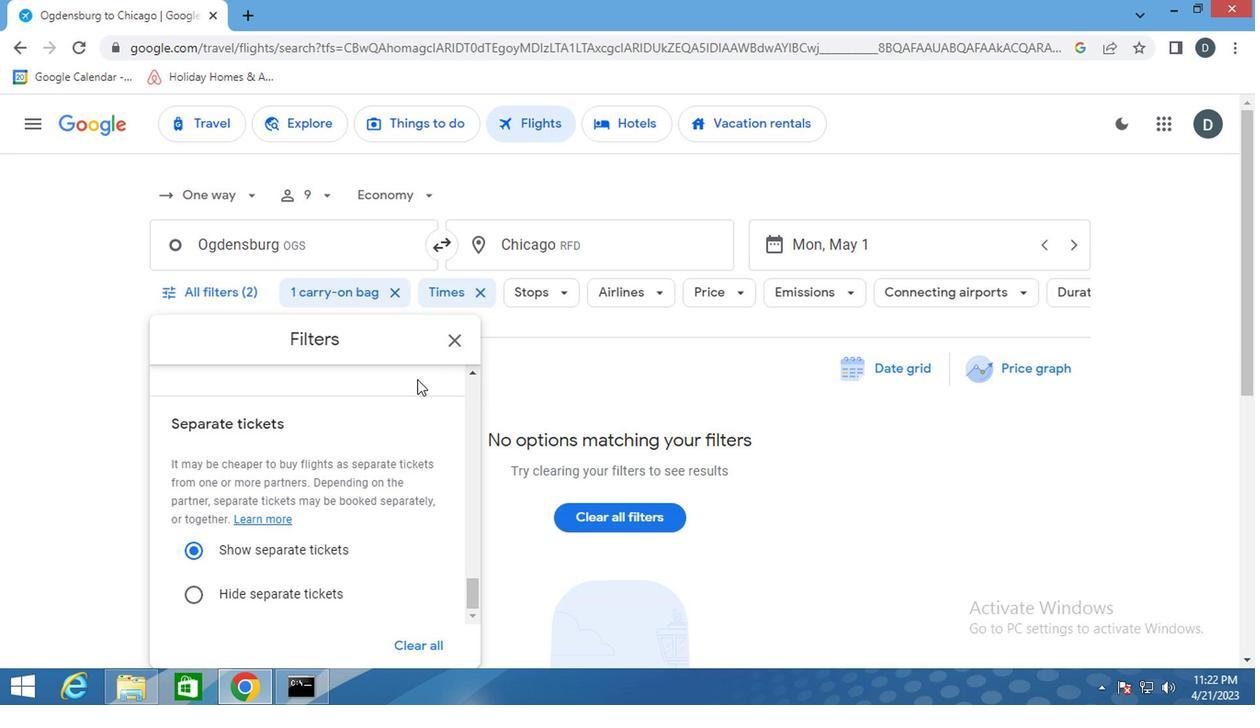 
Action: Mouse scrolled (414, 386) with delta (0, -1)
Screenshot: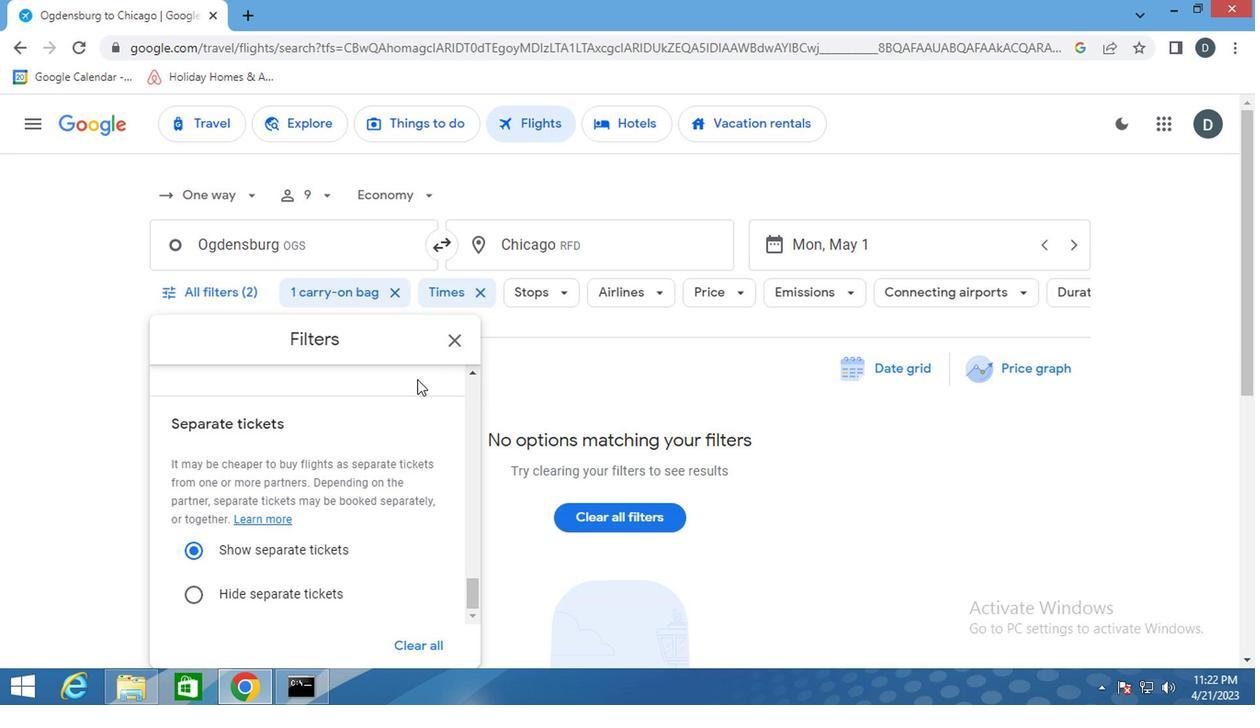 
Action: Mouse moved to (414, 390)
Screenshot: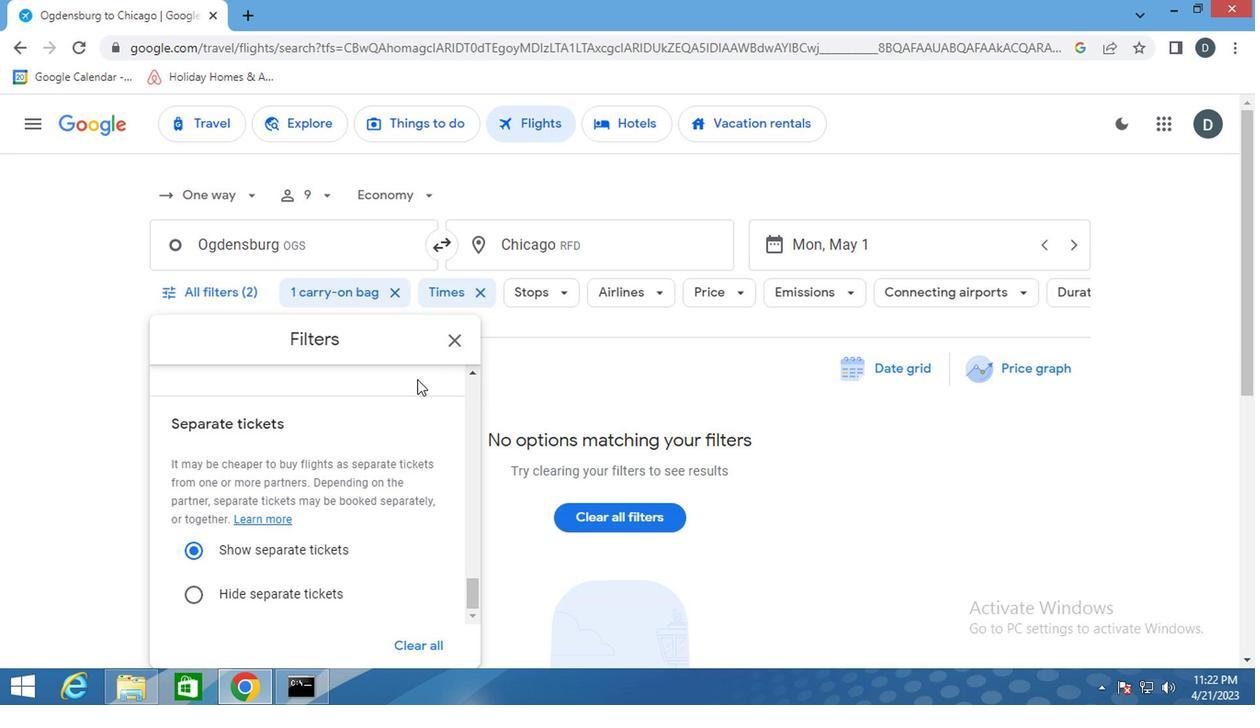 
Action: Mouse scrolled (414, 389) with delta (0, 0)
Screenshot: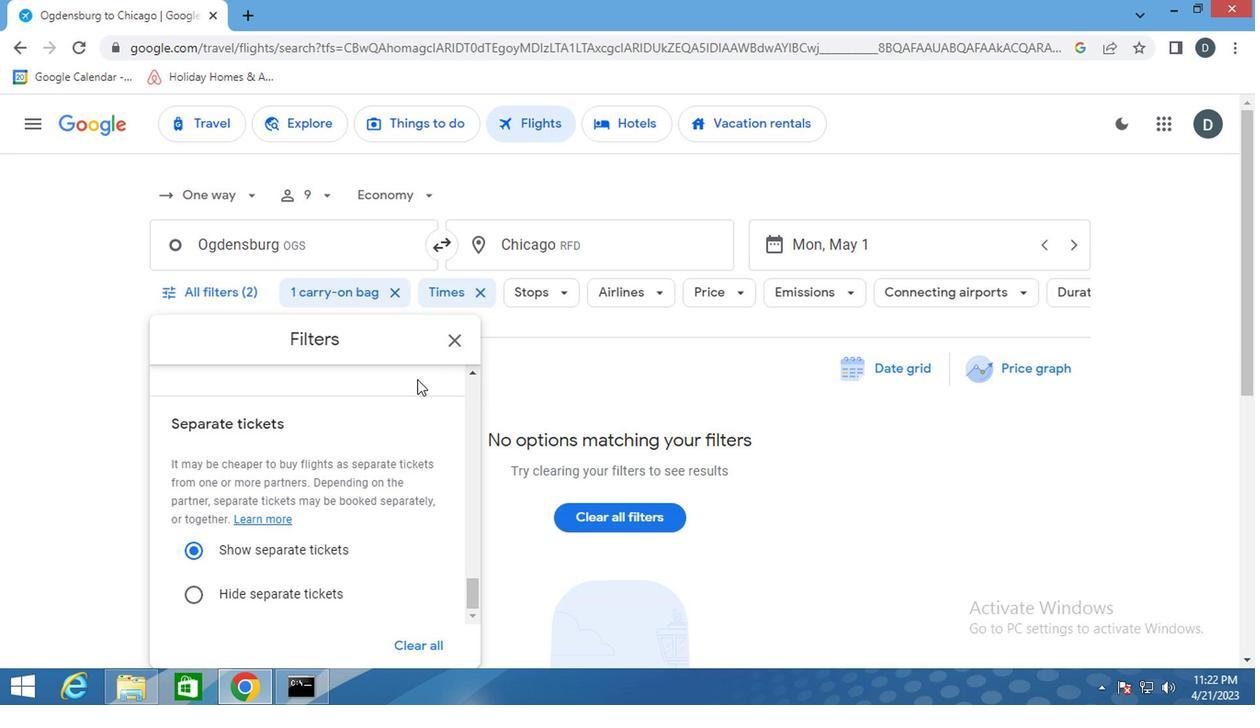 
Action: Mouse scrolled (414, 389) with delta (0, 0)
Screenshot: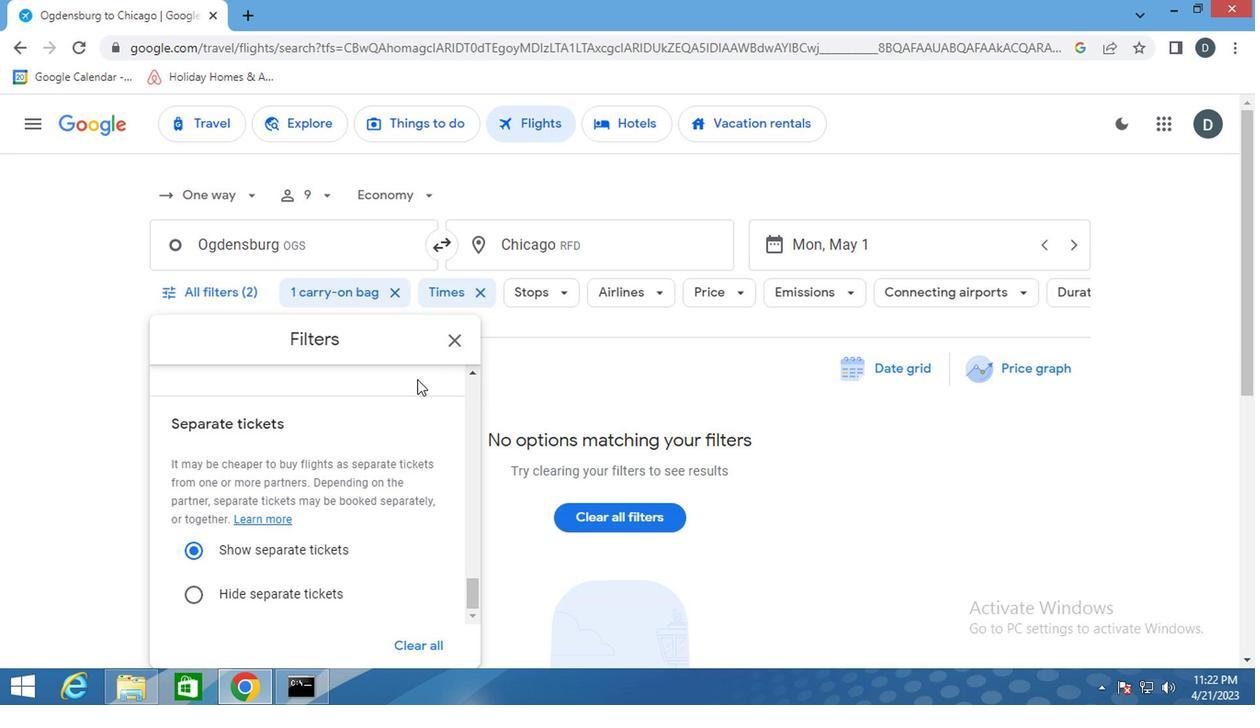 
Action: Mouse moved to (454, 341)
Screenshot: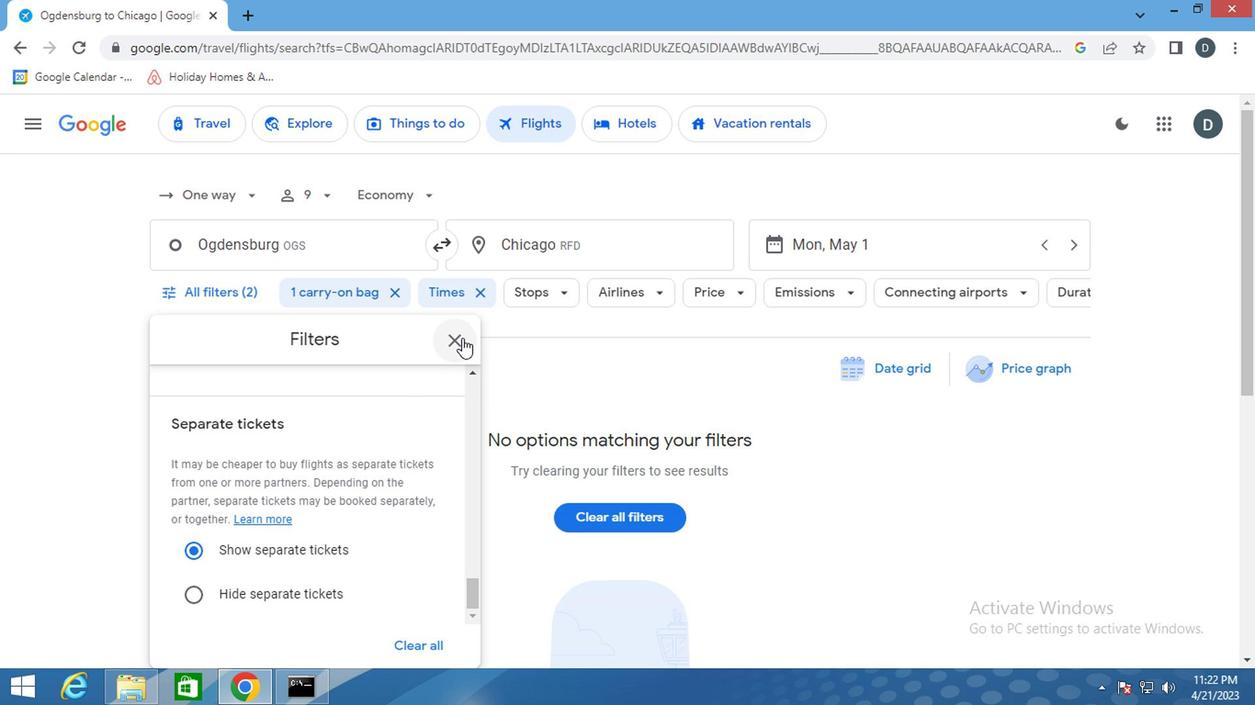 
Action: Mouse pressed left at (454, 341)
Screenshot: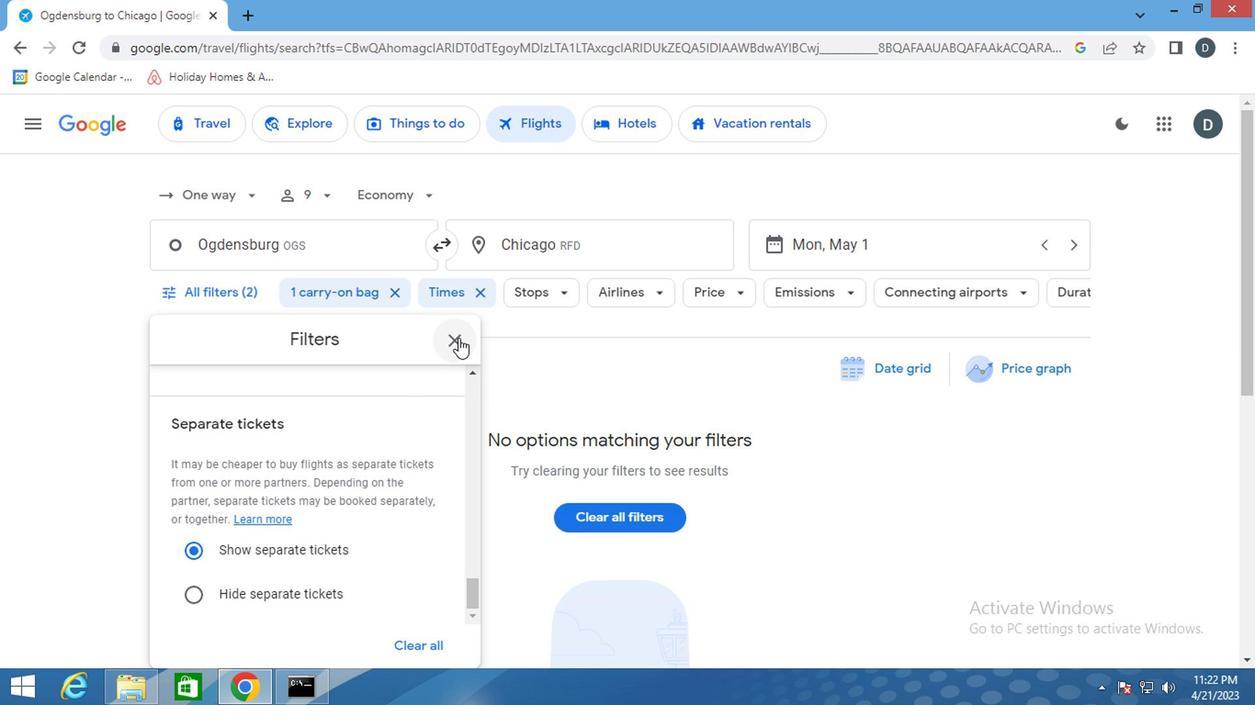 
